 Task: Find connections with filter location Constitución with filter topic #Investingwith filter profile language Potuguese with filter current company HighRadius with filter school MYSORE Jobs with filter industry Newspaper Publishing with filter service category Visual Design with filter keywords title VP of Miscellaneous Stuff
Action: Mouse moved to (625, 90)
Screenshot: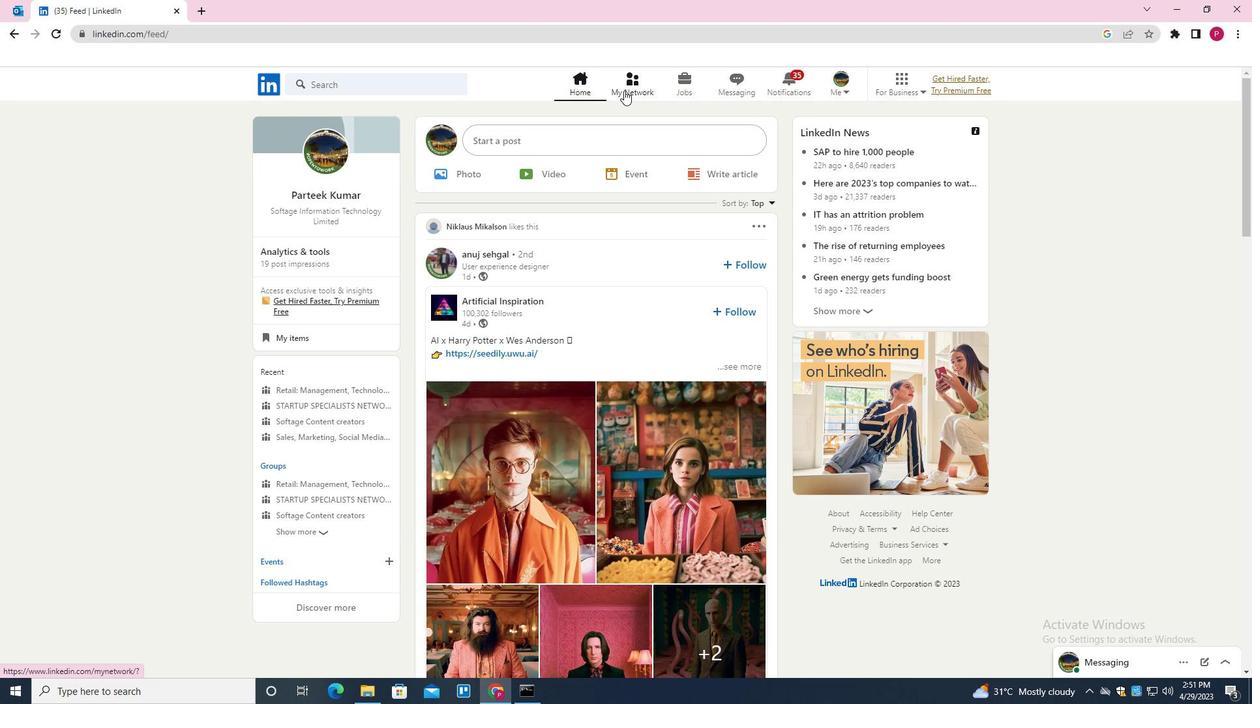 
Action: Mouse pressed left at (625, 90)
Screenshot: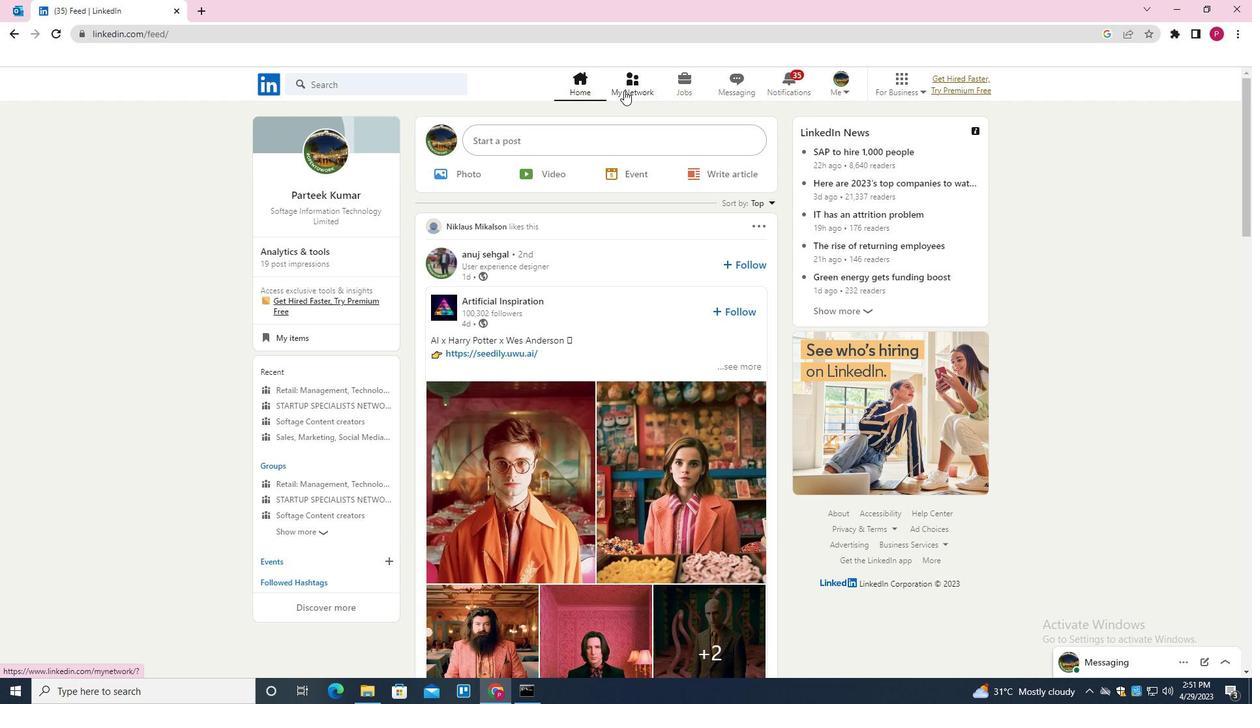 
Action: Mouse moved to (409, 153)
Screenshot: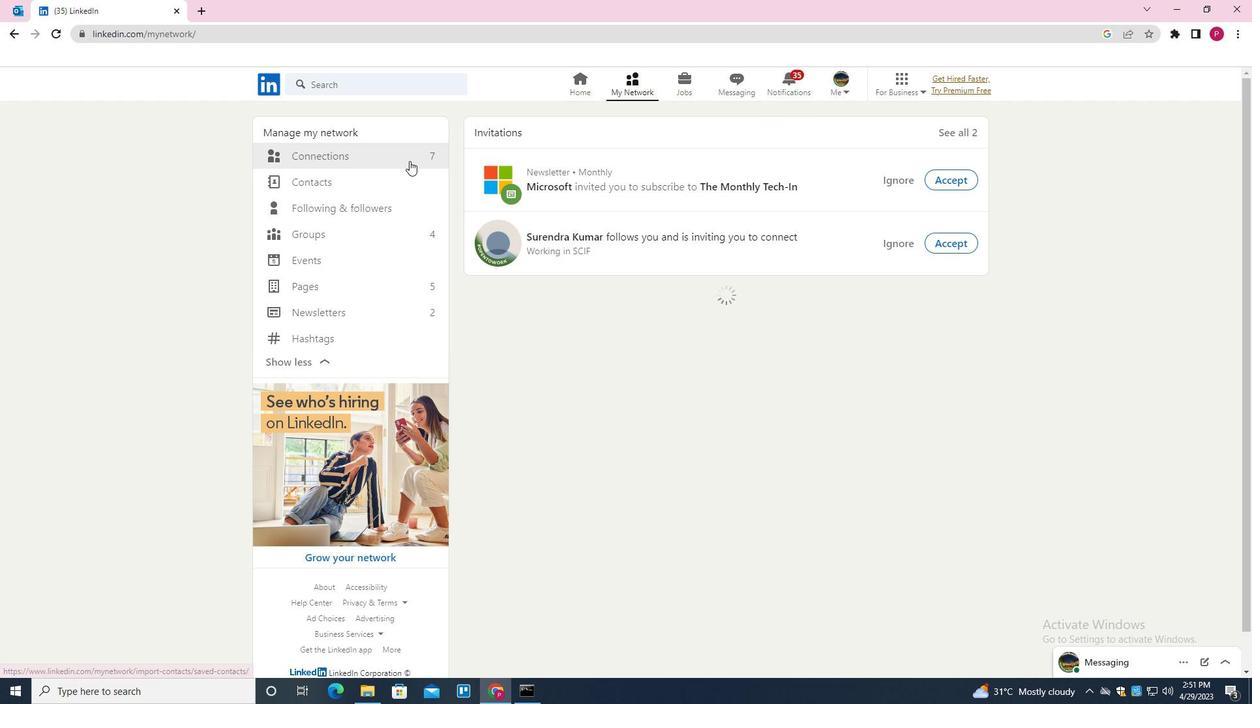 
Action: Mouse pressed left at (409, 153)
Screenshot: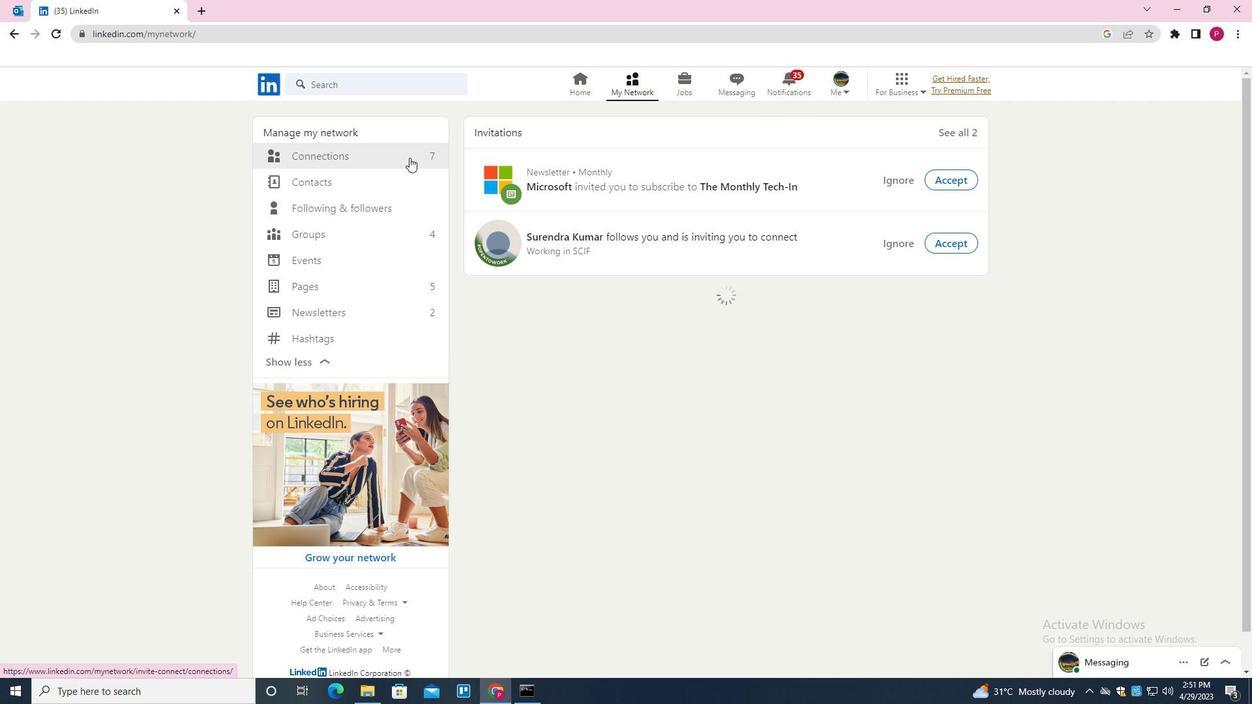 
Action: Mouse moved to (748, 153)
Screenshot: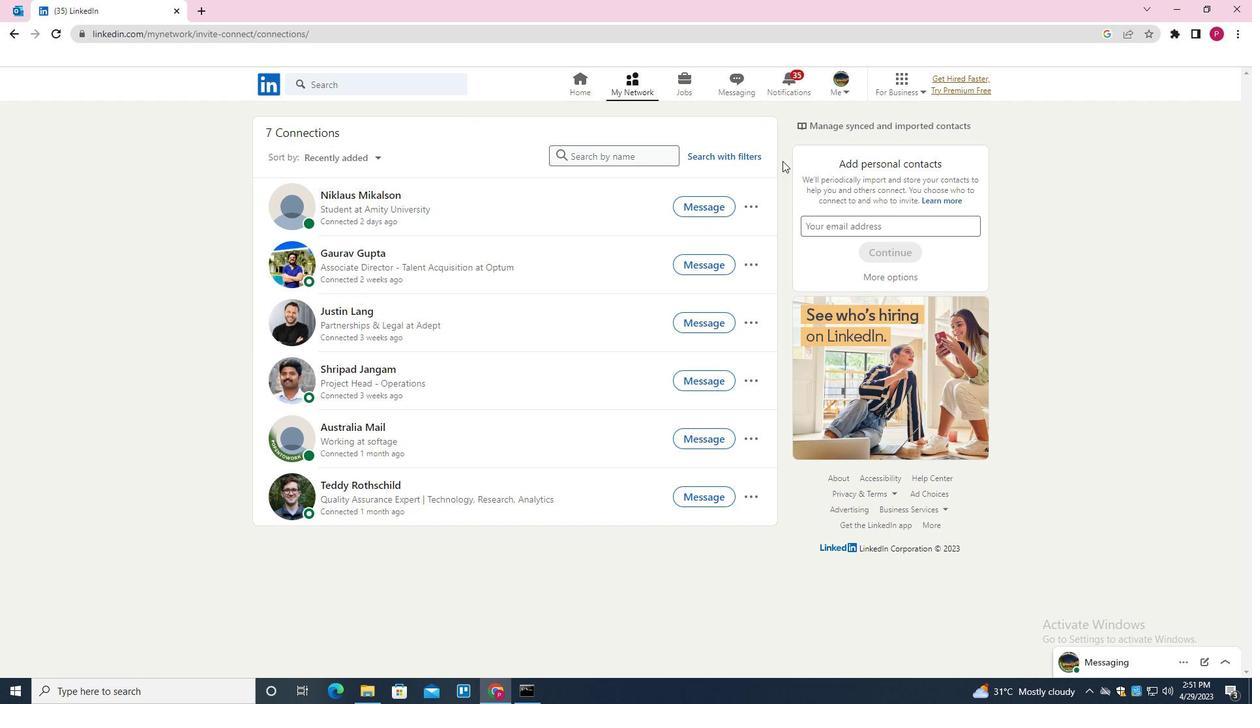 
Action: Mouse pressed left at (748, 153)
Screenshot: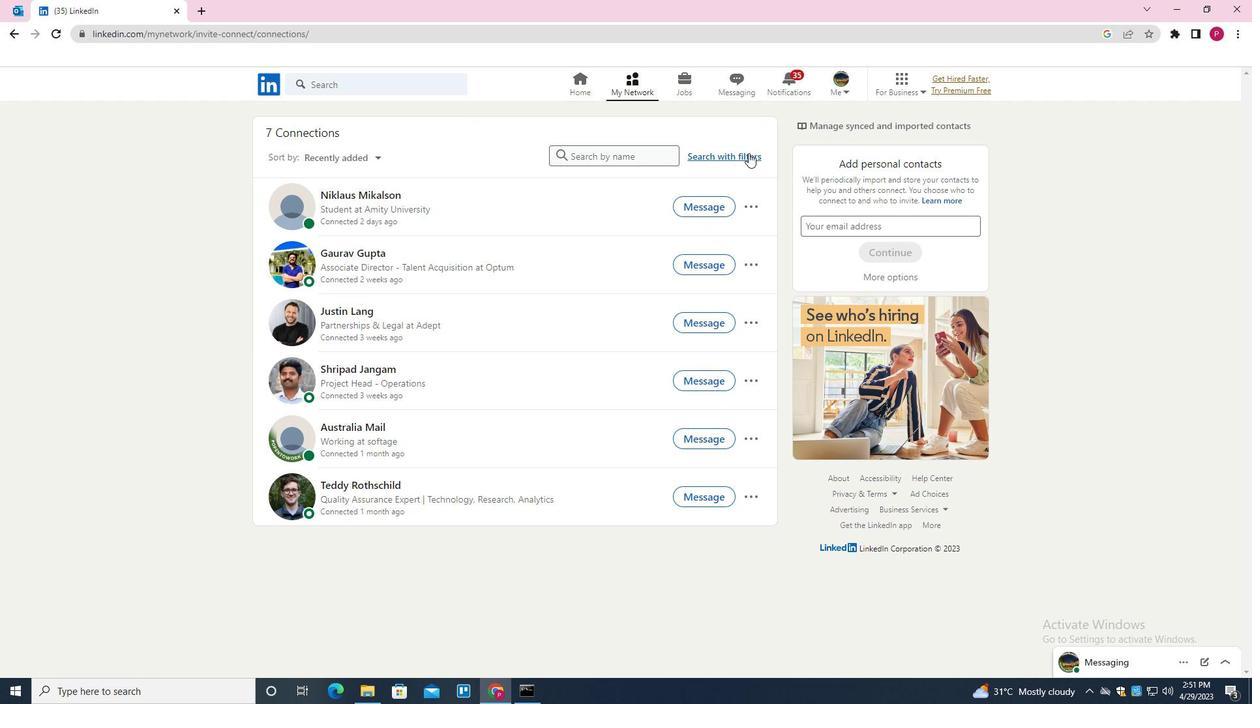 
Action: Mouse moved to (665, 116)
Screenshot: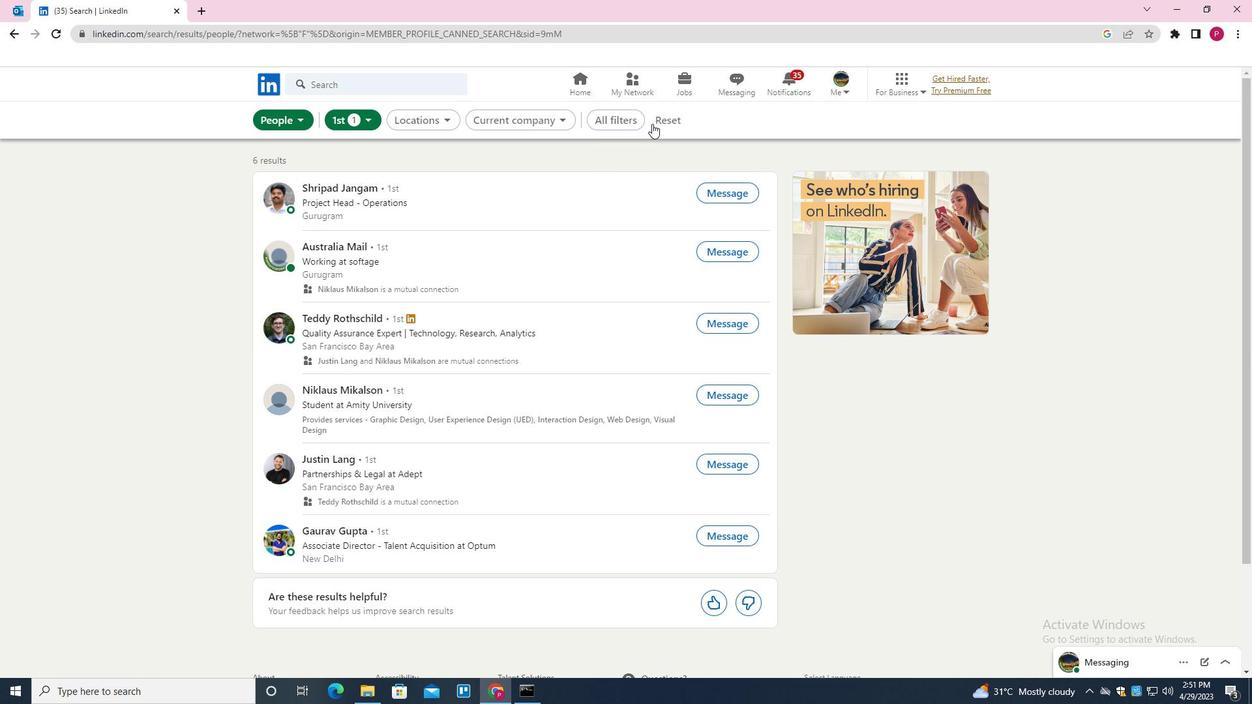
Action: Mouse pressed left at (665, 116)
Screenshot: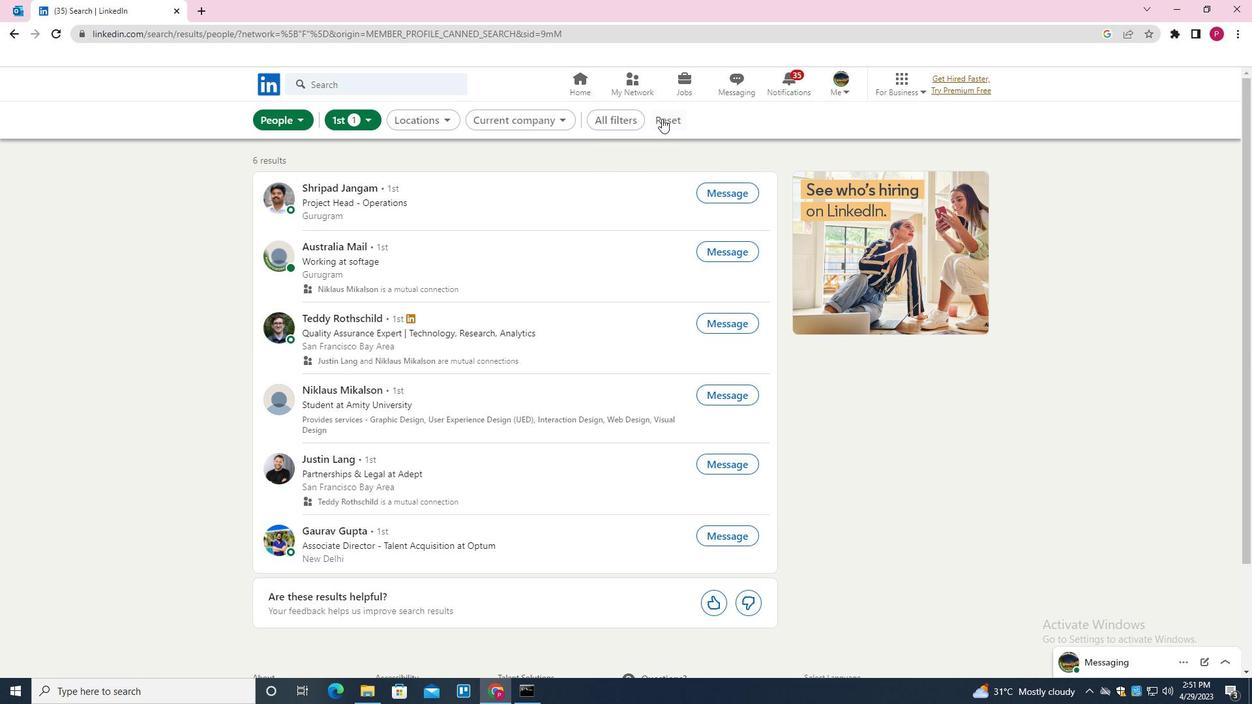 
Action: Mouse moved to (641, 121)
Screenshot: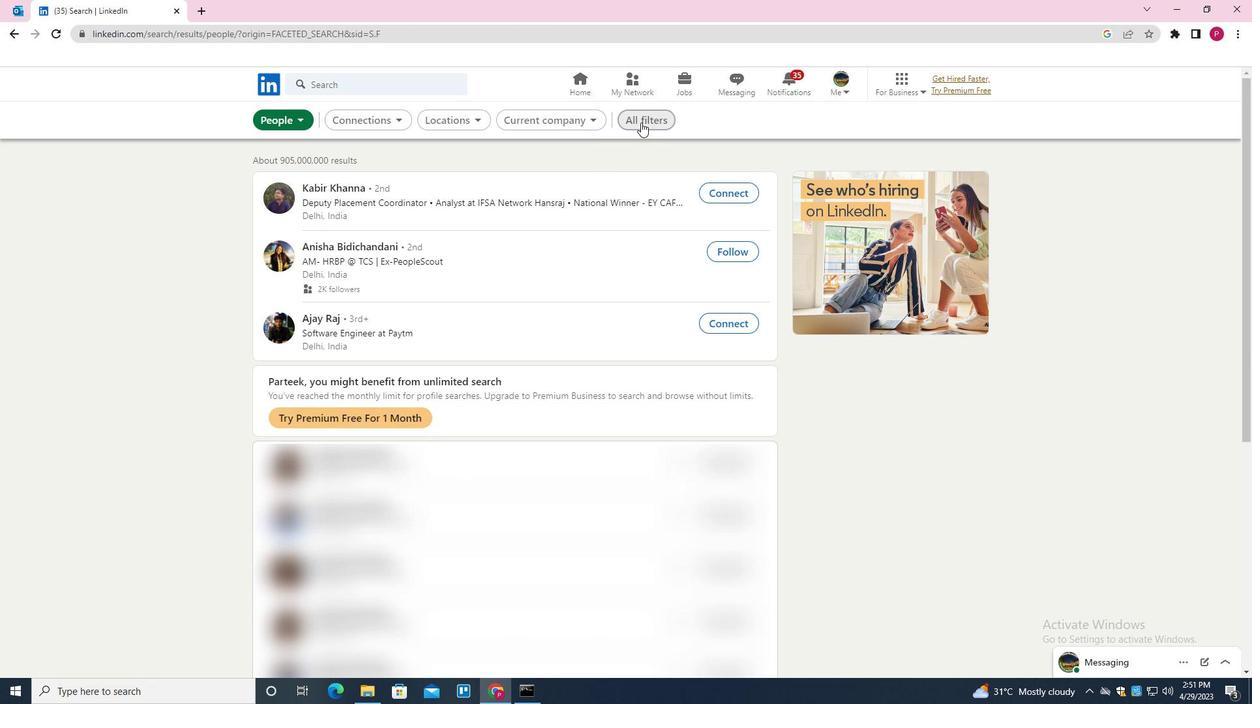 
Action: Mouse pressed left at (641, 121)
Screenshot: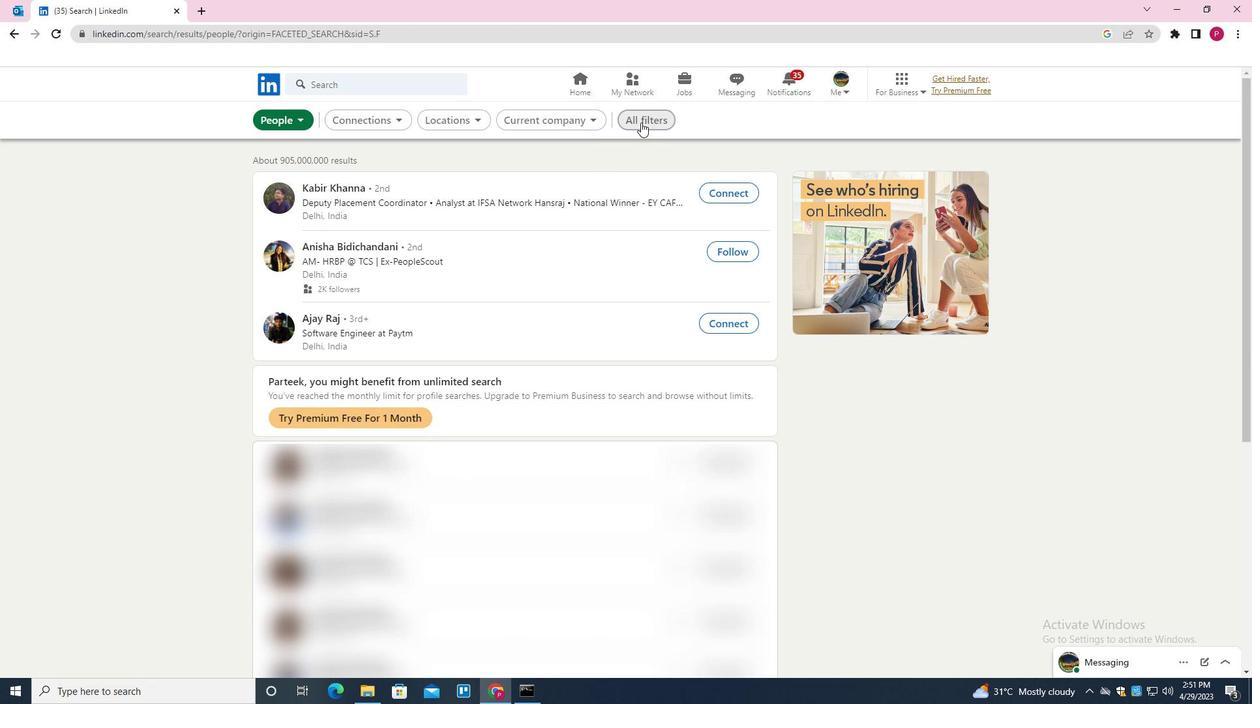 
Action: Mouse moved to (1144, 384)
Screenshot: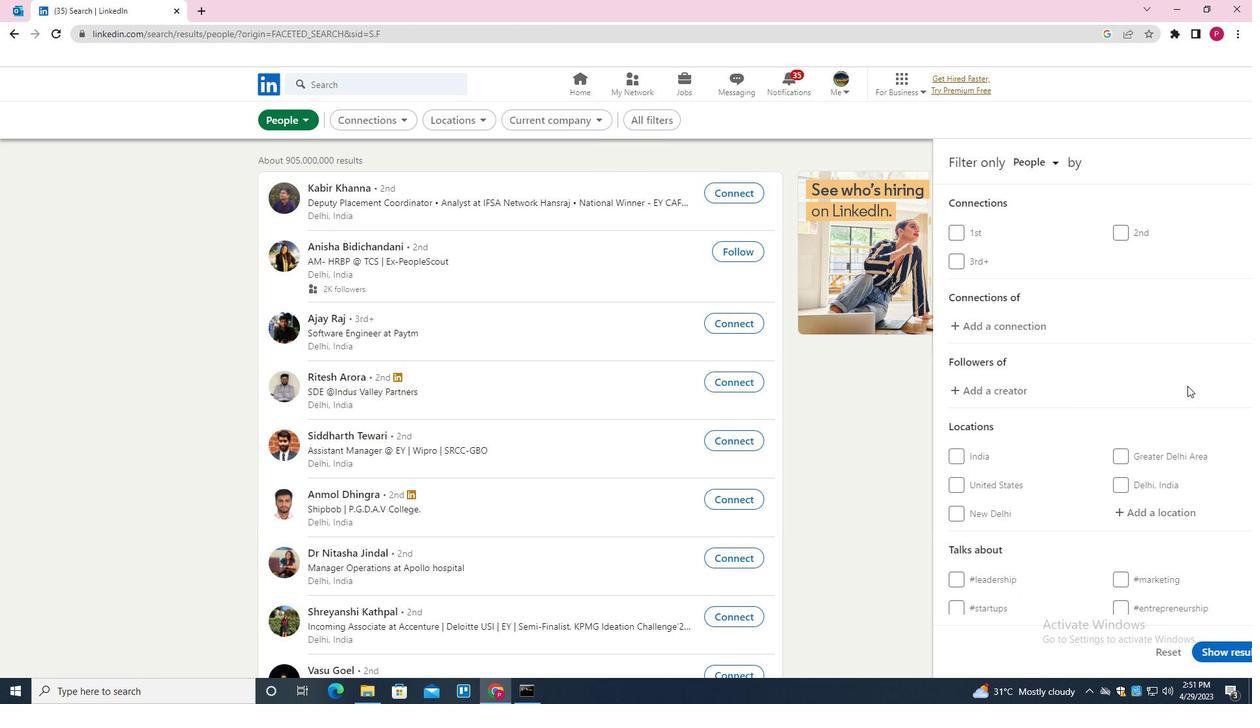 
Action: Mouse scrolled (1144, 383) with delta (0, 0)
Screenshot: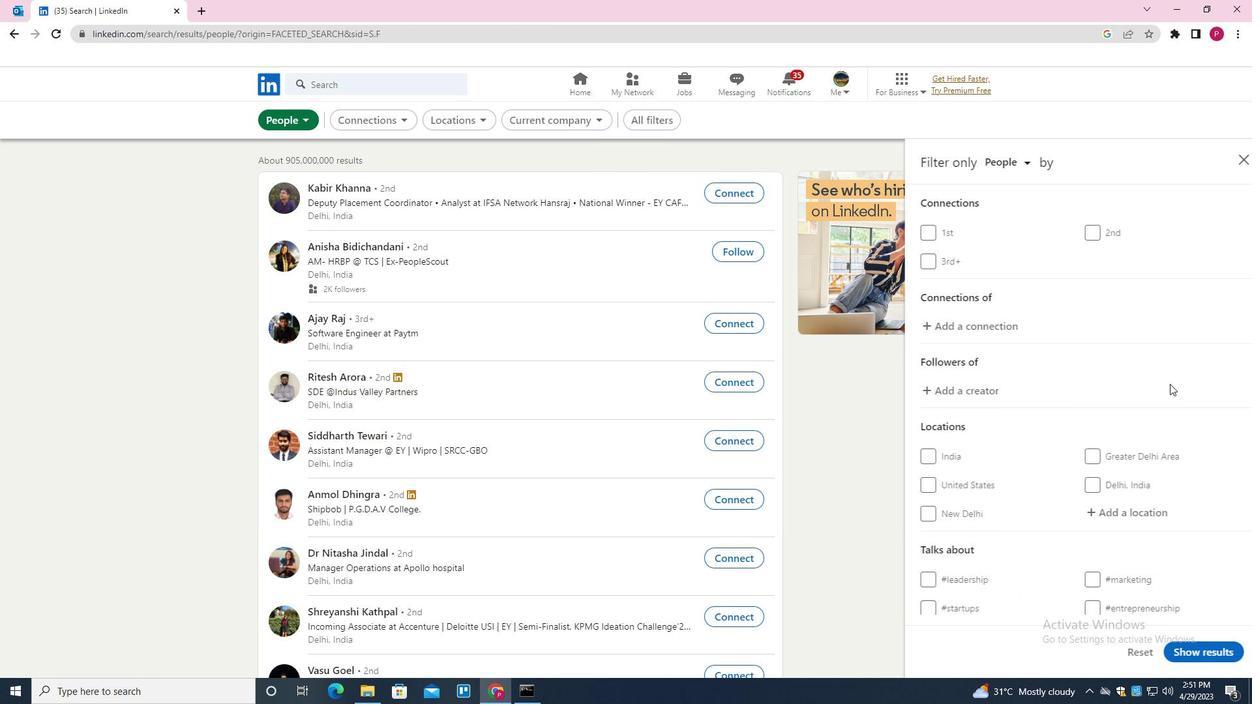 
Action: Mouse moved to (1139, 384)
Screenshot: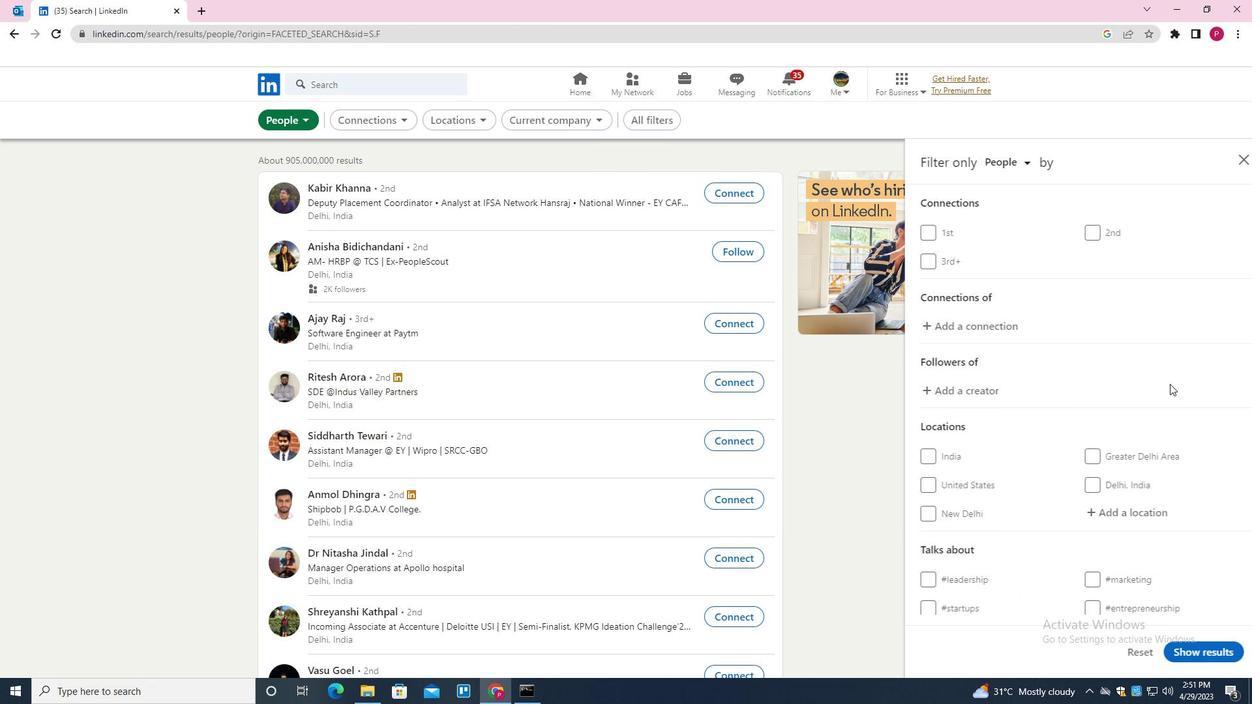 
Action: Mouse scrolled (1139, 383) with delta (0, 0)
Screenshot: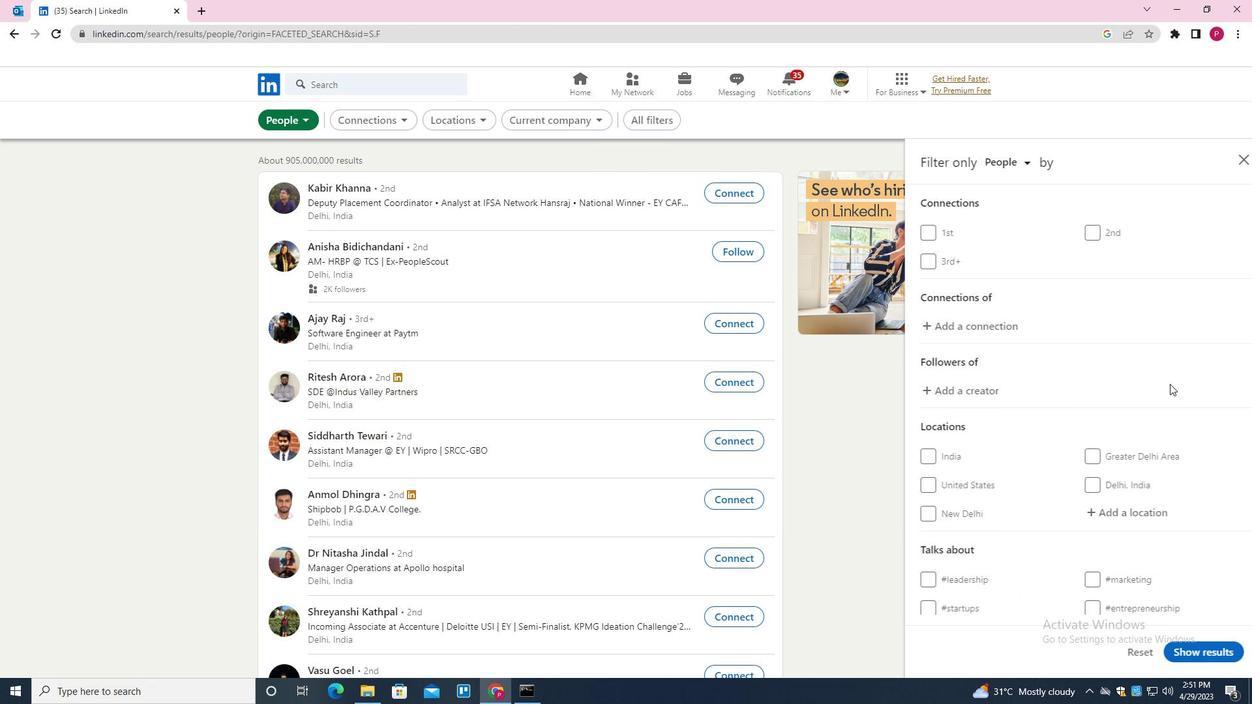 
Action: Mouse moved to (1137, 384)
Screenshot: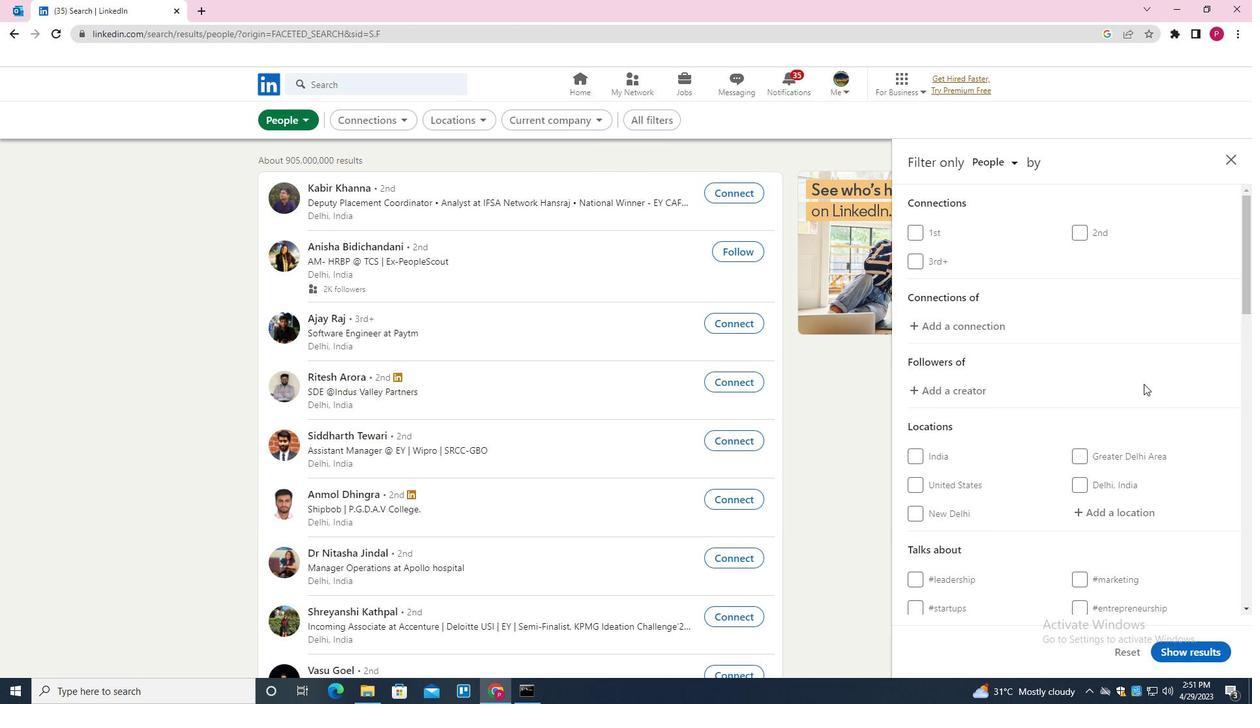 
Action: Mouse scrolled (1137, 384) with delta (0, 0)
Screenshot: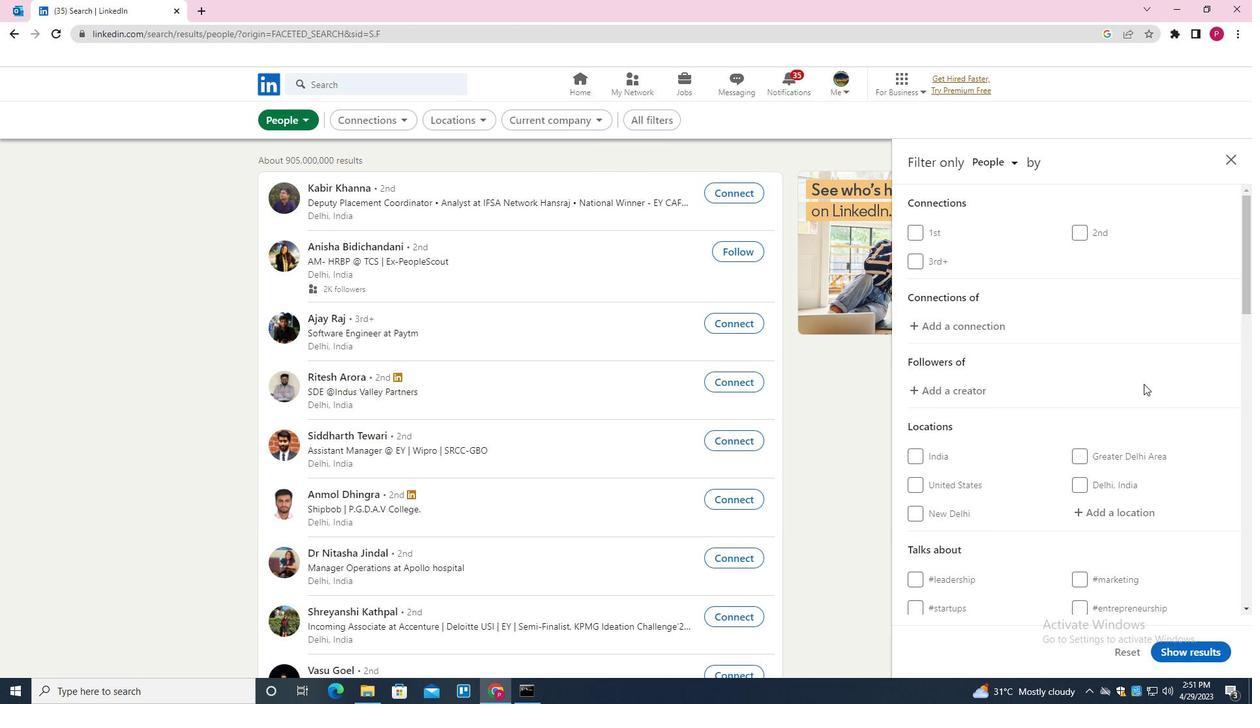 
Action: Mouse moved to (1146, 320)
Screenshot: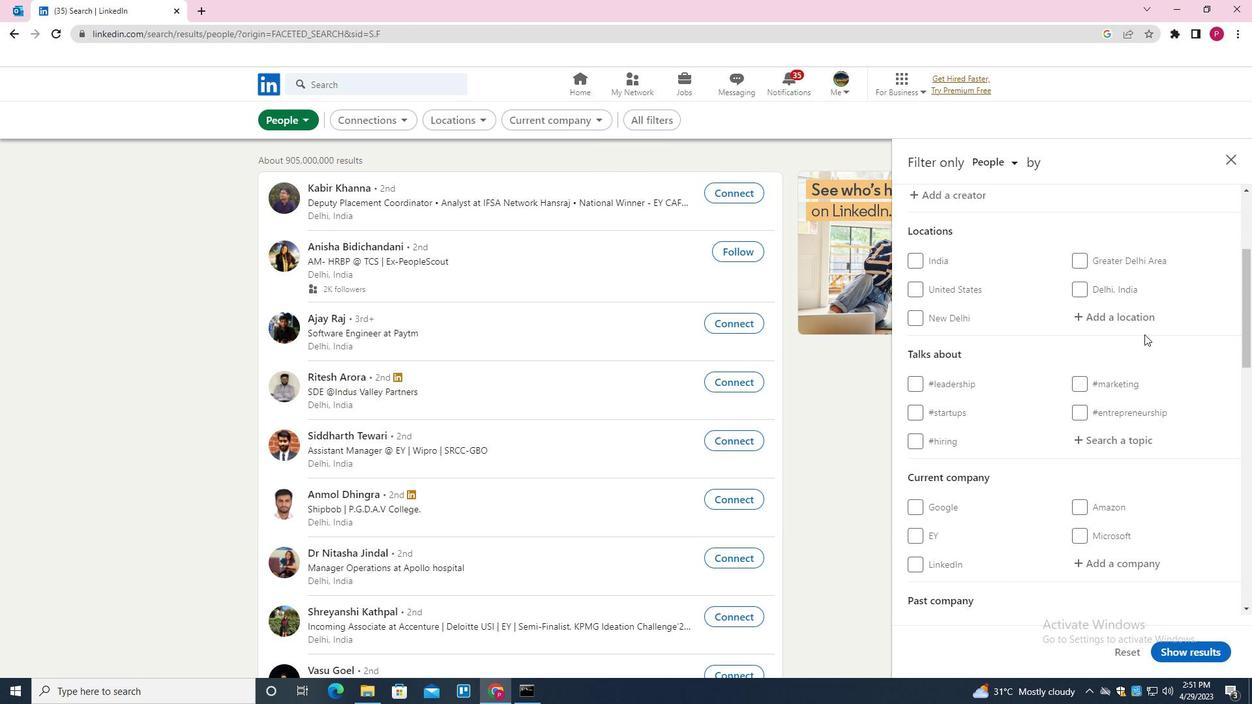 
Action: Mouse pressed left at (1146, 320)
Screenshot: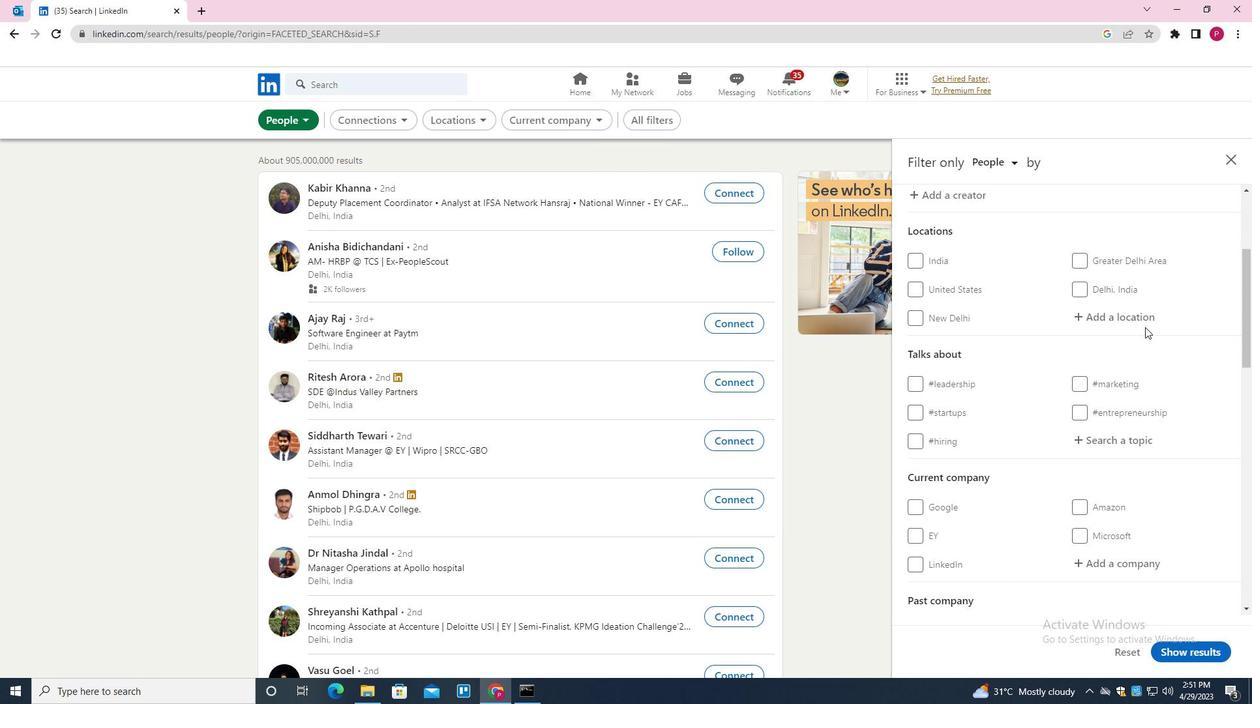 
Action: Mouse moved to (1140, 313)
Screenshot: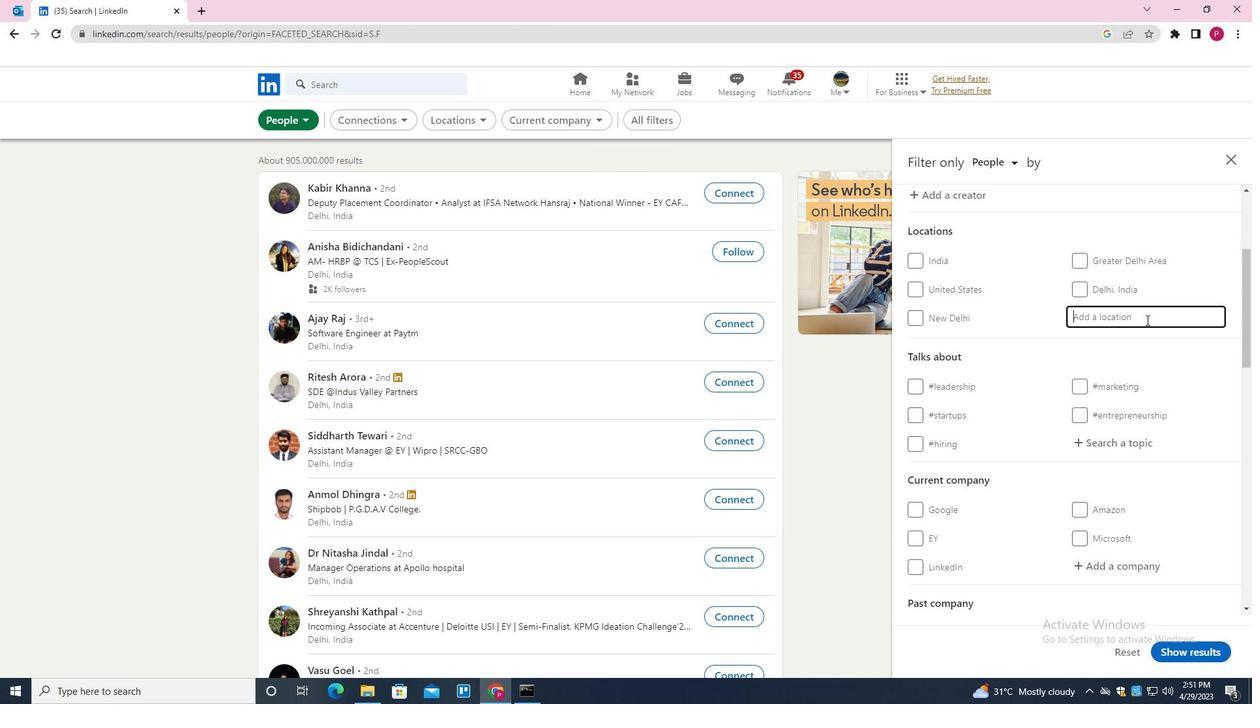 
Action: Key pressed <Key.shift>CONSTITU<Key.down><Key.down><Key.enter>
Screenshot: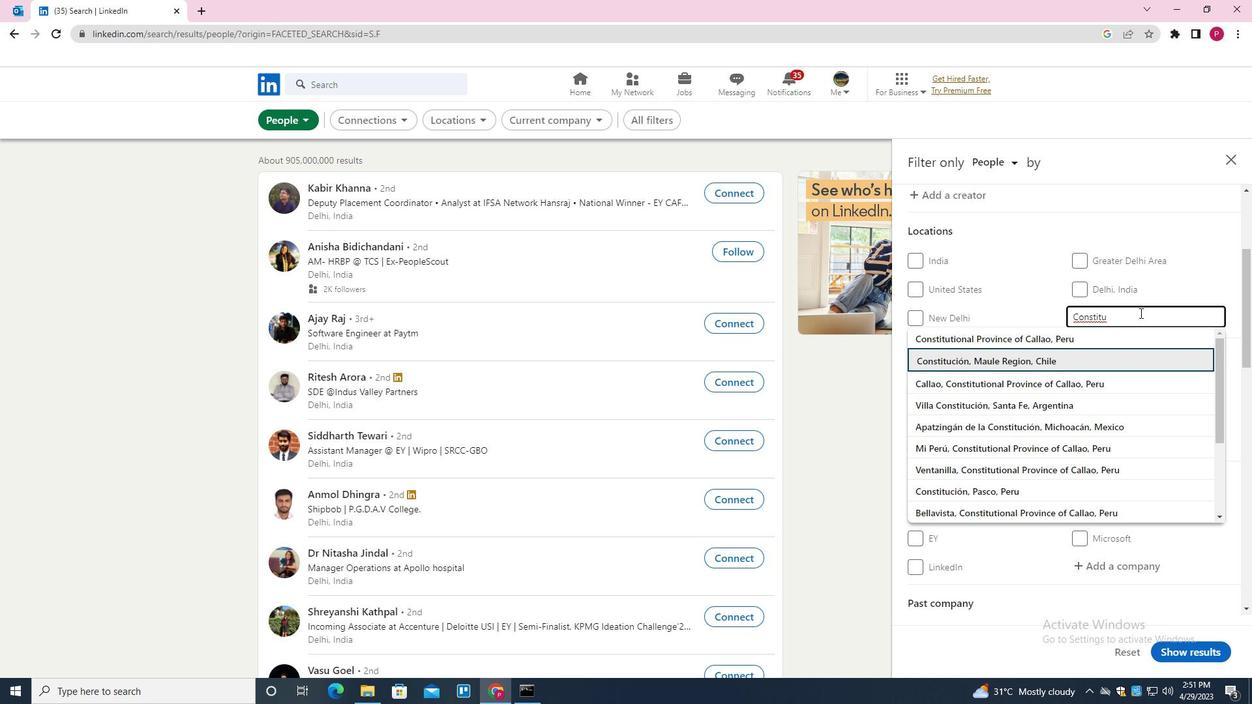 
Action: Mouse moved to (1037, 375)
Screenshot: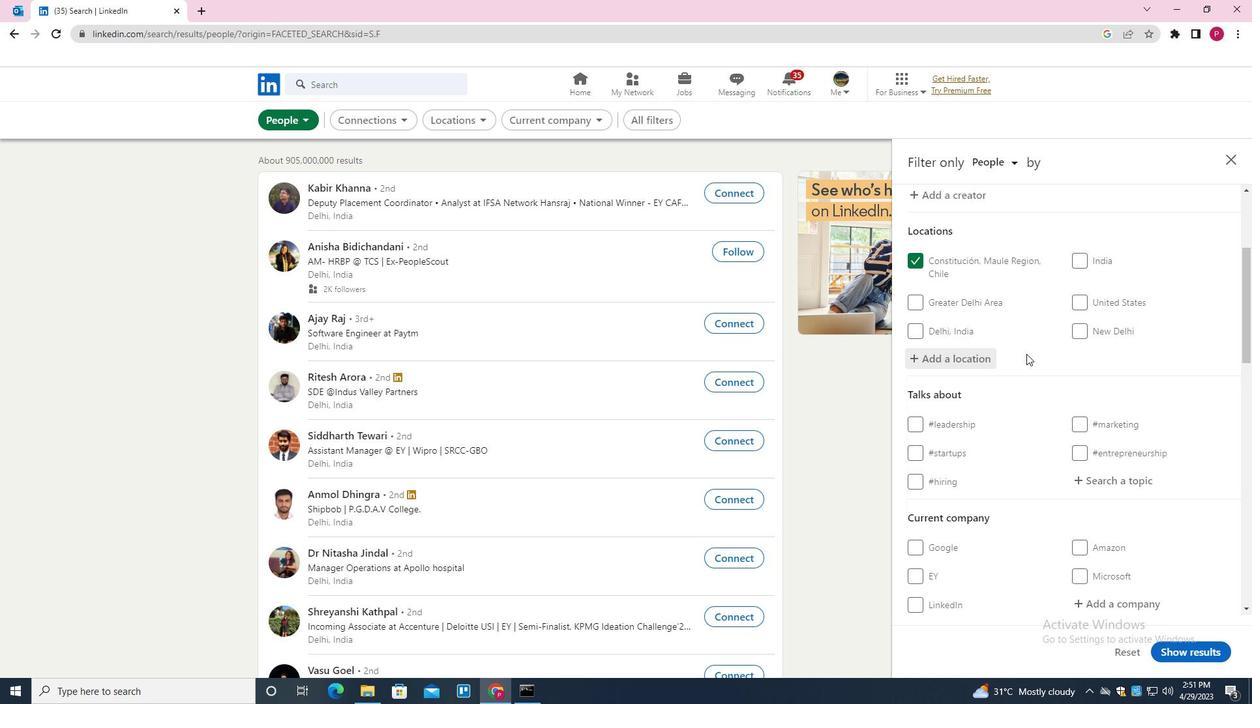 
Action: Mouse scrolled (1037, 374) with delta (0, 0)
Screenshot: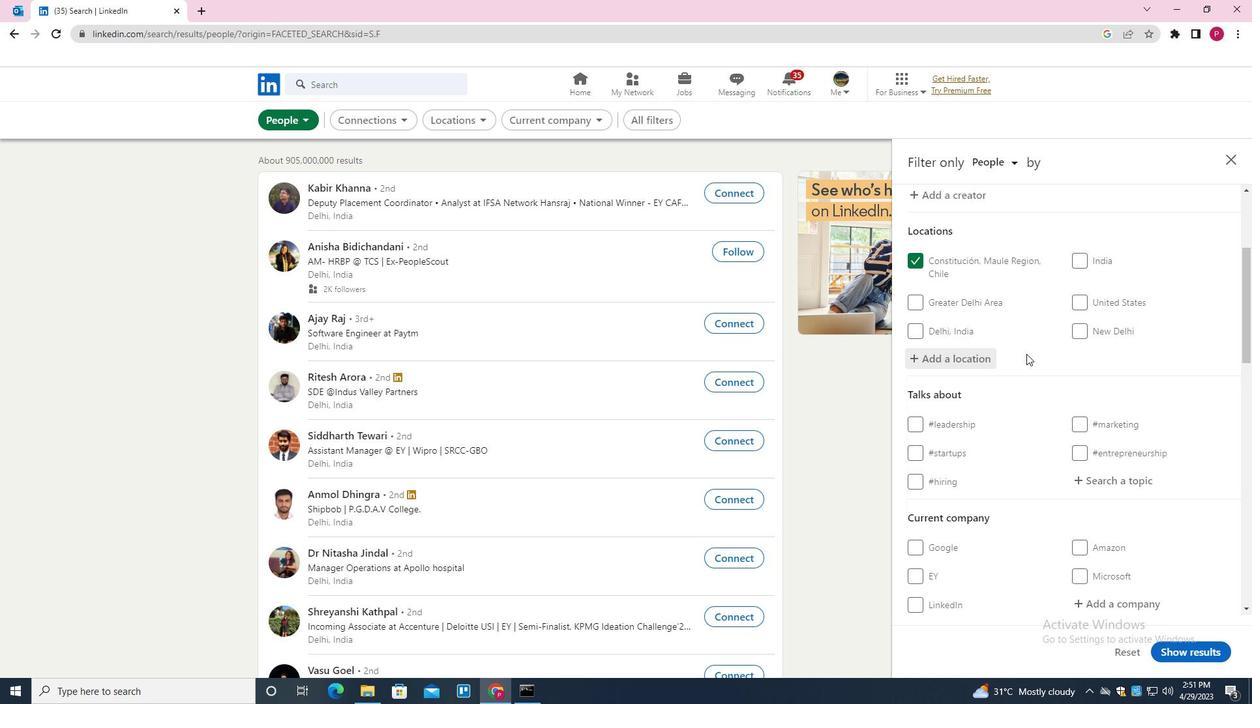 
Action: Mouse moved to (1040, 378)
Screenshot: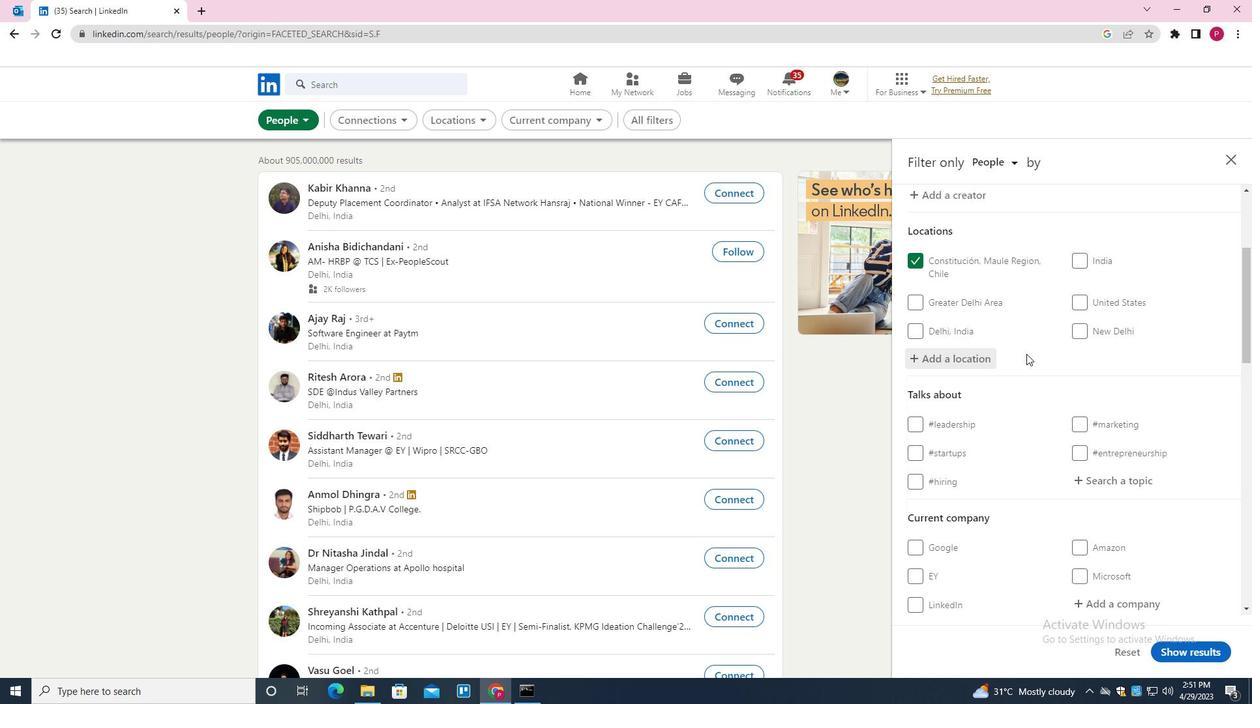 
Action: Mouse scrolled (1040, 377) with delta (0, 0)
Screenshot: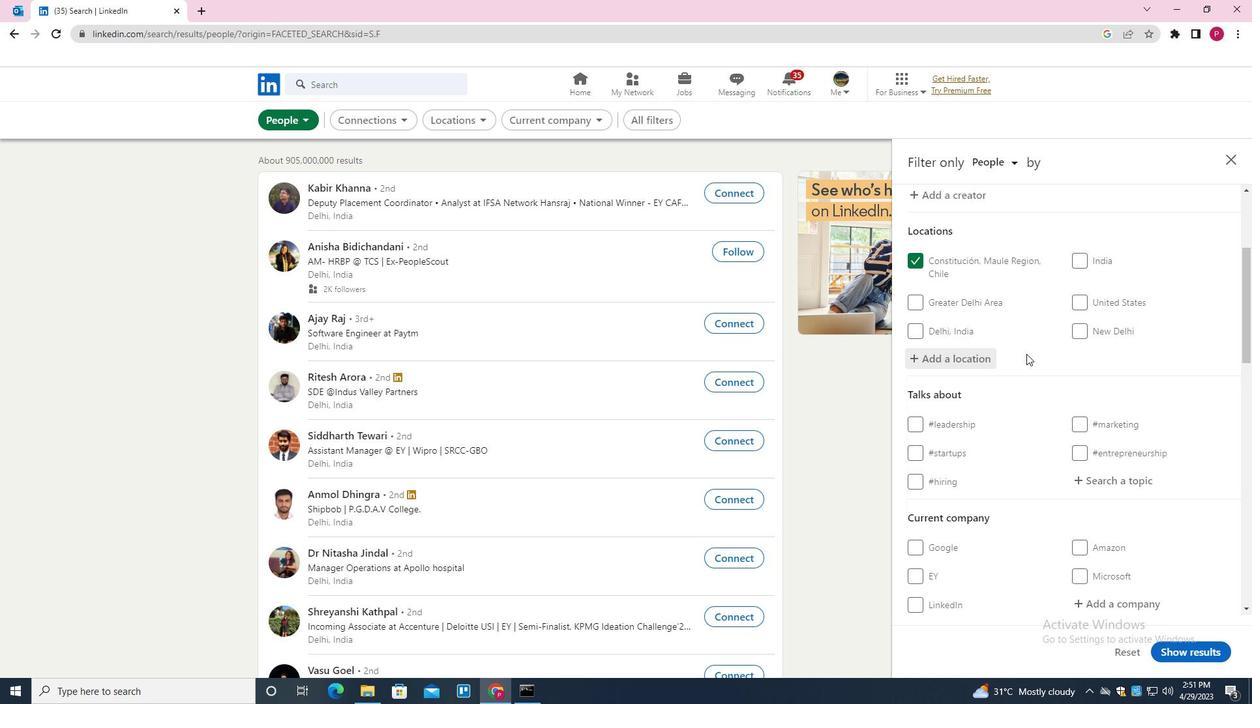 
Action: Mouse moved to (1049, 384)
Screenshot: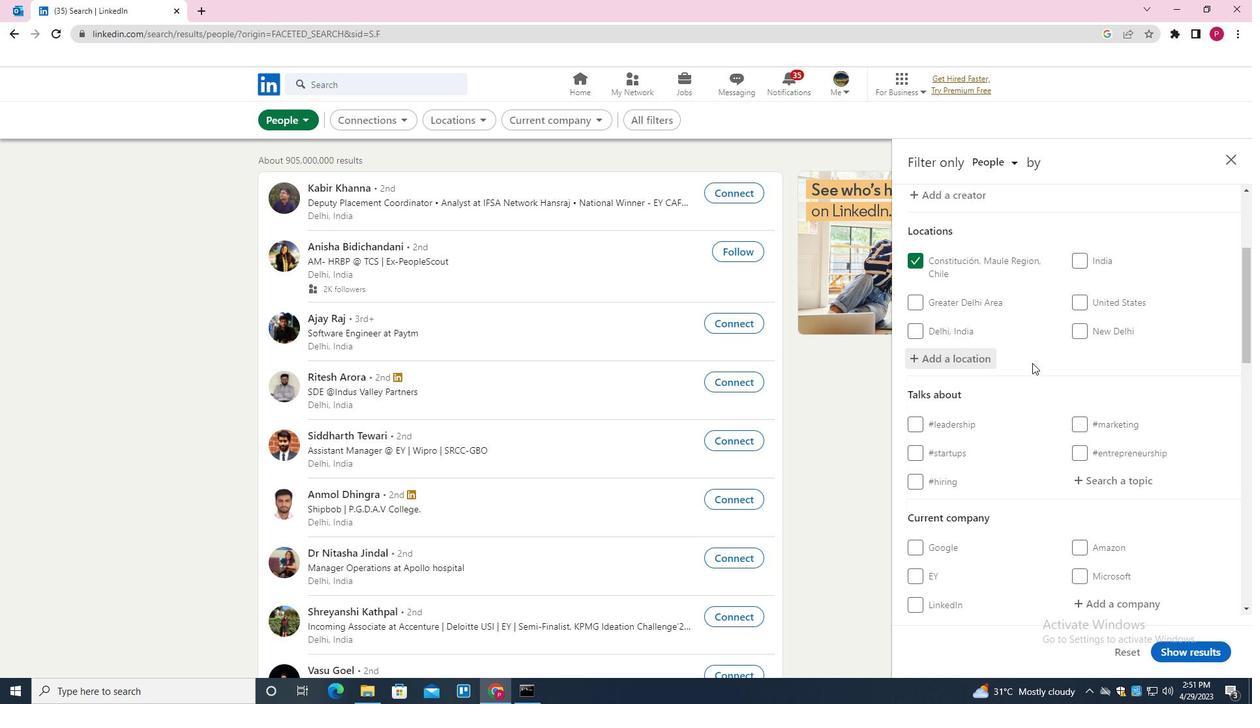 
Action: Mouse scrolled (1049, 384) with delta (0, 0)
Screenshot: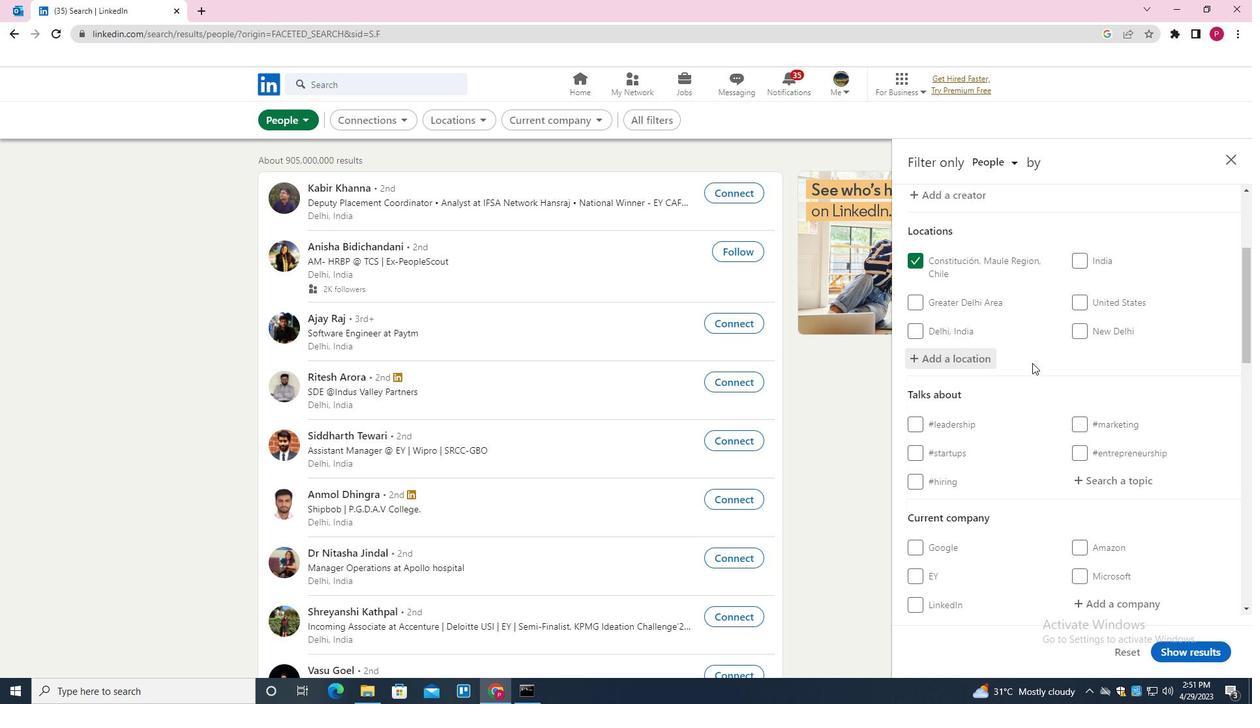 
Action: Mouse moved to (1118, 286)
Screenshot: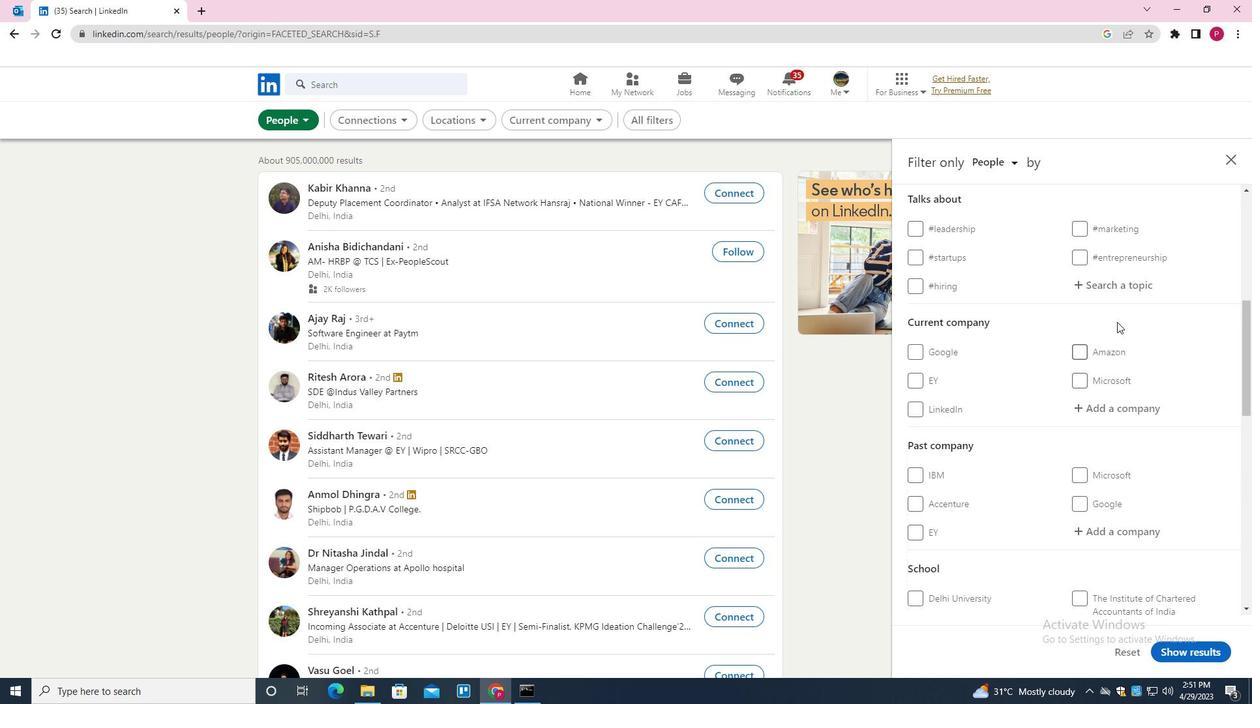 
Action: Mouse pressed left at (1118, 286)
Screenshot: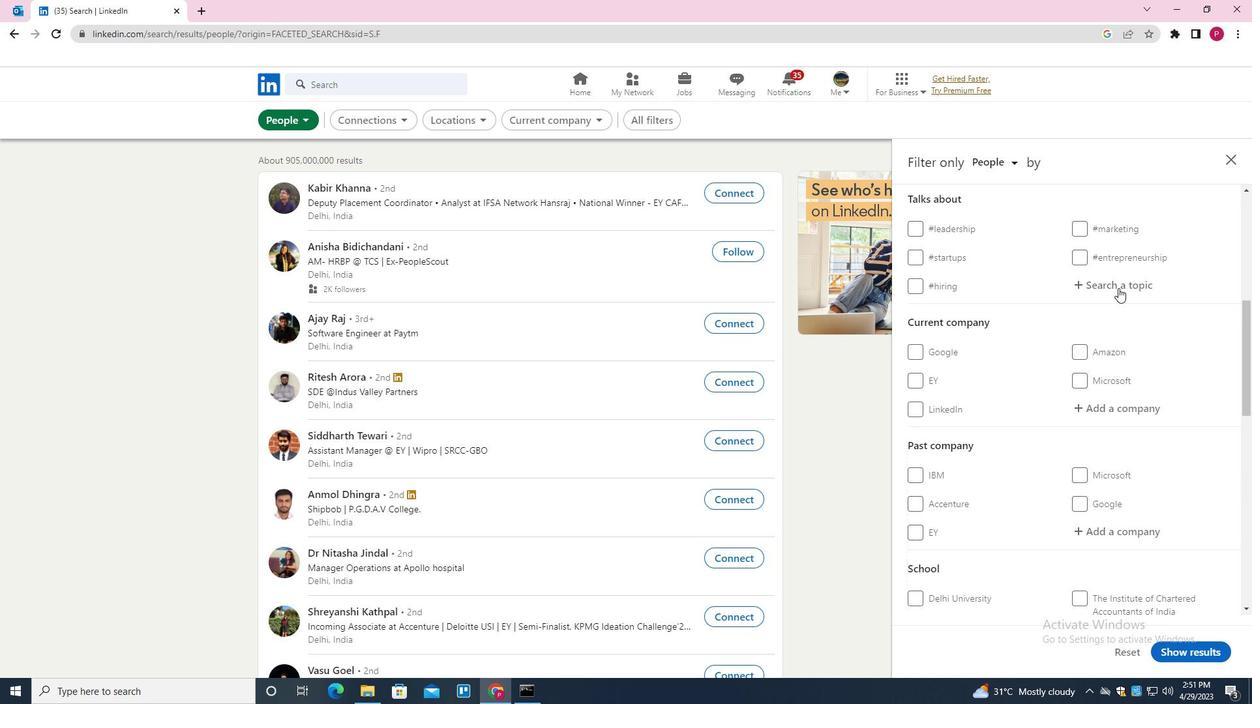 
Action: Key pressed INVESTING<Key.down><Key.enter>
Screenshot: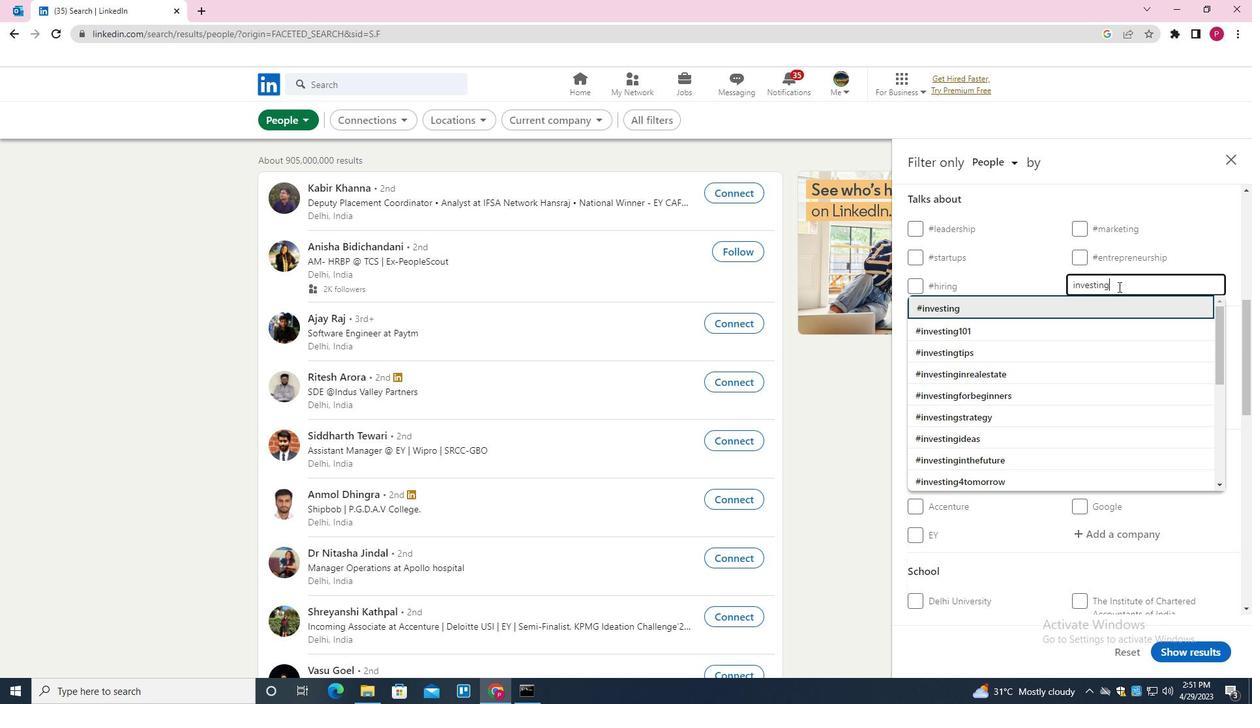 
Action: Mouse moved to (933, 271)
Screenshot: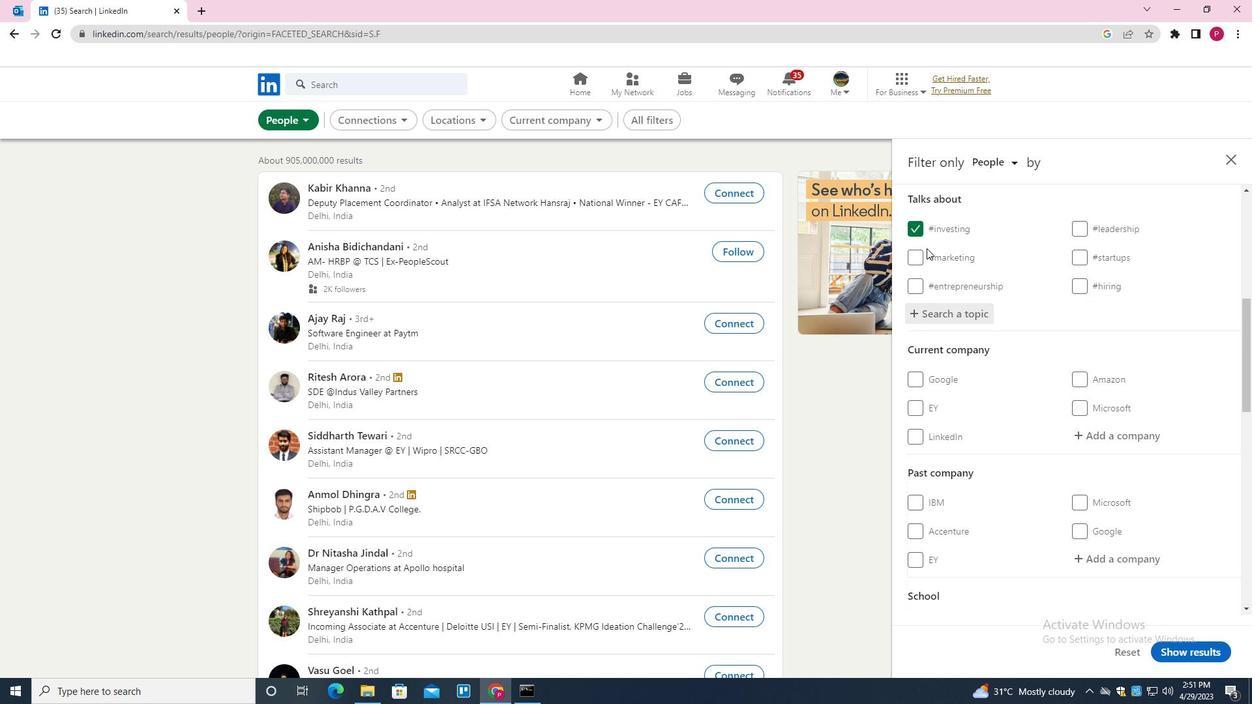 
Action: Mouse scrolled (933, 270) with delta (0, 0)
Screenshot: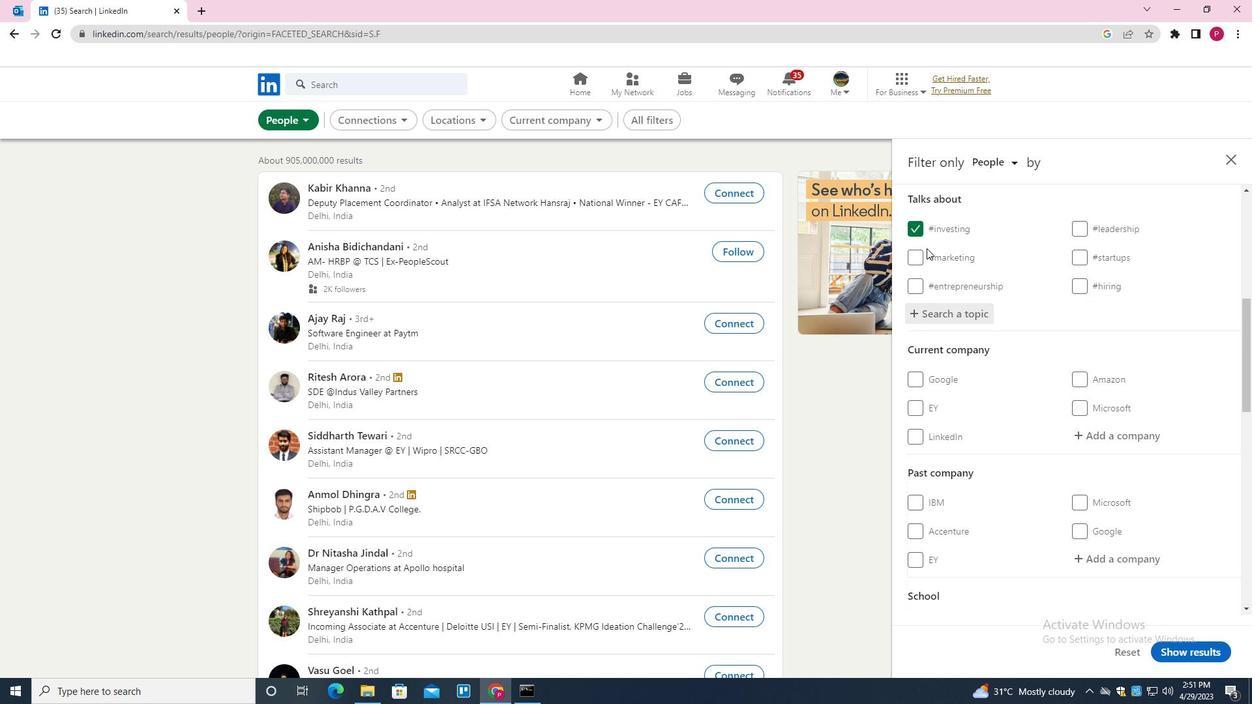 
Action: Mouse moved to (949, 294)
Screenshot: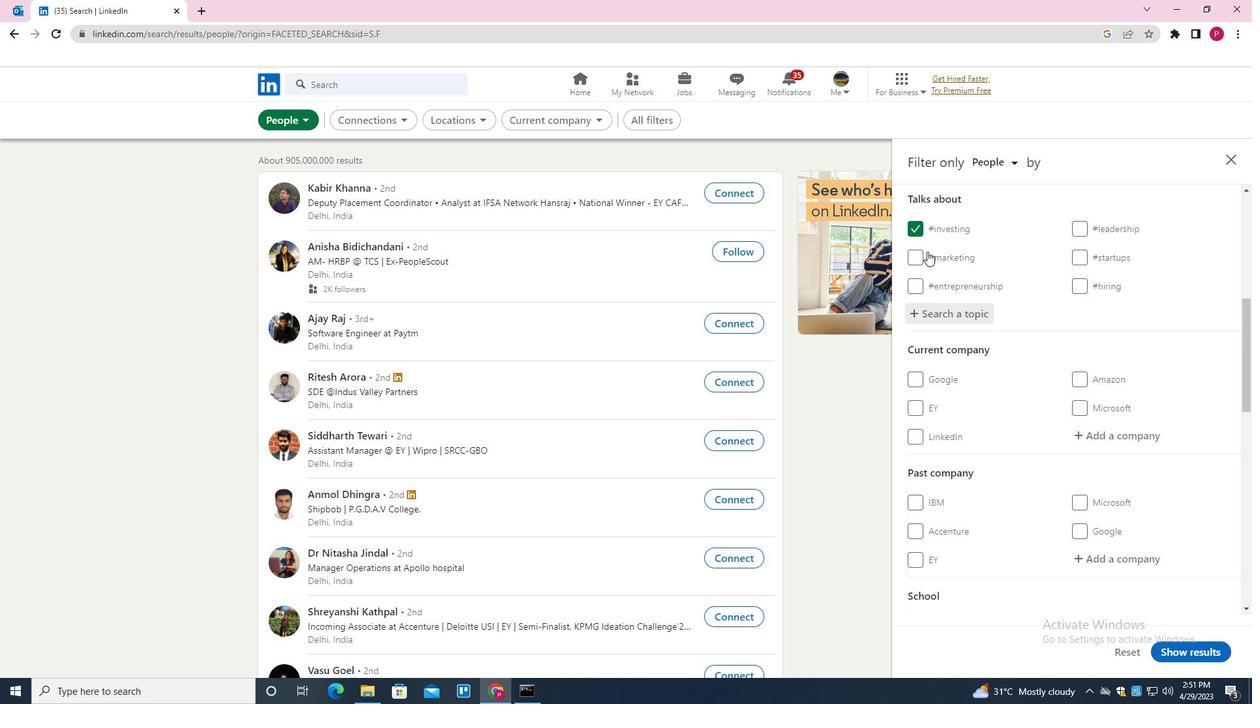 
Action: Mouse scrolled (949, 294) with delta (0, 0)
Screenshot: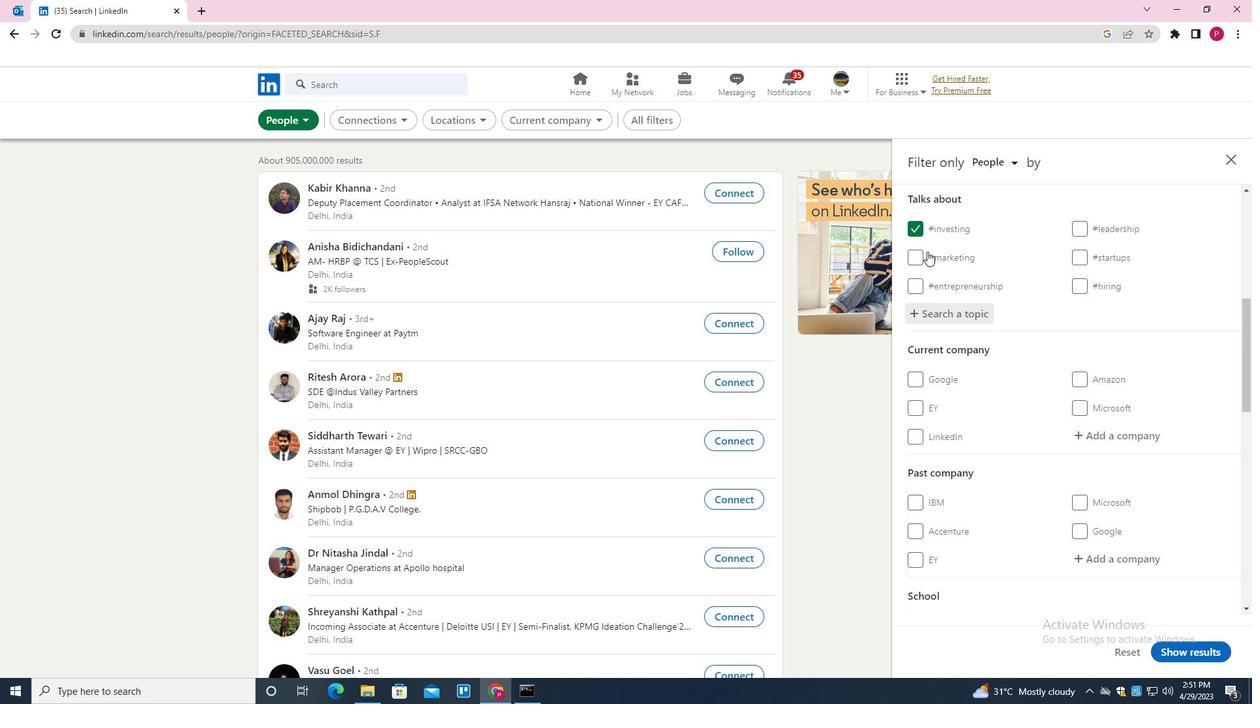 
Action: Mouse moved to (967, 315)
Screenshot: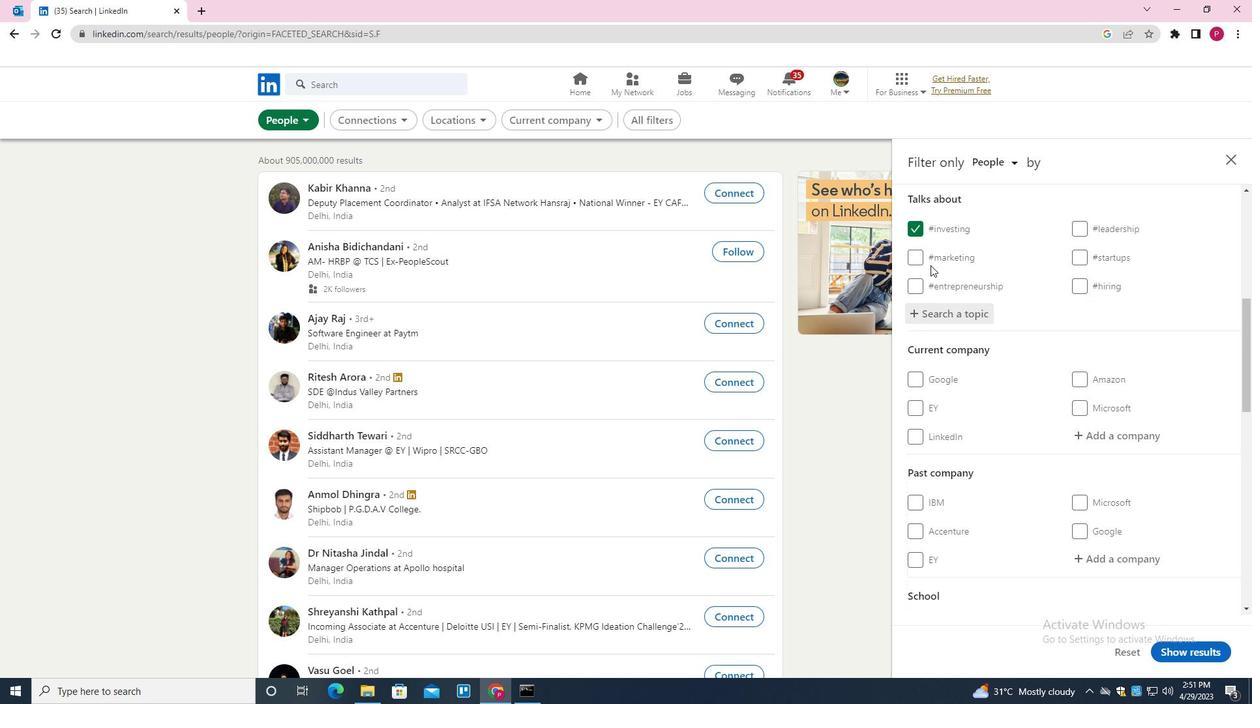 
Action: Mouse scrolled (967, 314) with delta (0, 0)
Screenshot: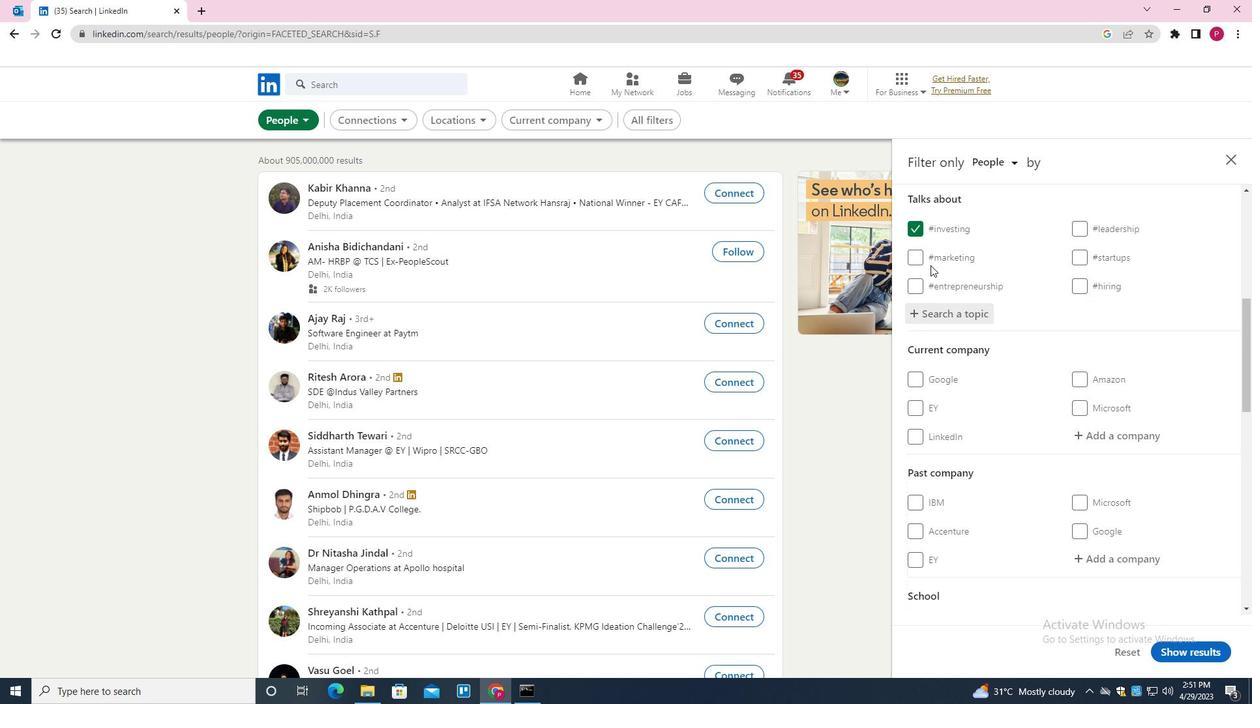 
Action: Mouse moved to (967, 316)
Screenshot: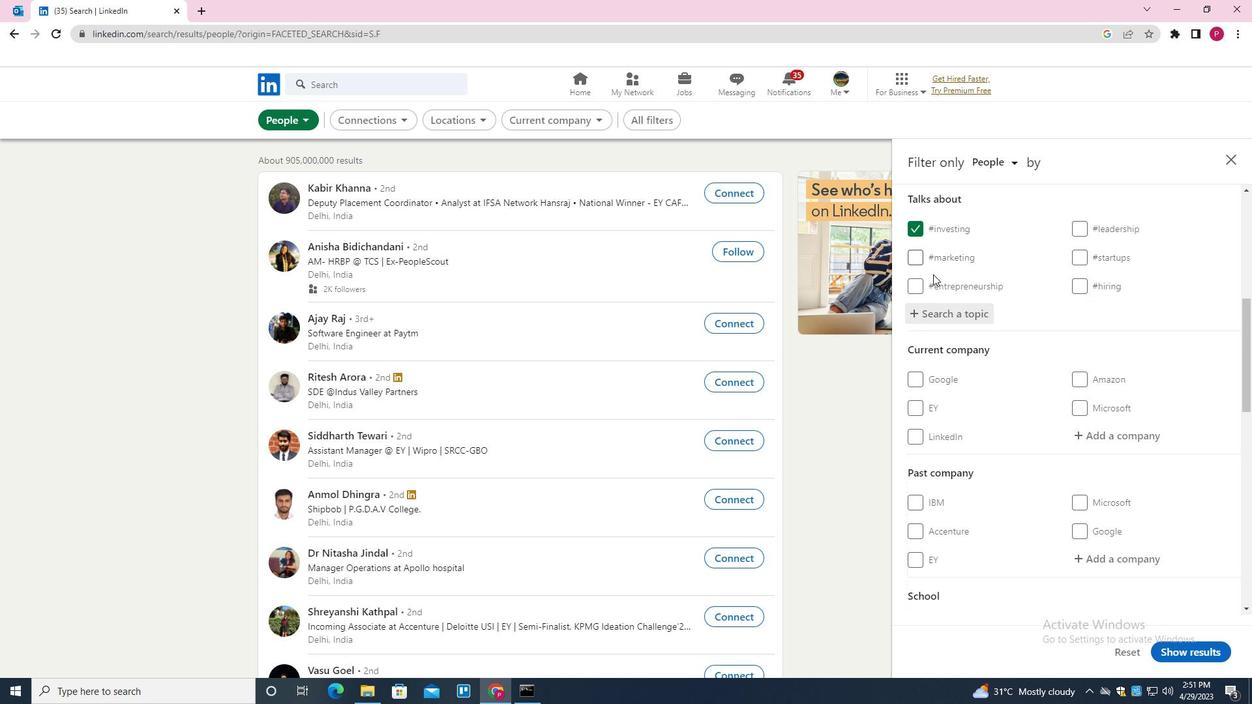
Action: Mouse scrolled (967, 315) with delta (0, 0)
Screenshot: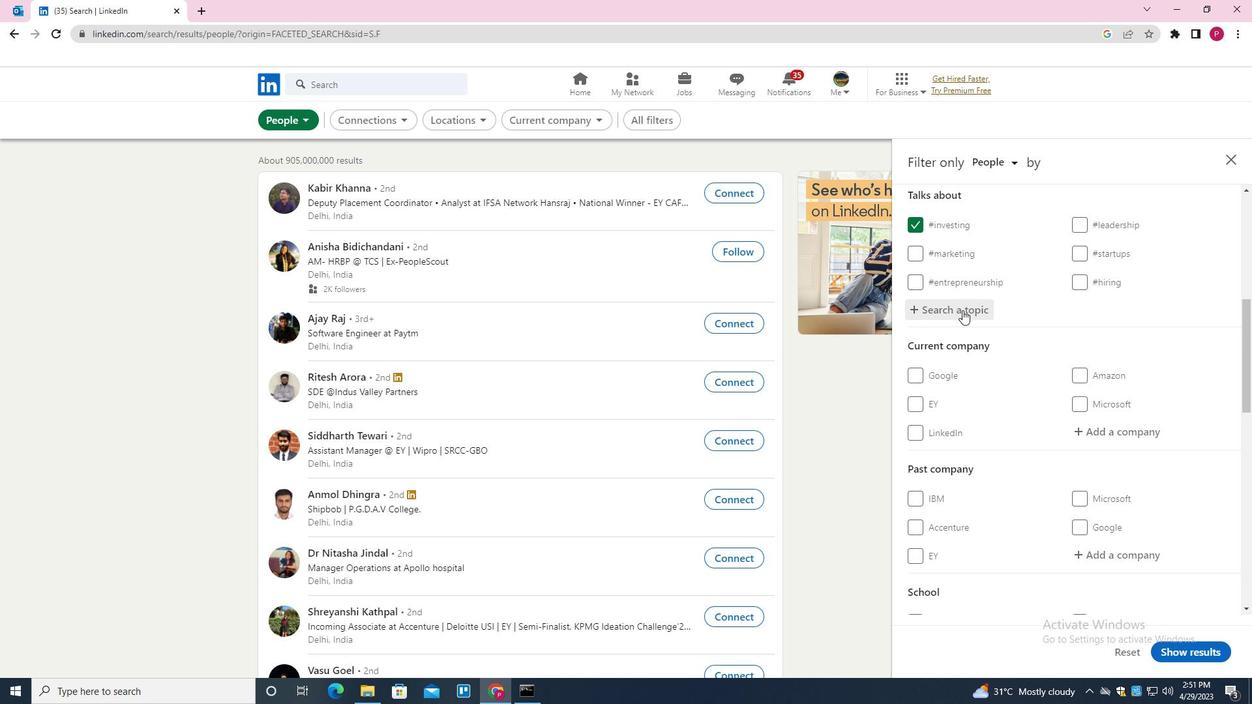 
Action: Mouse scrolled (967, 315) with delta (0, 0)
Screenshot: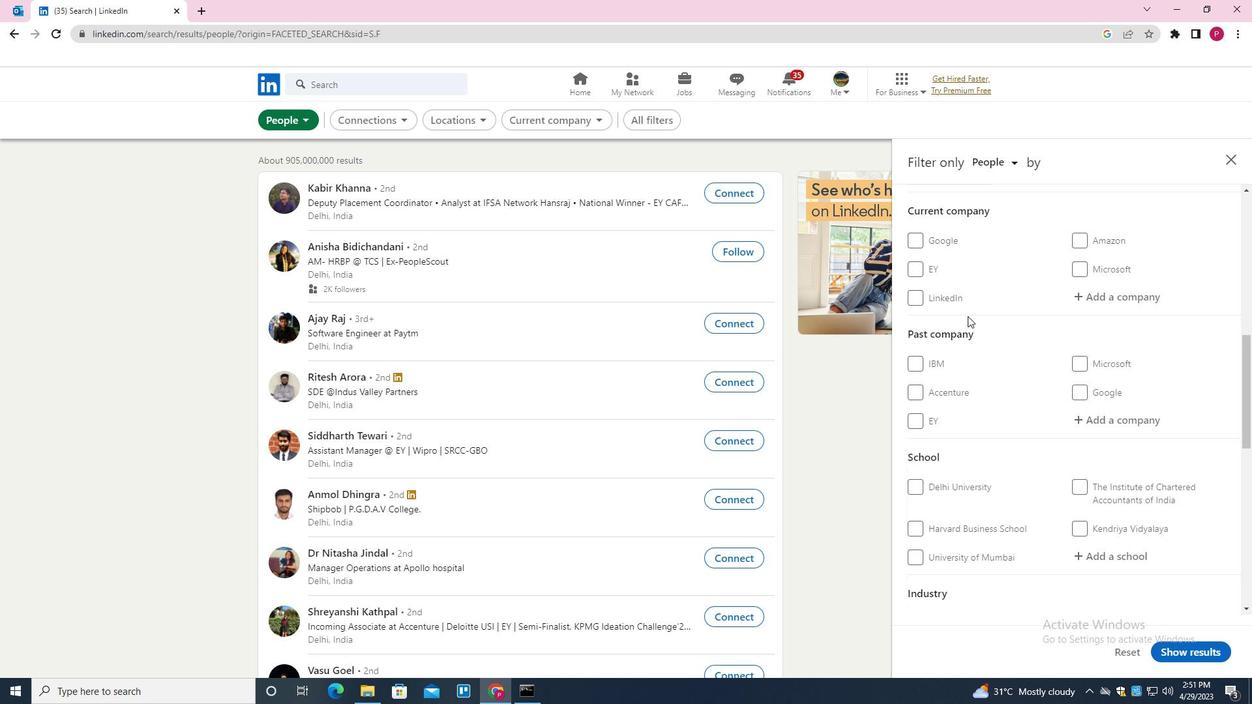 
Action: Mouse moved to (960, 355)
Screenshot: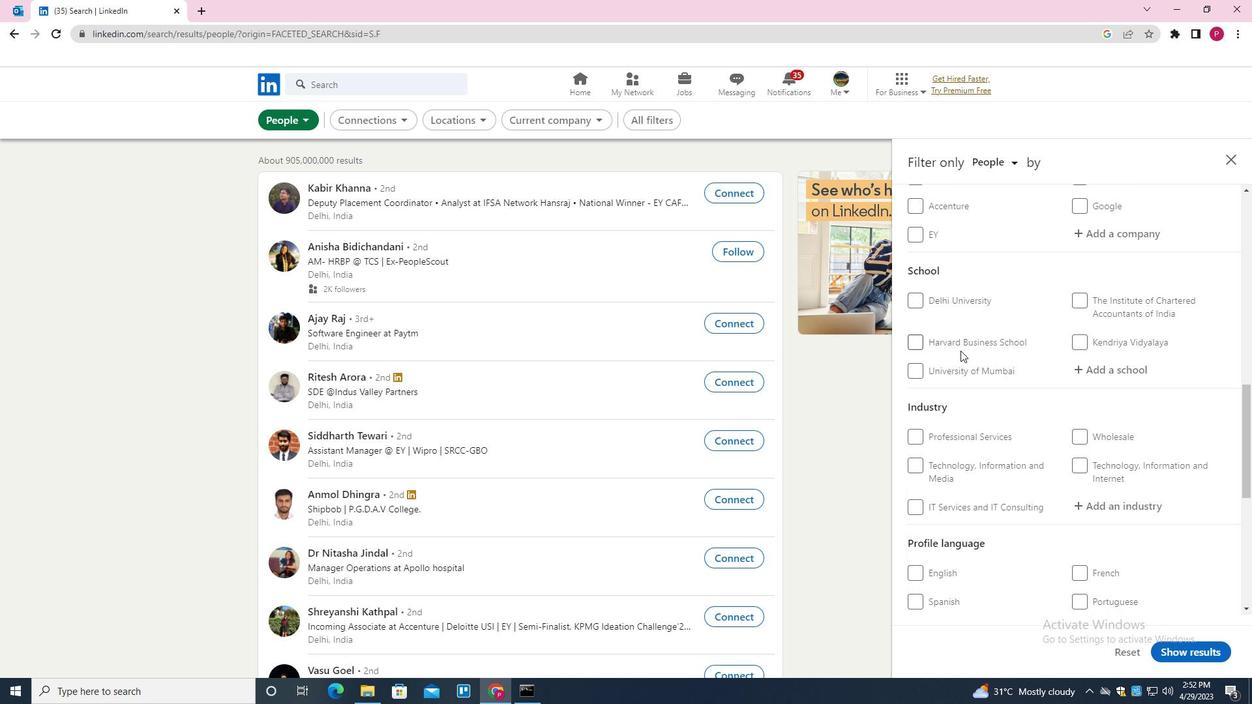 
Action: Mouse scrolled (960, 354) with delta (0, 0)
Screenshot: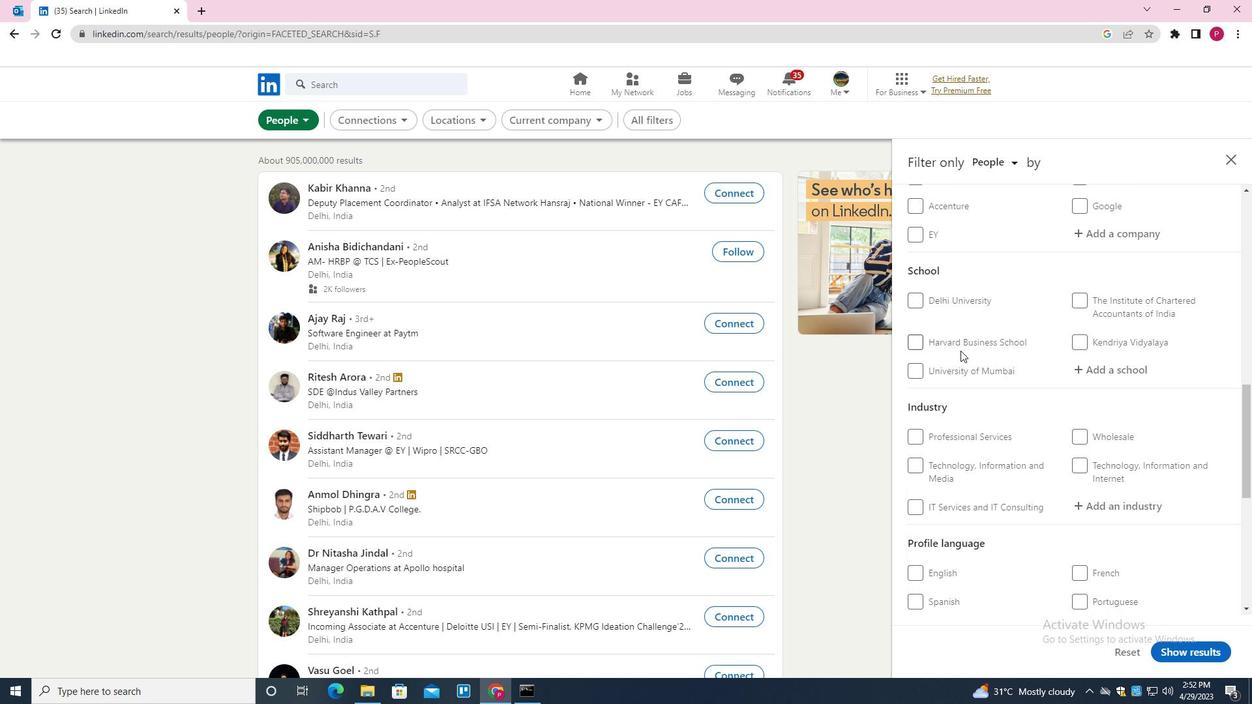 
Action: Mouse moved to (961, 355)
Screenshot: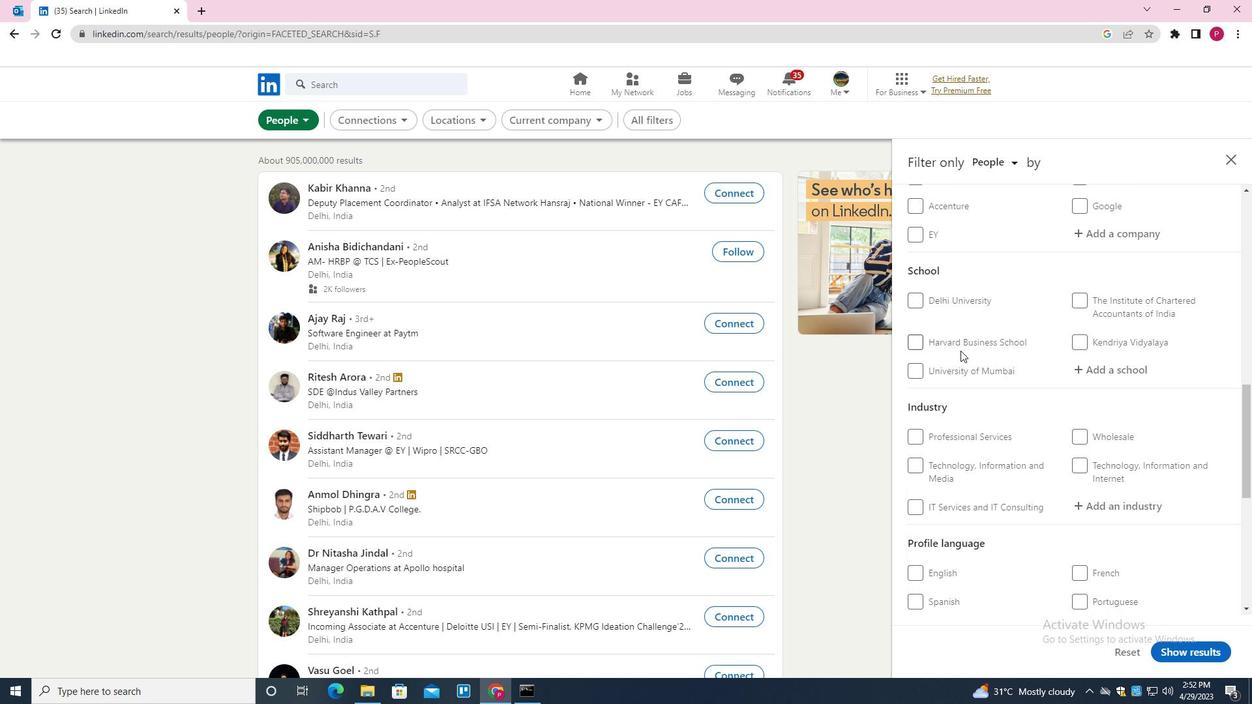 
Action: Mouse scrolled (961, 354) with delta (0, 0)
Screenshot: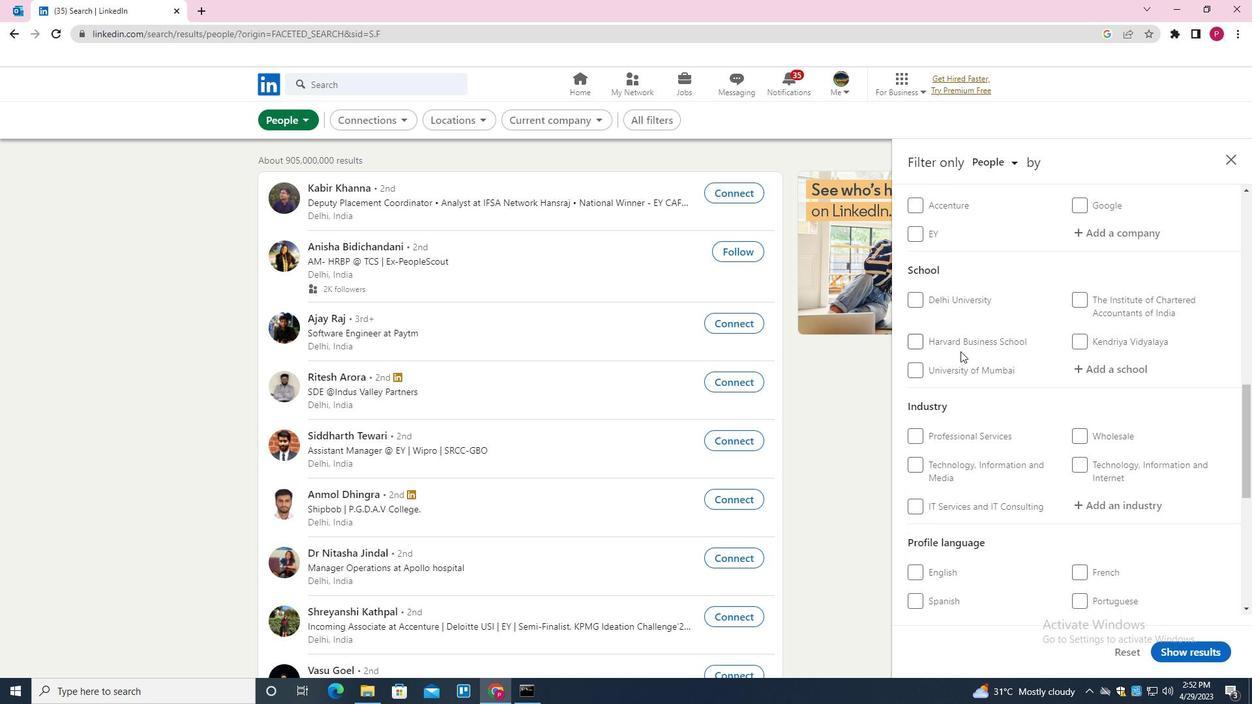
Action: Mouse moved to (961, 356)
Screenshot: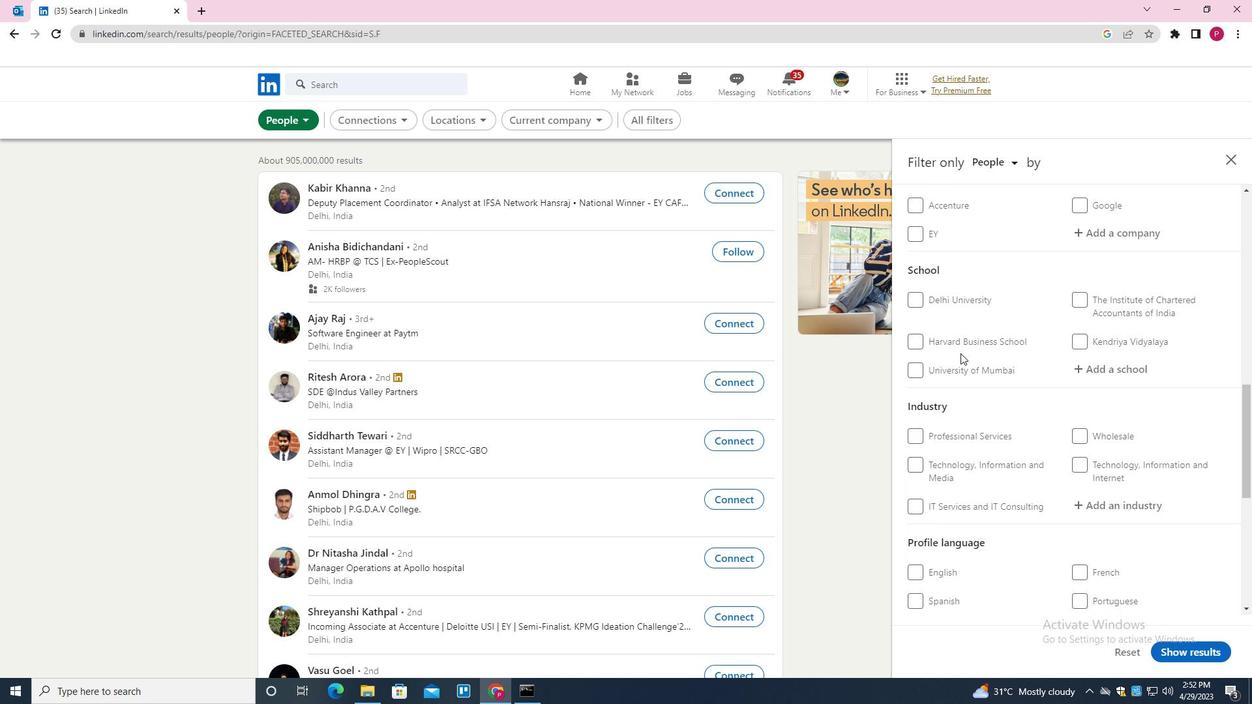 
Action: Mouse scrolled (961, 355) with delta (0, 0)
Screenshot: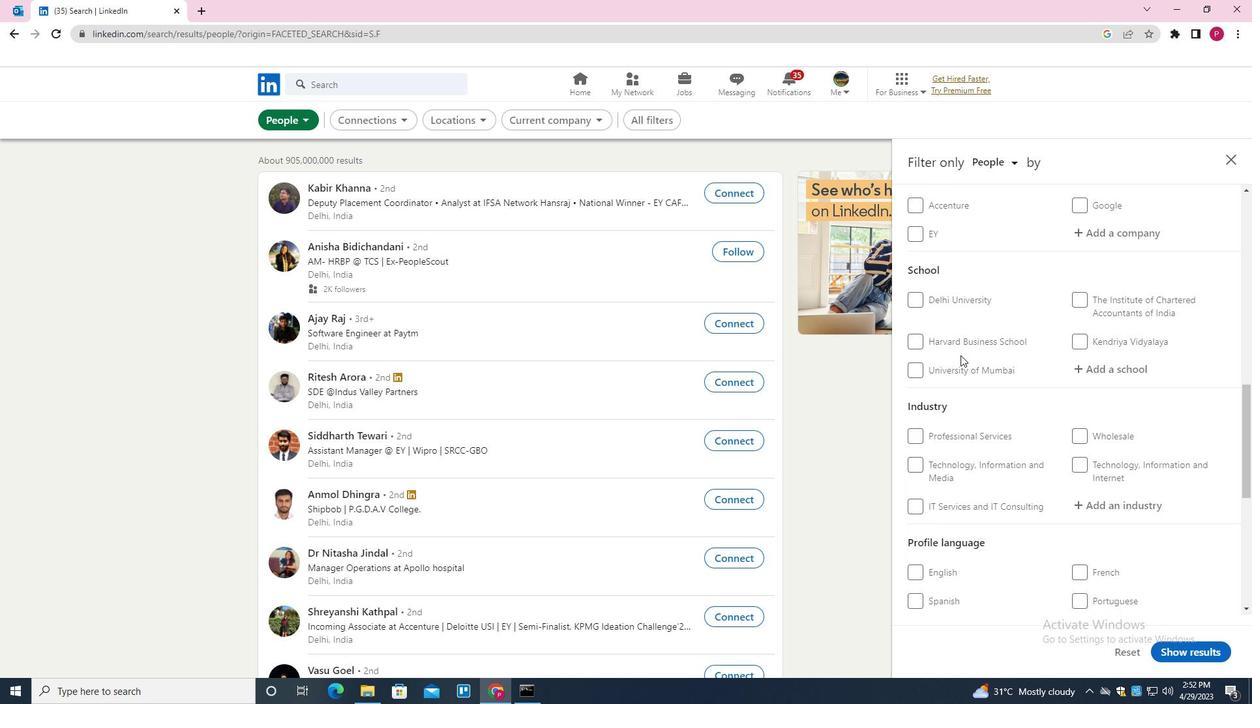 
Action: Mouse scrolled (961, 355) with delta (0, 0)
Screenshot: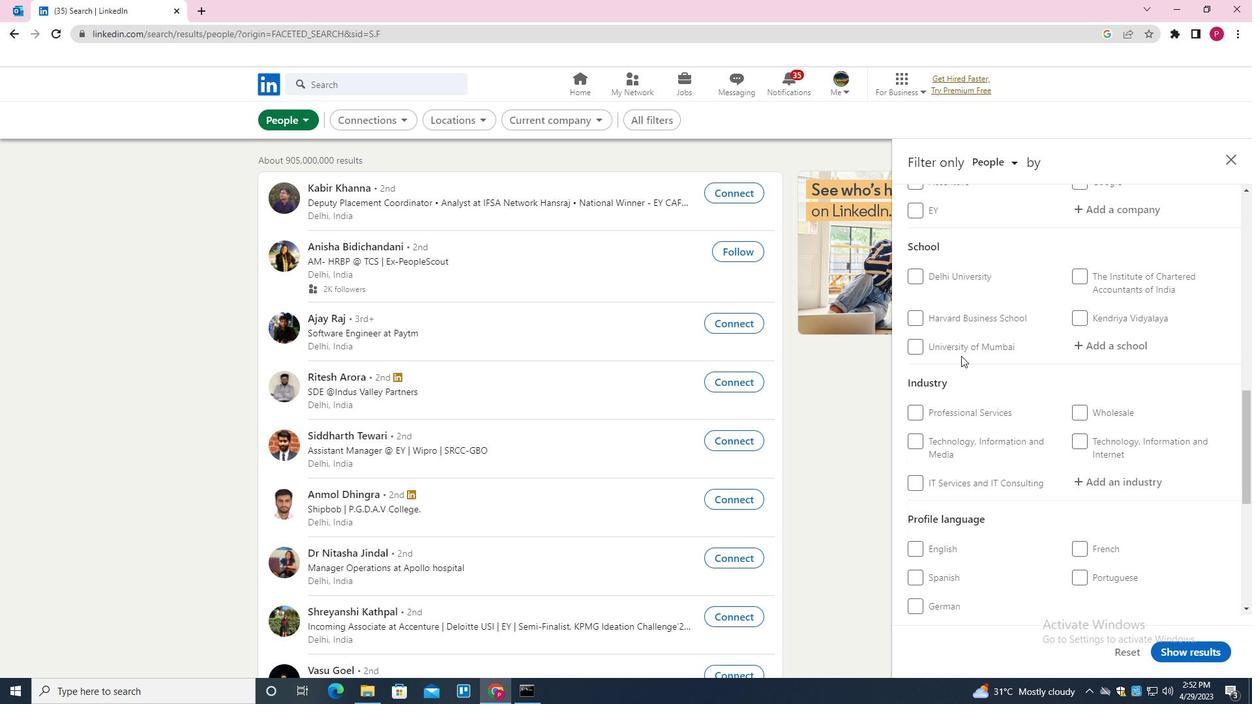 
Action: Mouse moved to (1080, 343)
Screenshot: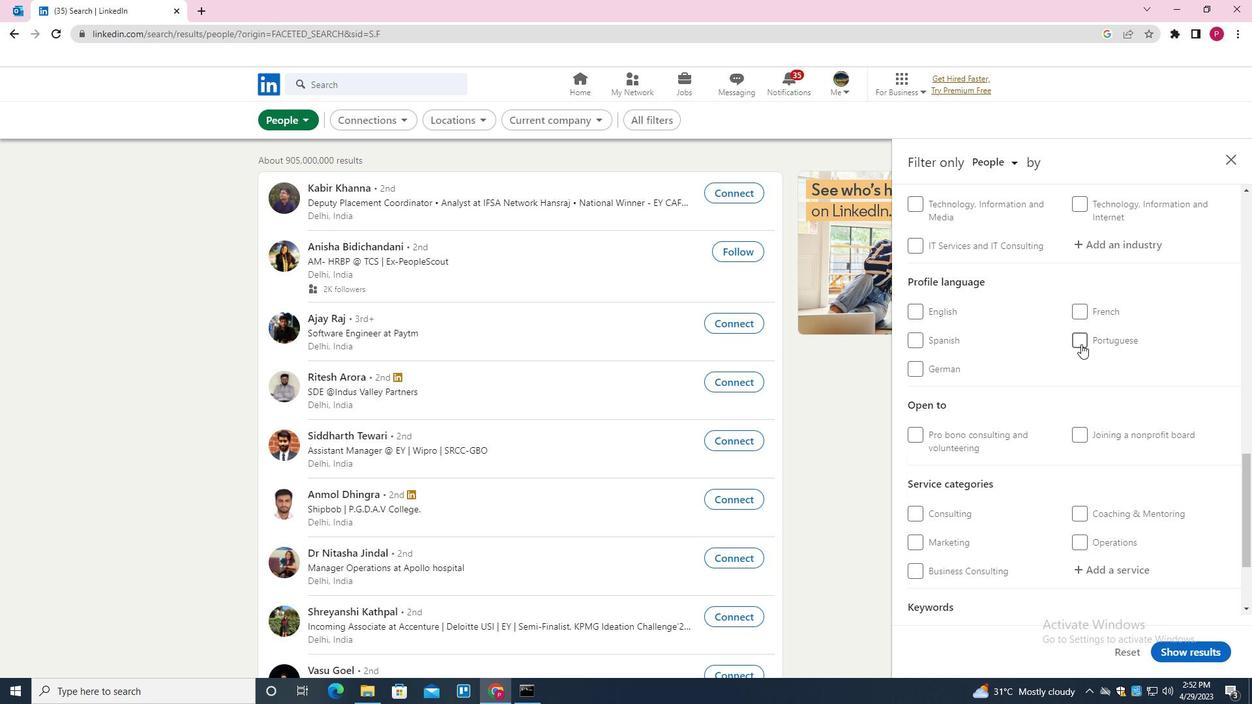 
Action: Mouse pressed left at (1080, 343)
Screenshot: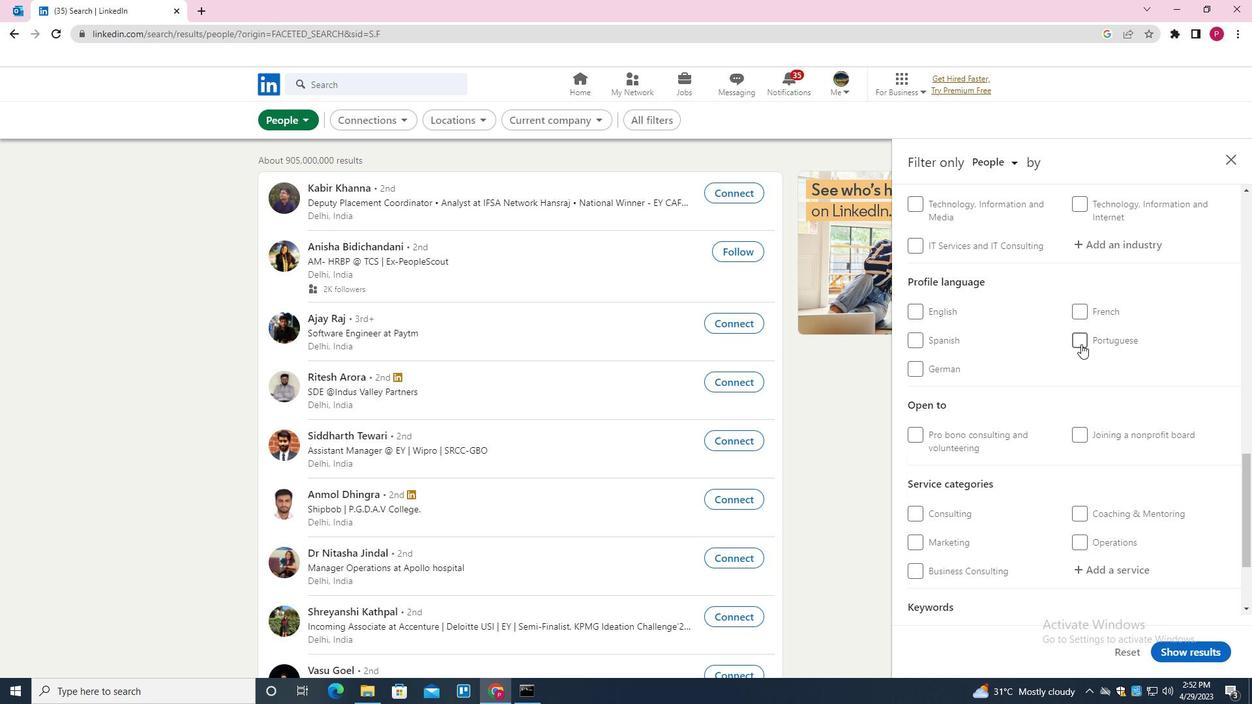 
Action: Mouse moved to (1035, 358)
Screenshot: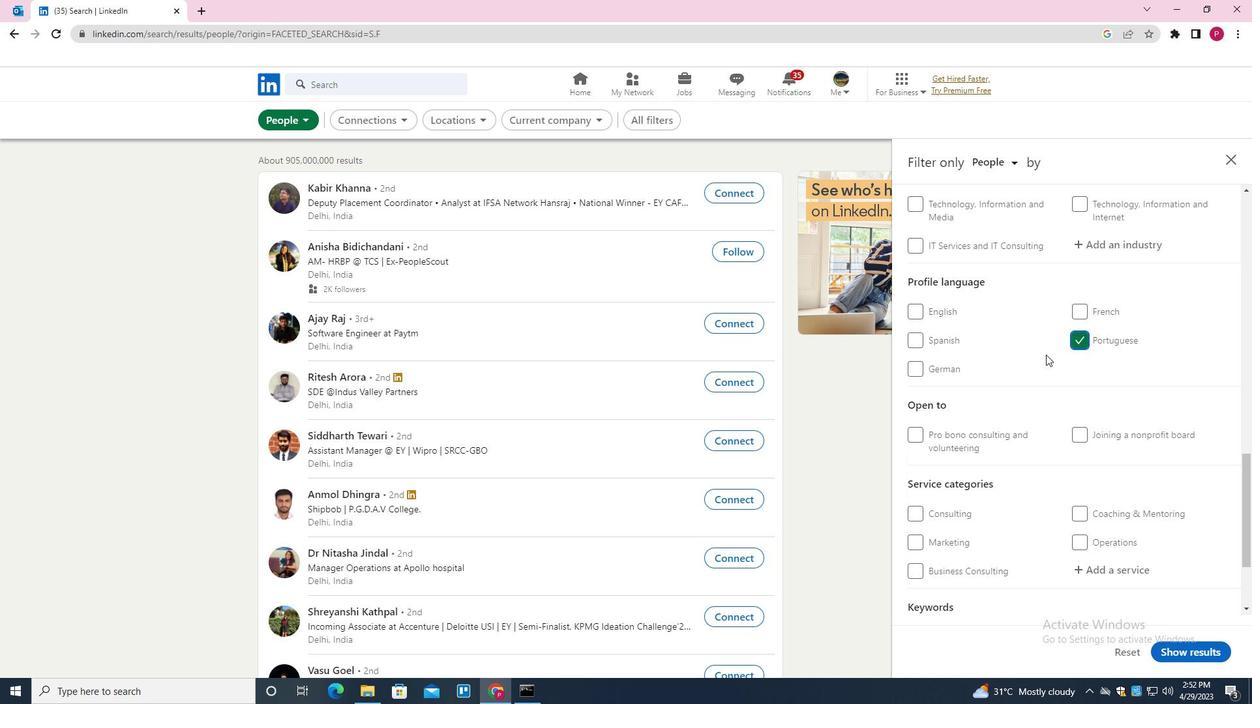 
Action: Mouse scrolled (1035, 358) with delta (0, 0)
Screenshot: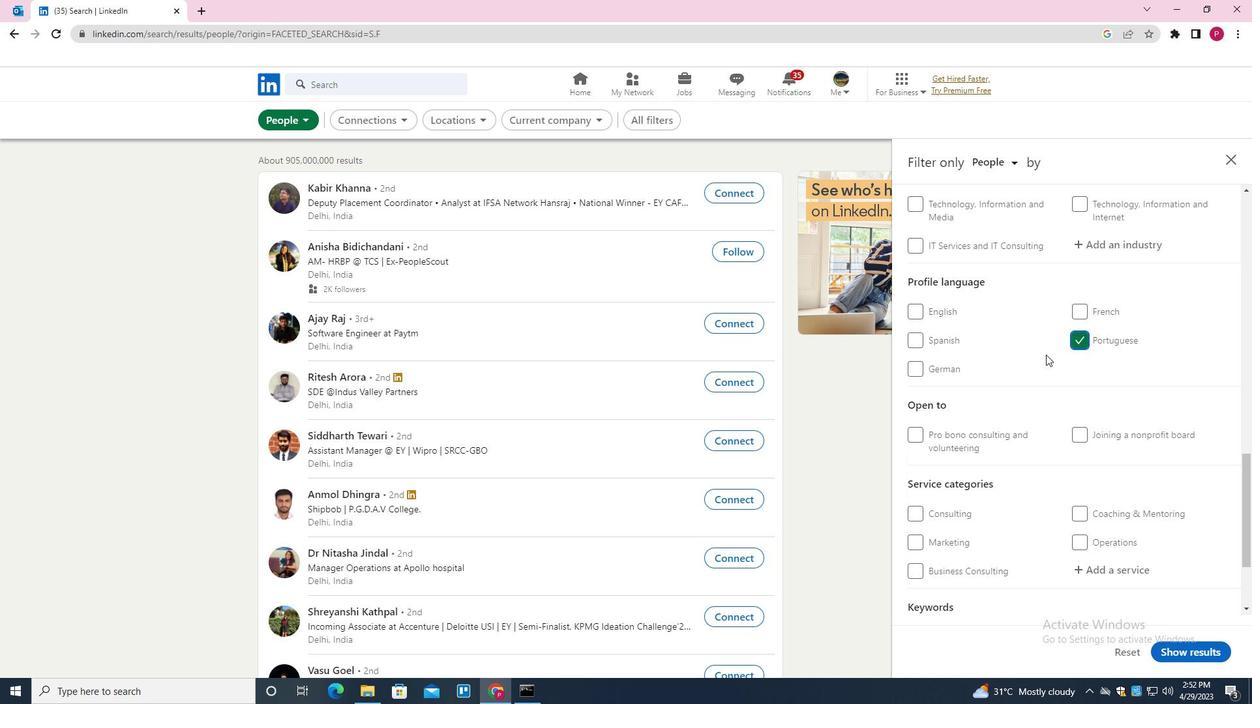 
Action: Mouse scrolled (1035, 358) with delta (0, 0)
Screenshot: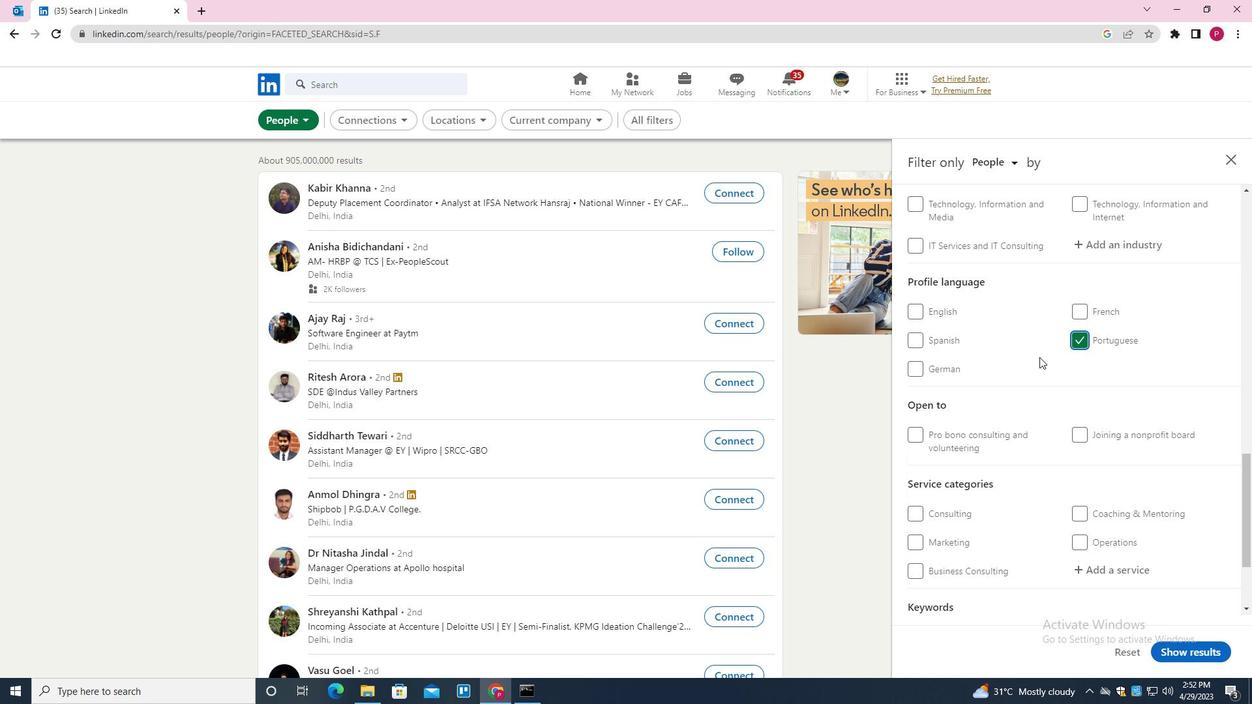 
Action: Mouse scrolled (1035, 358) with delta (0, 0)
Screenshot: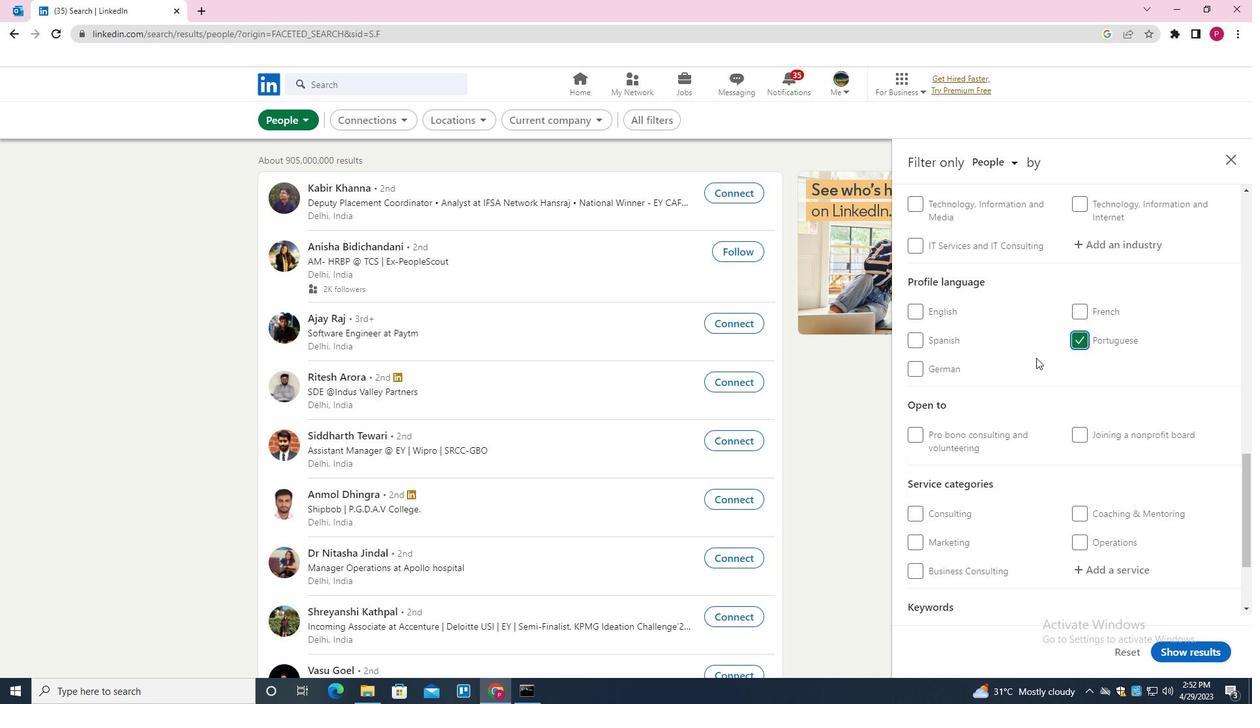 
Action: Mouse scrolled (1035, 358) with delta (0, 0)
Screenshot: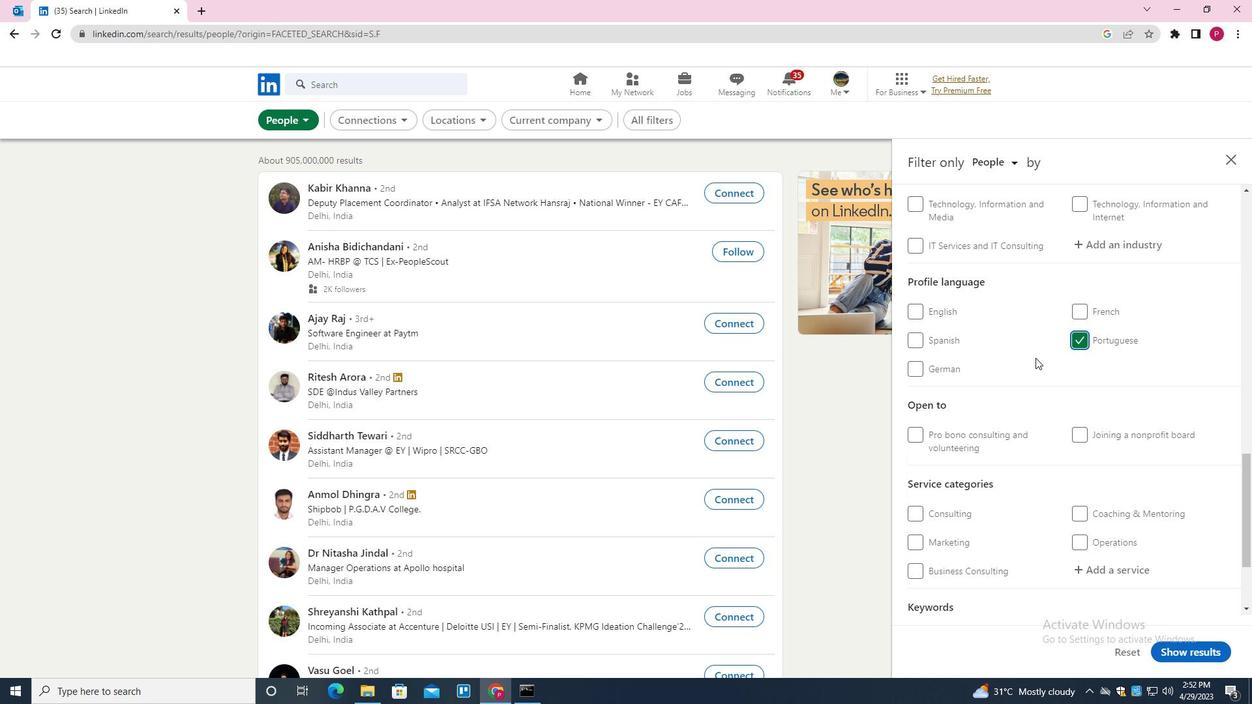 
Action: Mouse scrolled (1035, 358) with delta (0, 0)
Screenshot: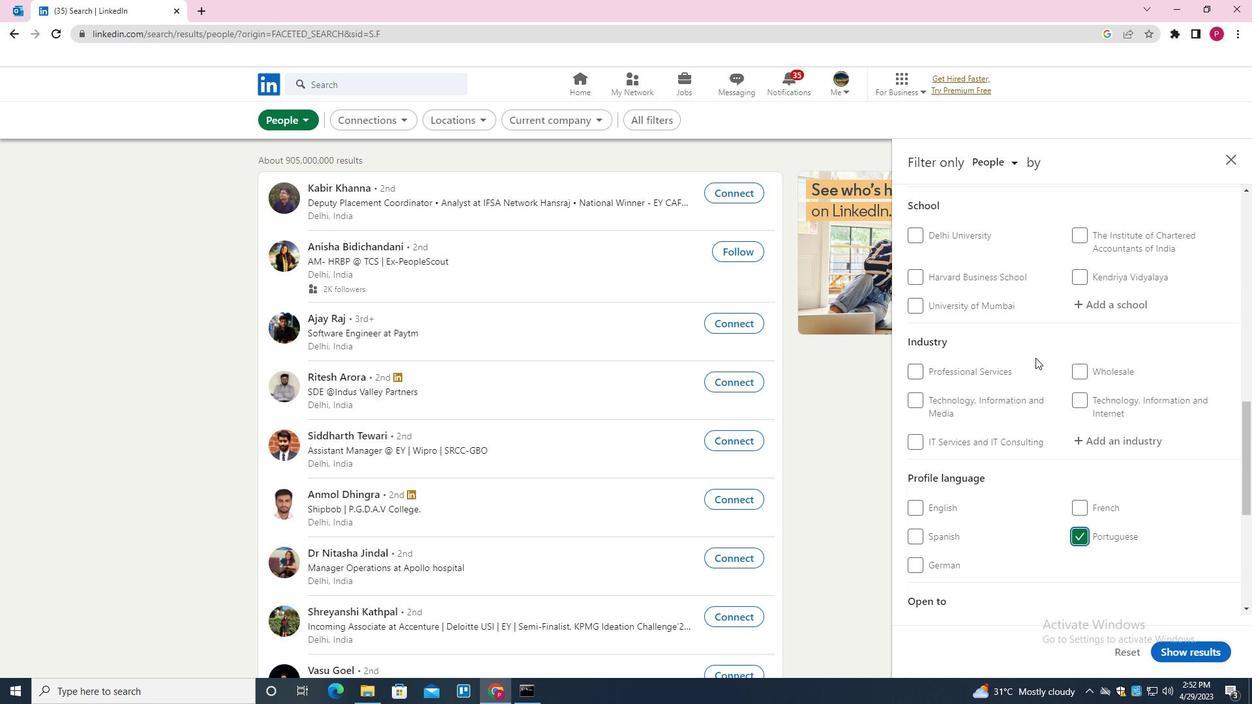 
Action: Mouse scrolled (1035, 358) with delta (0, 0)
Screenshot: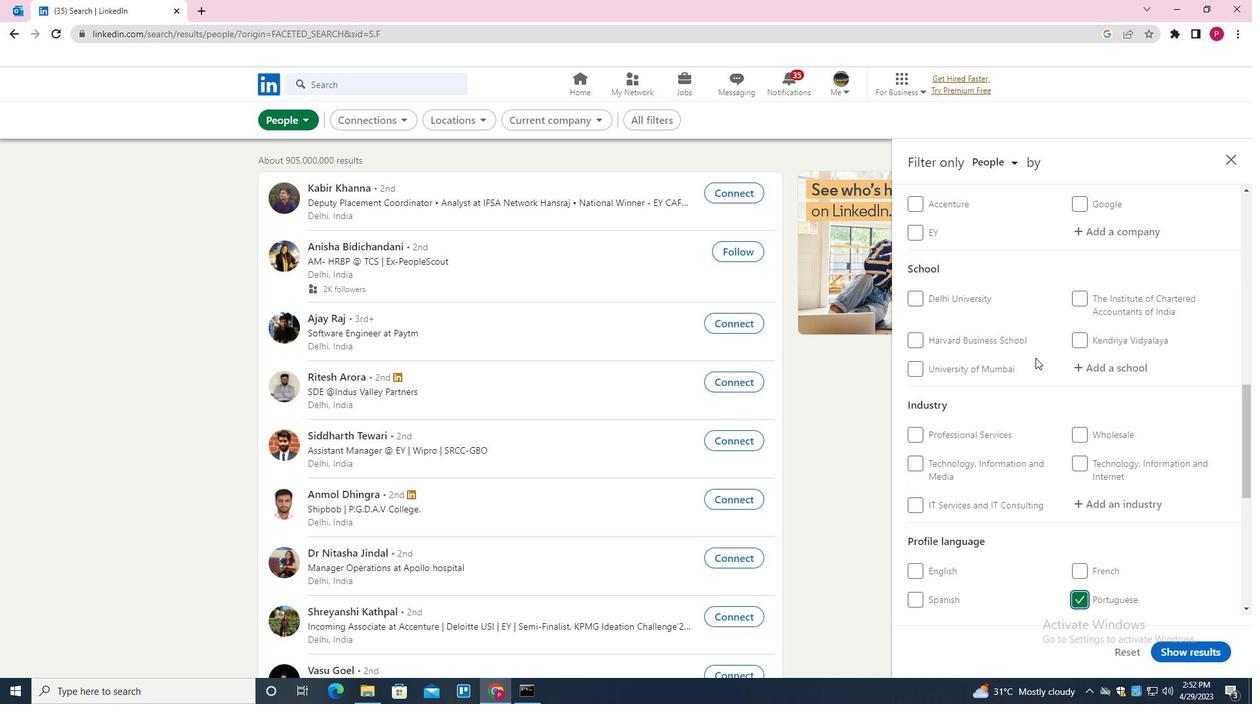 
Action: Mouse moved to (1051, 340)
Screenshot: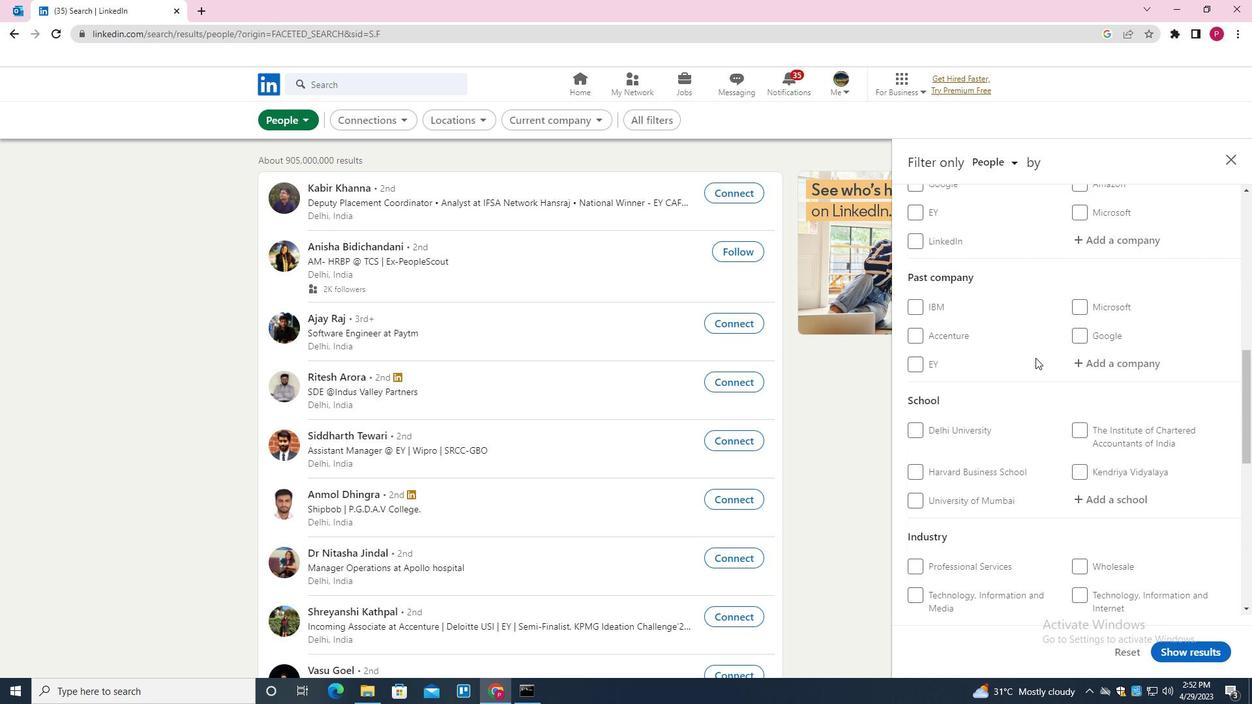 
Action: Mouse scrolled (1051, 341) with delta (0, 0)
Screenshot: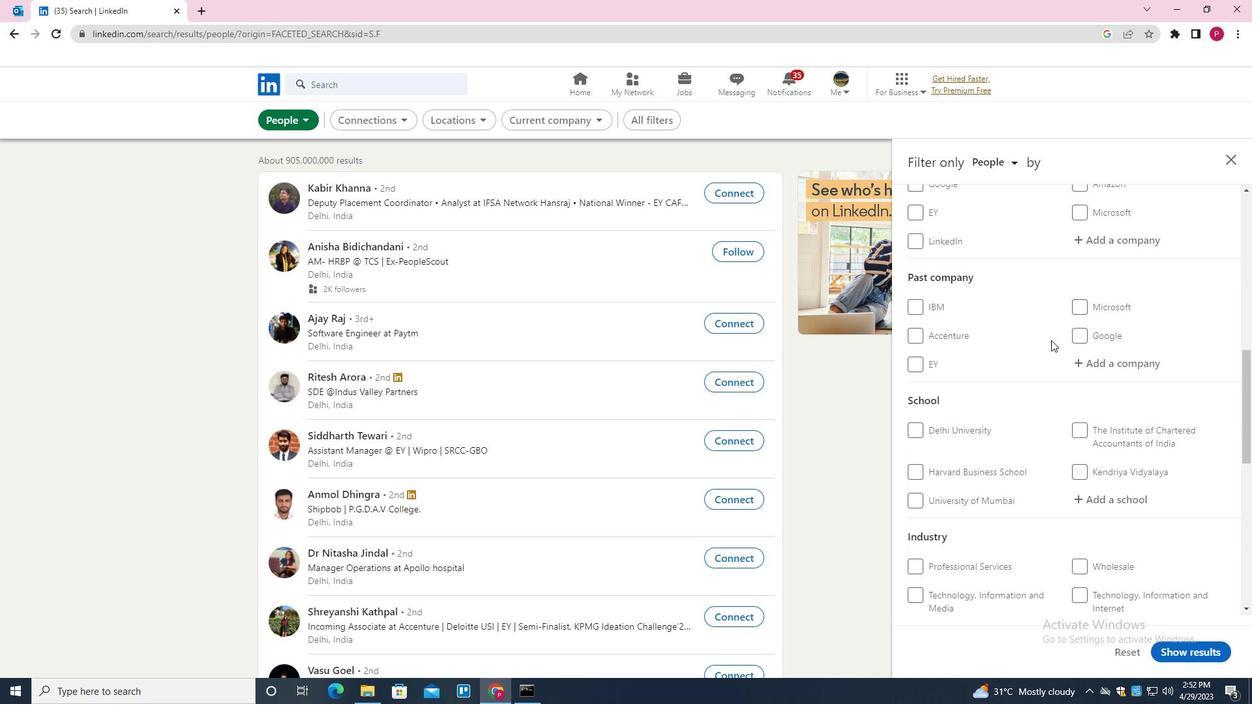
Action: Mouse moved to (1115, 309)
Screenshot: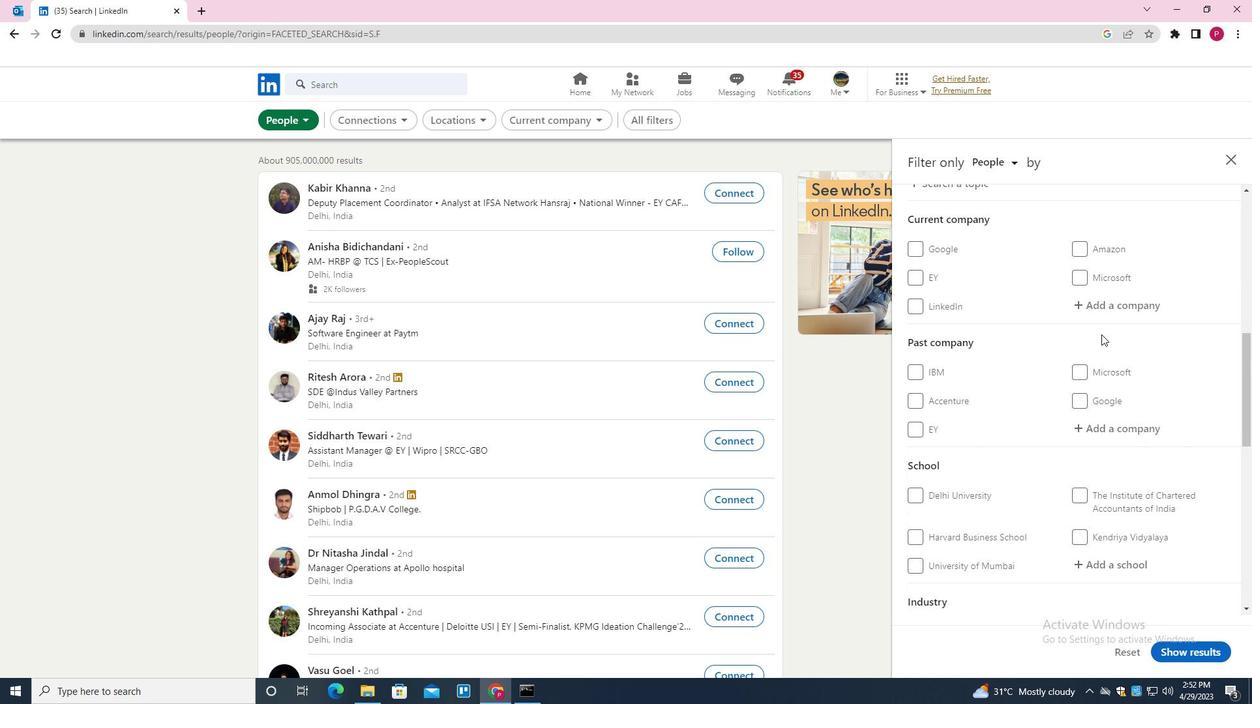 
Action: Mouse pressed left at (1115, 309)
Screenshot: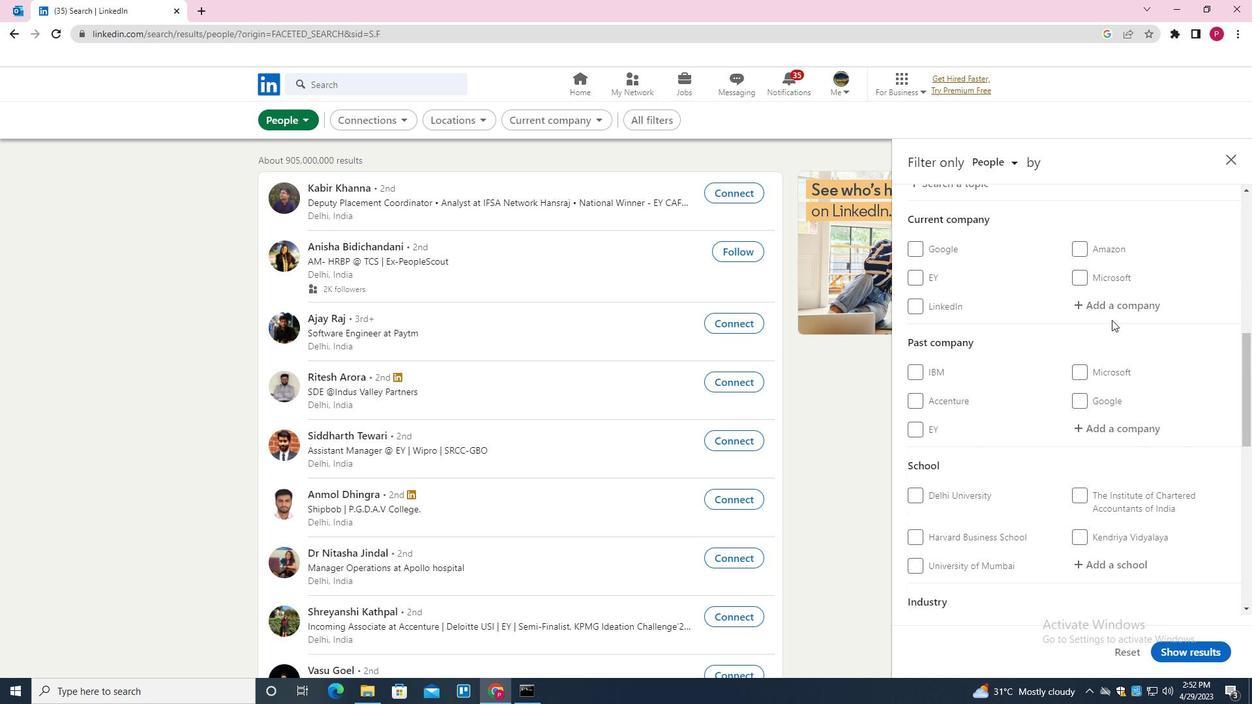 
Action: Key pressed <Key.shift><Key.shift><Key.shift><Key.shift><Key.shift><Key.shift>HIGHRADI<Key.down><Key.enter>
Screenshot: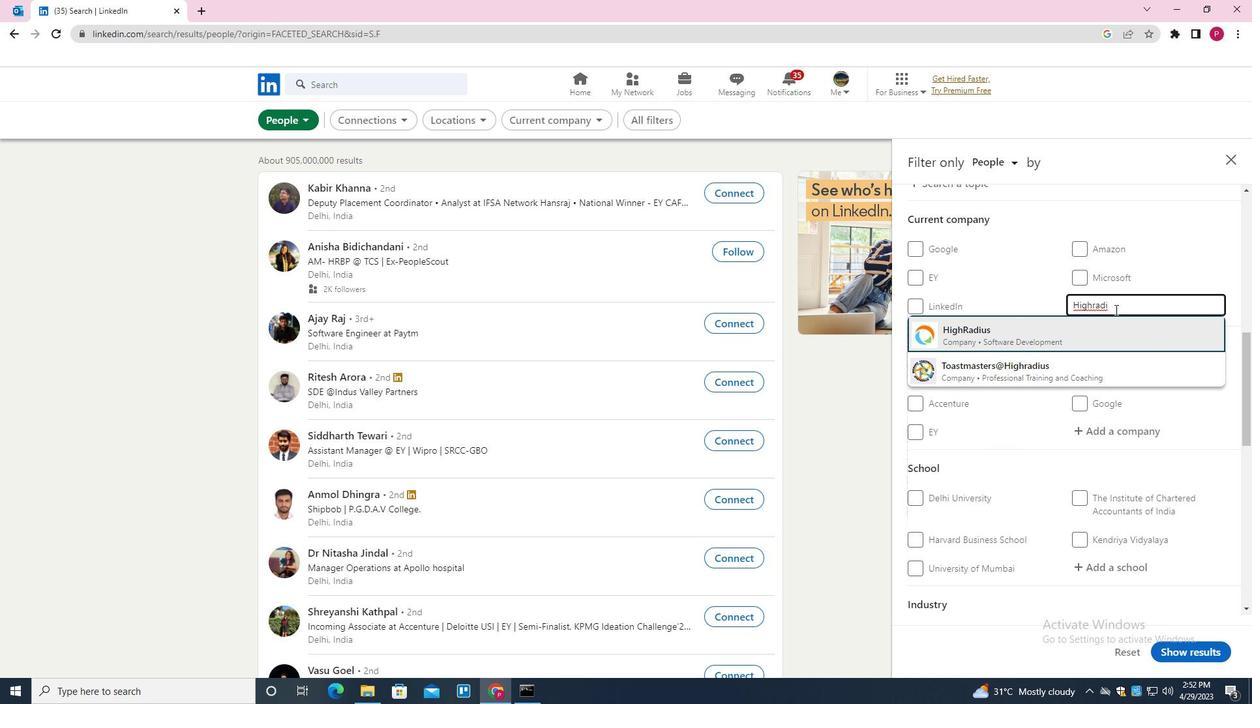 
Action: Mouse moved to (1091, 365)
Screenshot: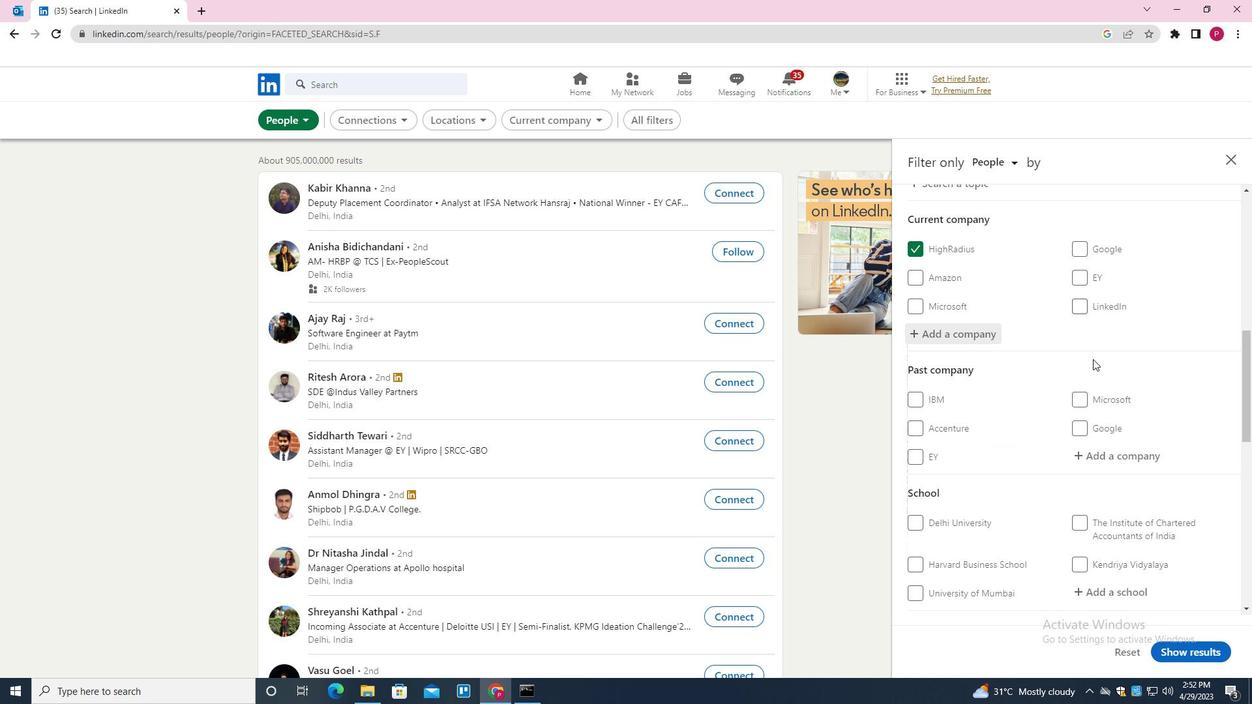 
Action: Mouse scrolled (1091, 365) with delta (0, 0)
Screenshot: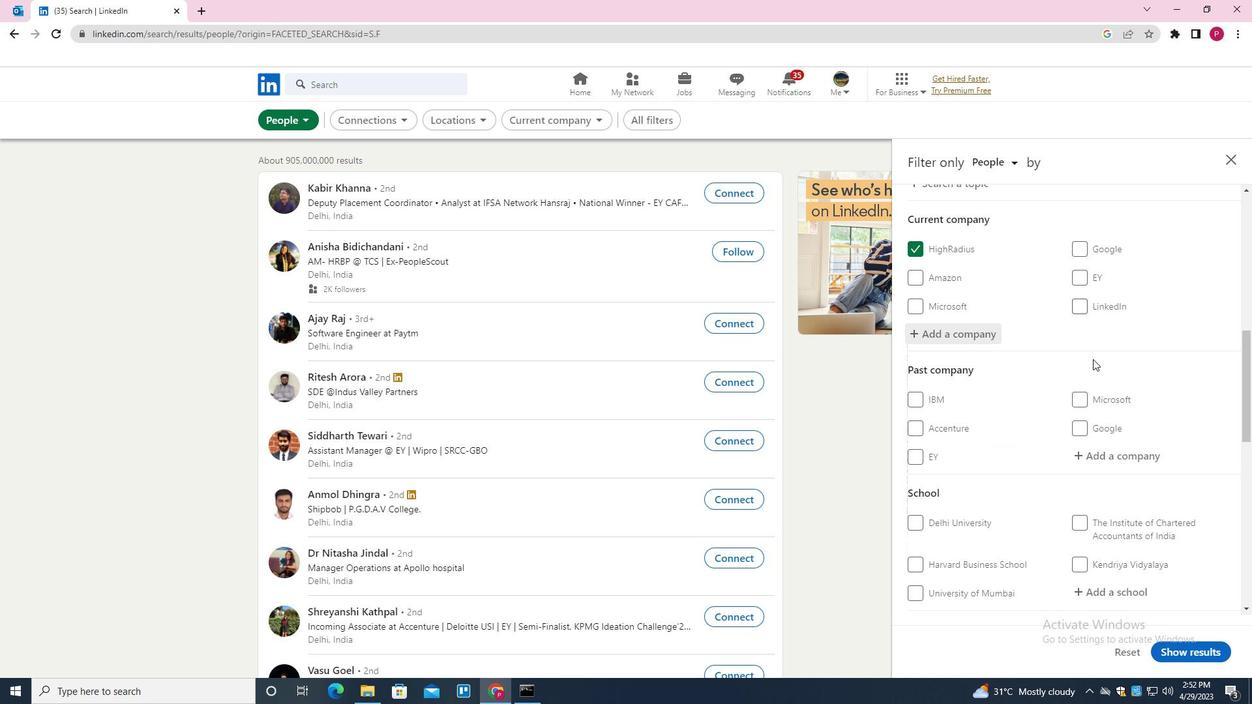 
Action: Mouse moved to (1090, 368)
Screenshot: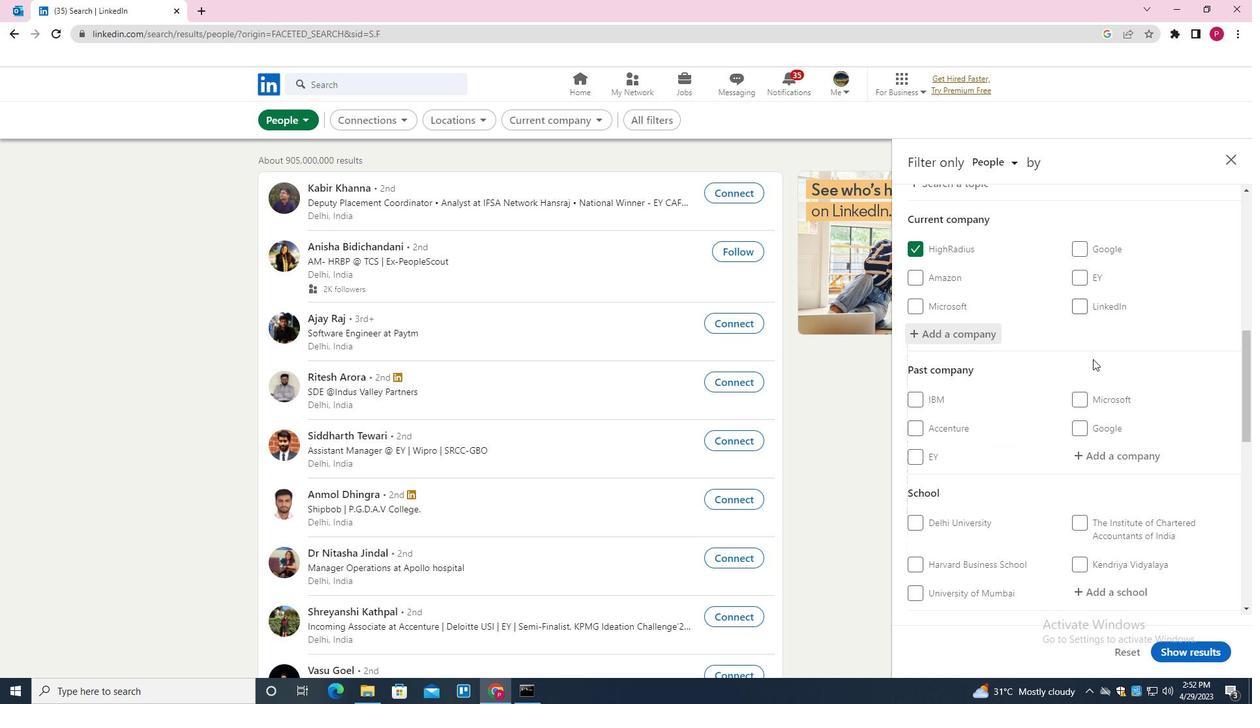 
Action: Mouse scrolled (1090, 367) with delta (0, 0)
Screenshot: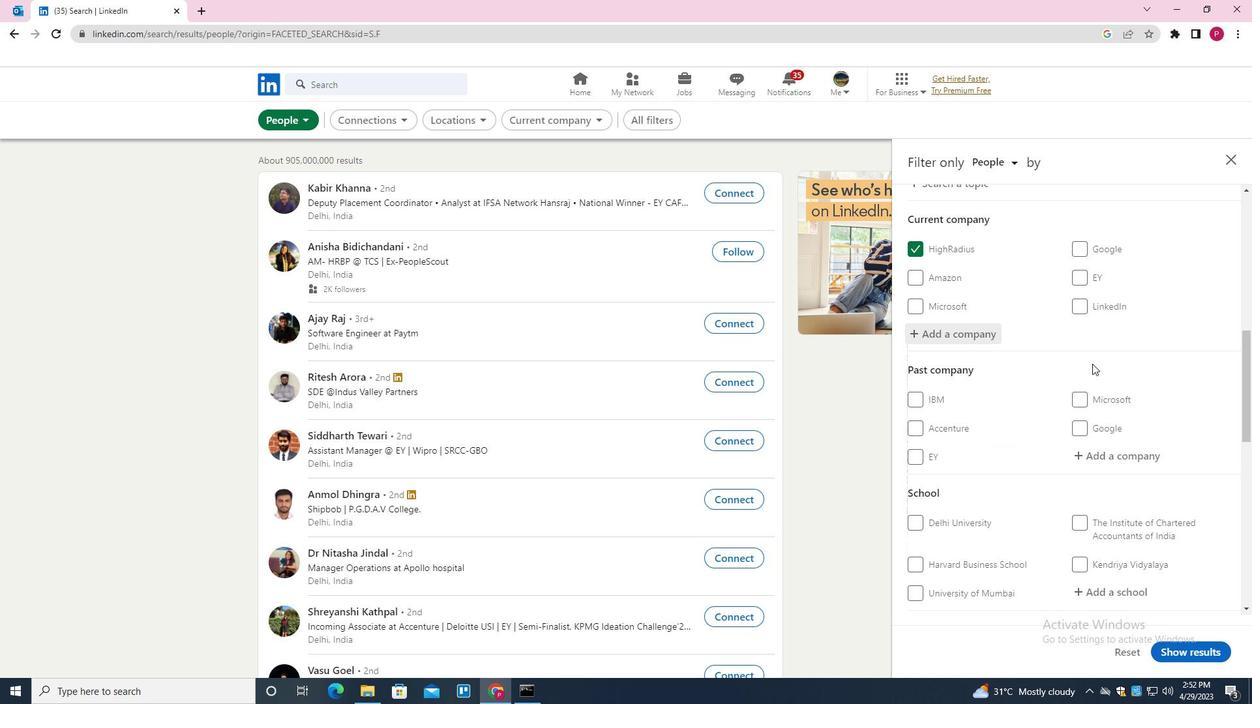 
Action: Mouse moved to (1090, 370)
Screenshot: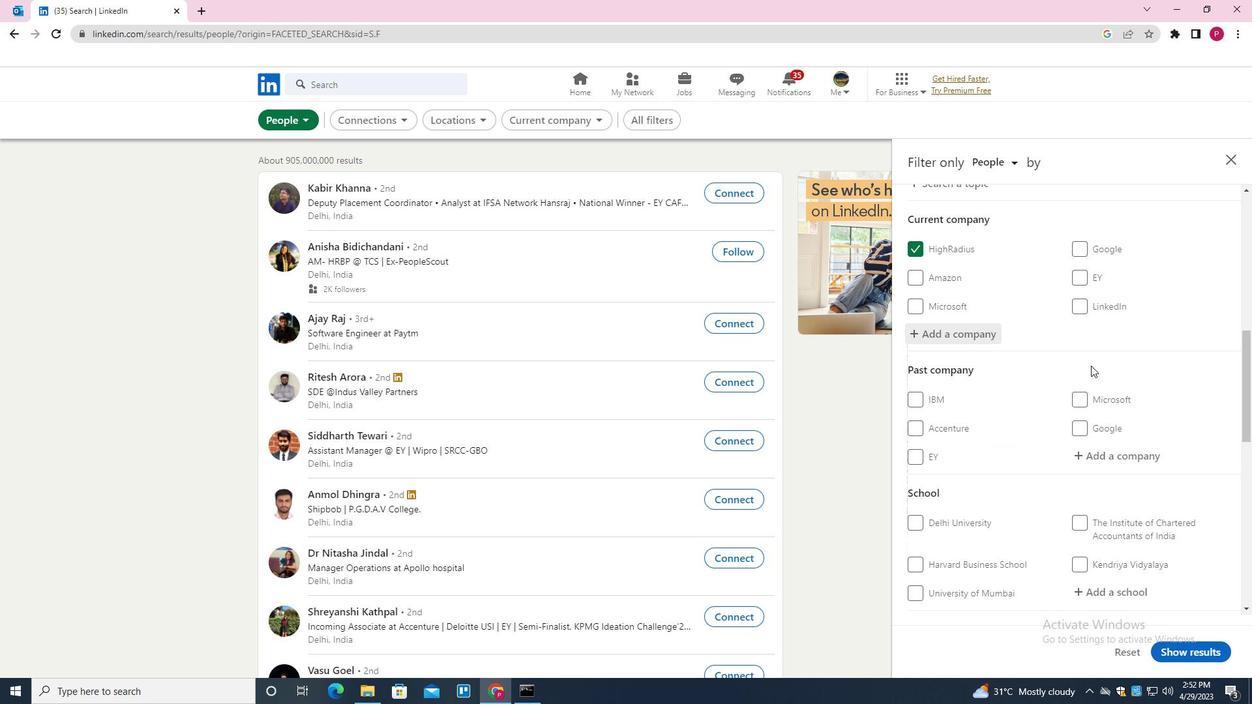 
Action: Mouse scrolled (1090, 369) with delta (0, 0)
Screenshot: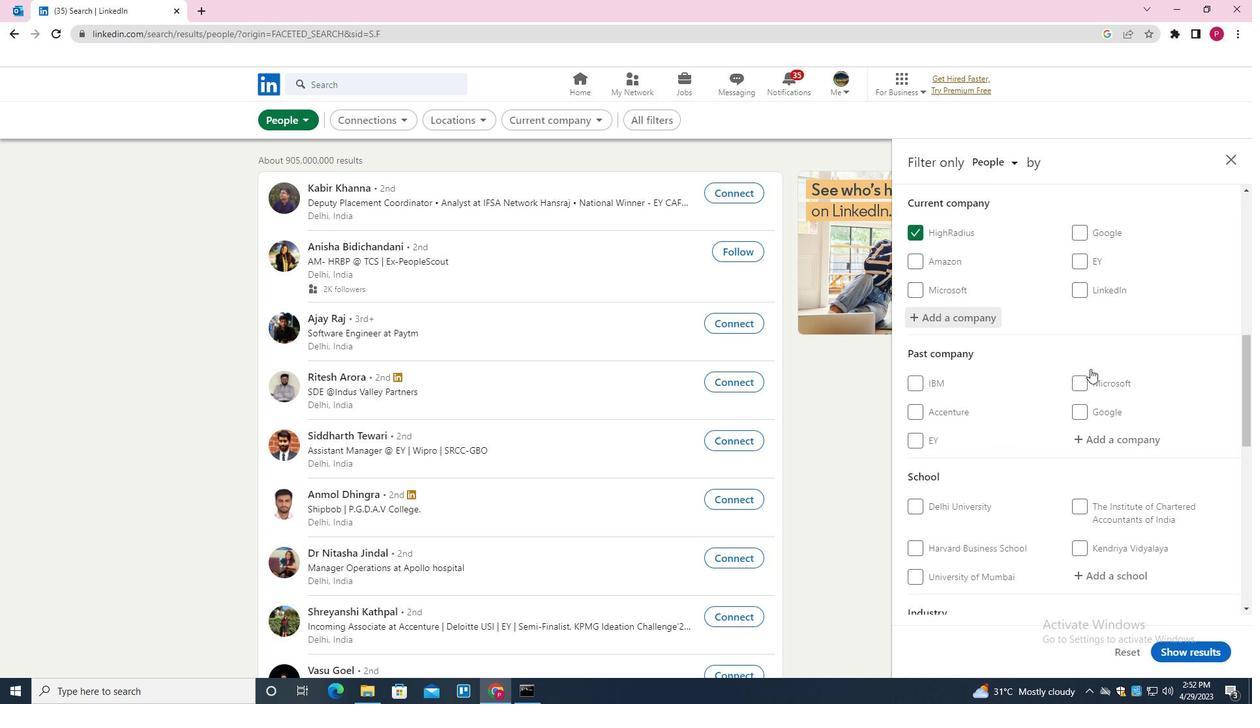 
Action: Mouse scrolled (1090, 369) with delta (0, 0)
Screenshot: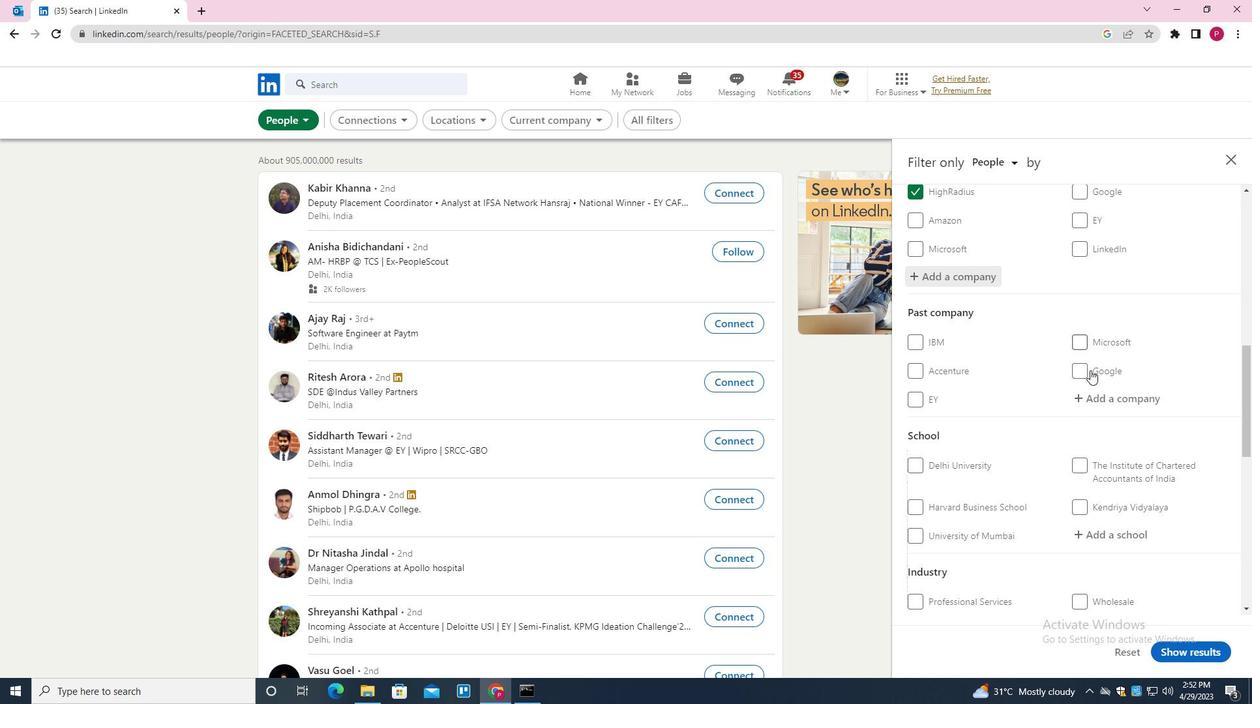 
Action: Mouse scrolled (1090, 369) with delta (0, 0)
Screenshot: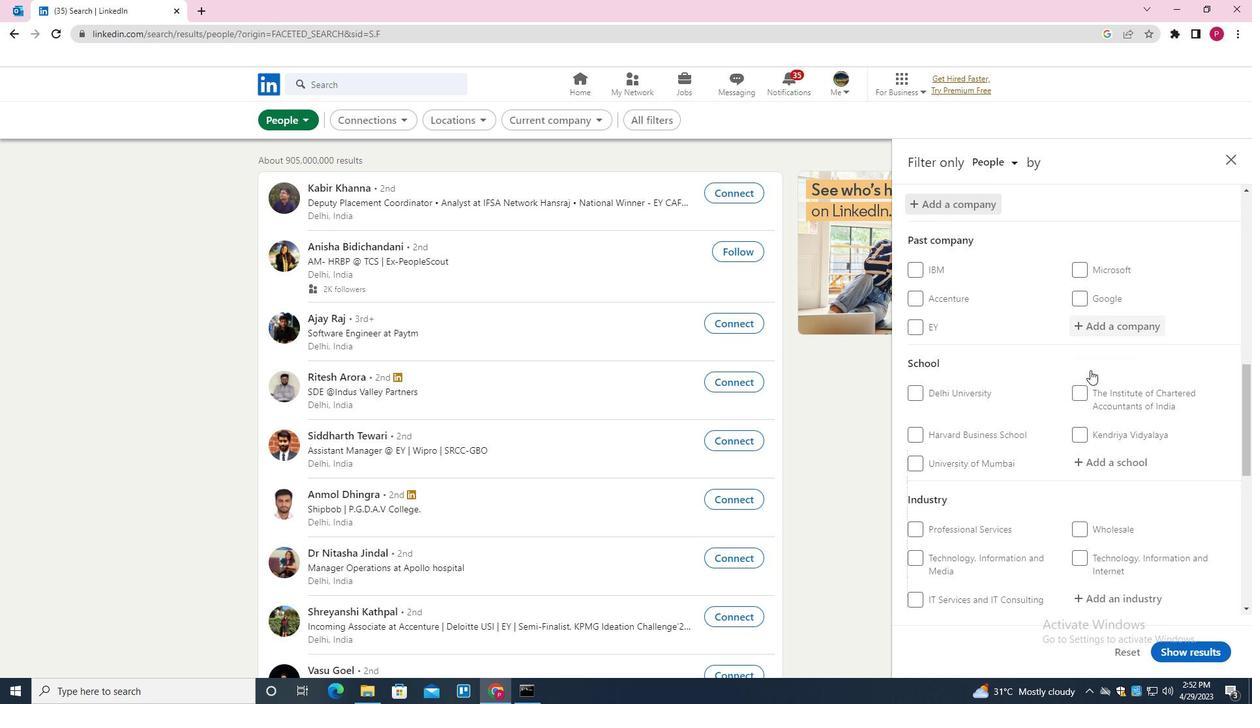 
Action: Mouse moved to (1125, 267)
Screenshot: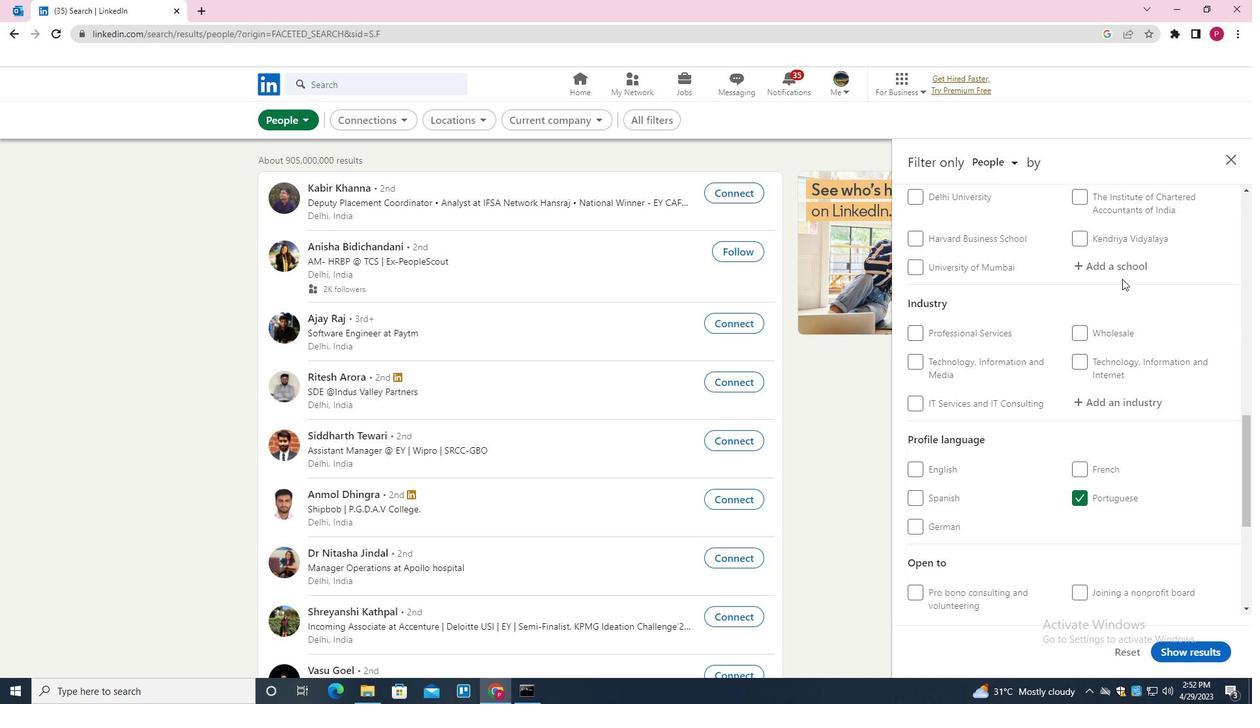 
Action: Mouse pressed left at (1125, 267)
Screenshot: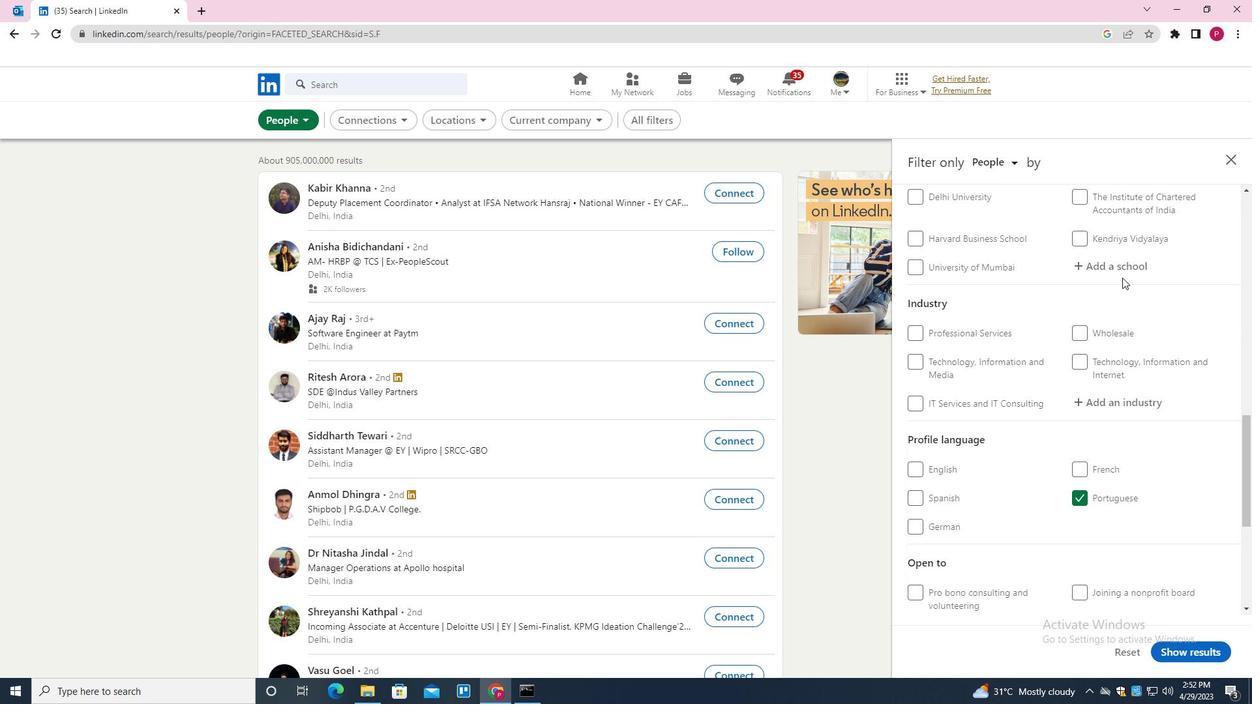 
Action: Key pressed <Key.shift><Key.shift><Key.shift><Key.shift><Key.shift><Key.shift><Key.shift><Key.shift><Key.shift>MYSORE<Key.down><Key.enter>
Screenshot: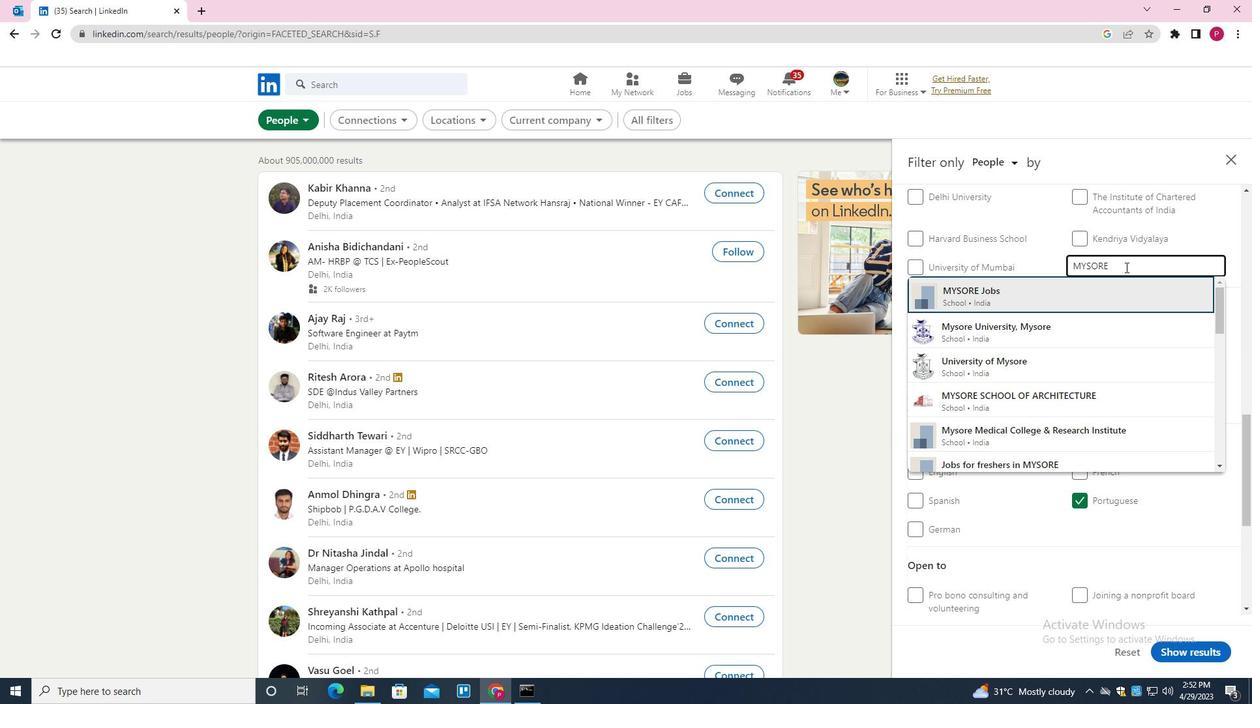 
Action: Mouse moved to (1052, 271)
Screenshot: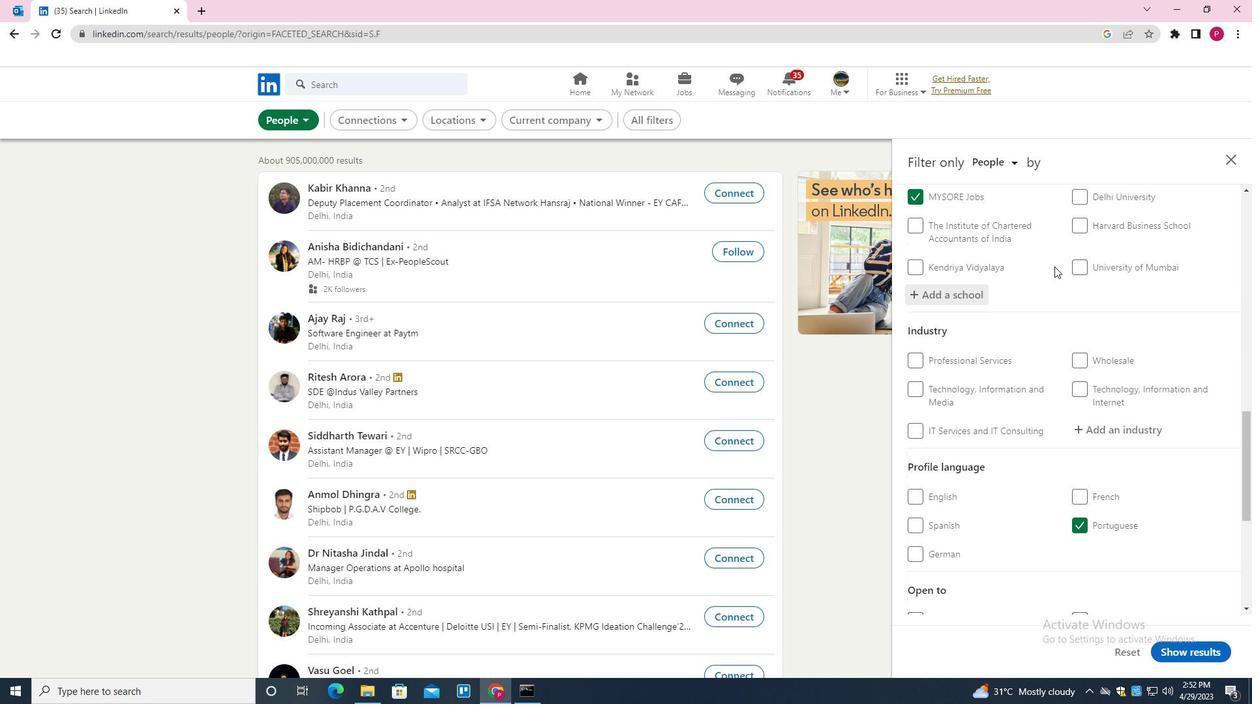 
Action: Mouse scrolled (1052, 271) with delta (0, 0)
Screenshot: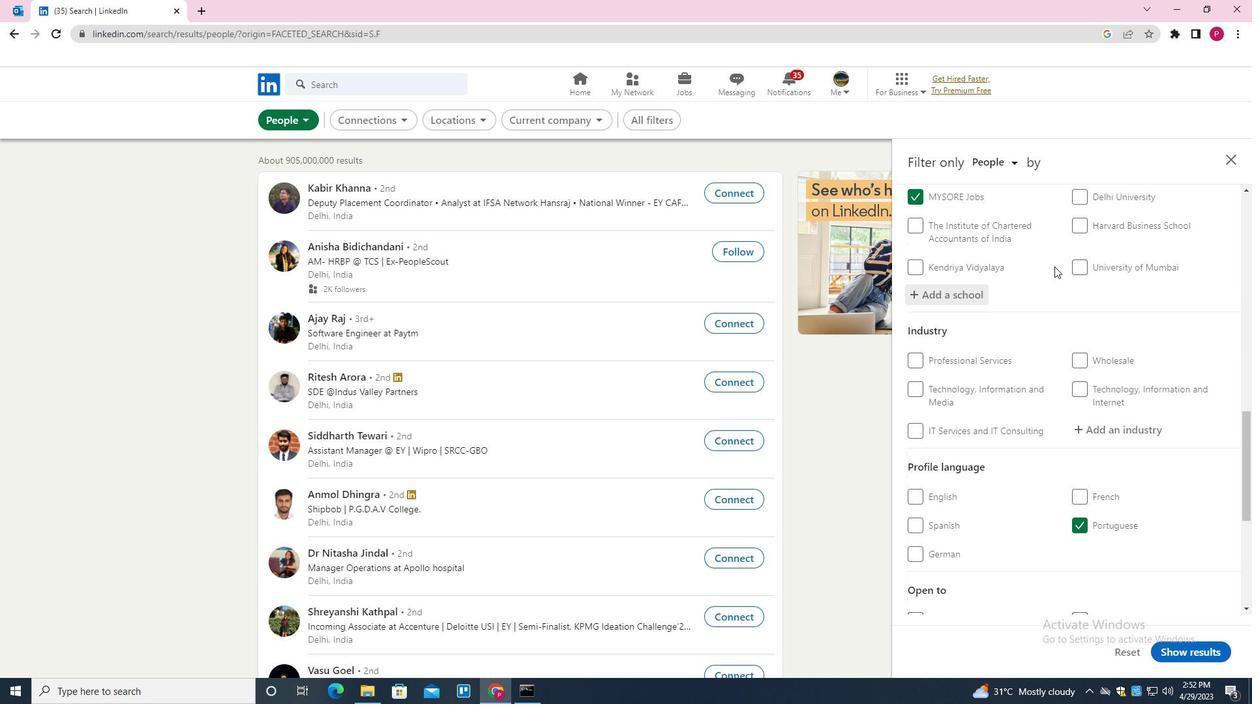 
Action: Mouse scrolled (1052, 271) with delta (0, 0)
Screenshot: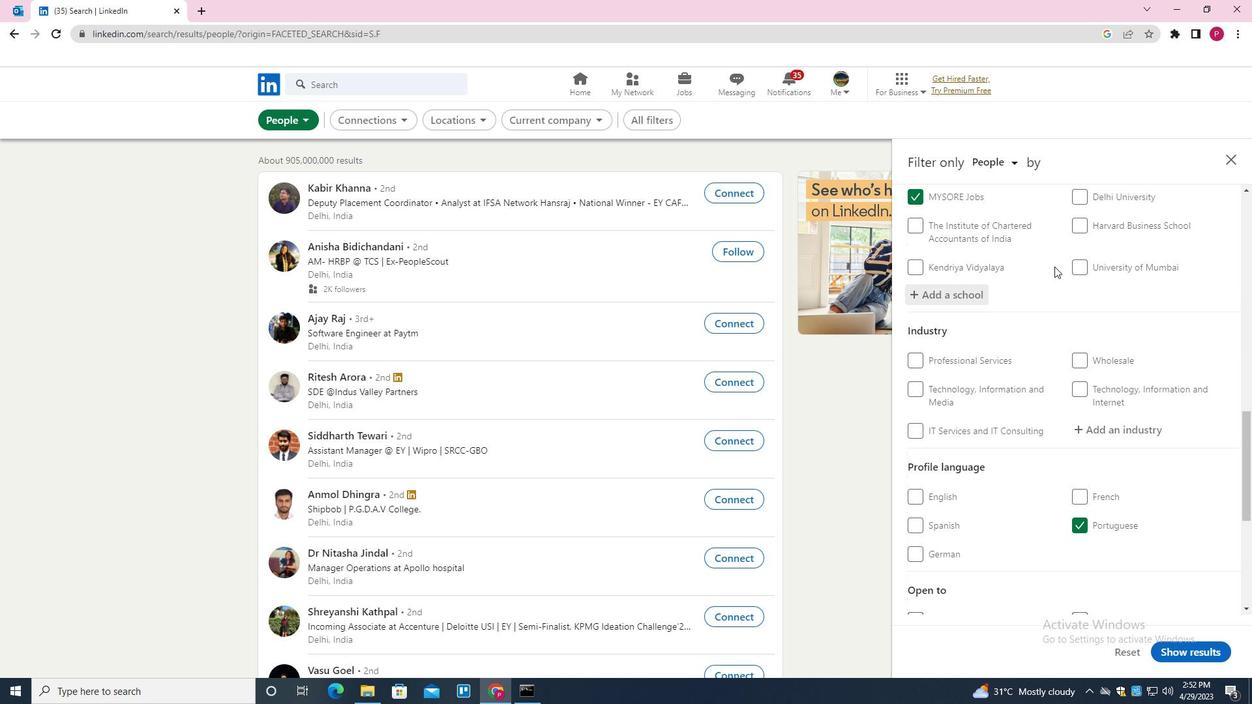 
Action: Mouse scrolled (1052, 271) with delta (0, 0)
Screenshot: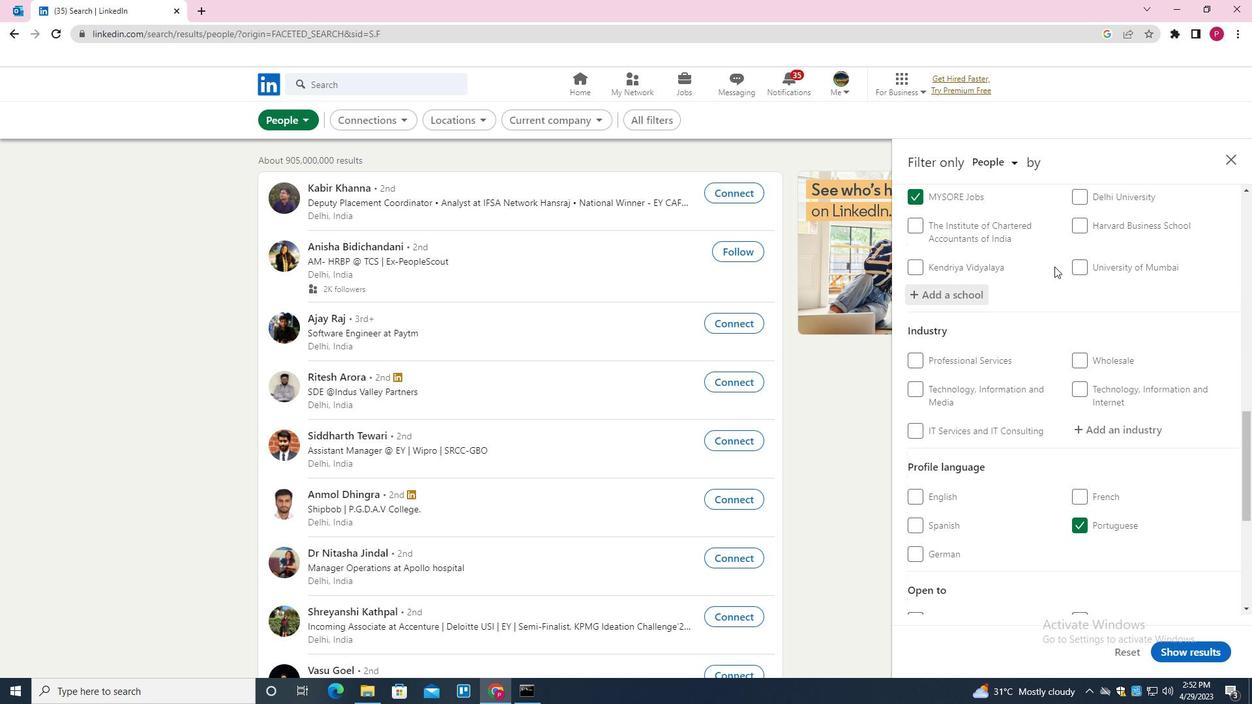 
Action: Mouse scrolled (1052, 271) with delta (0, 0)
Screenshot: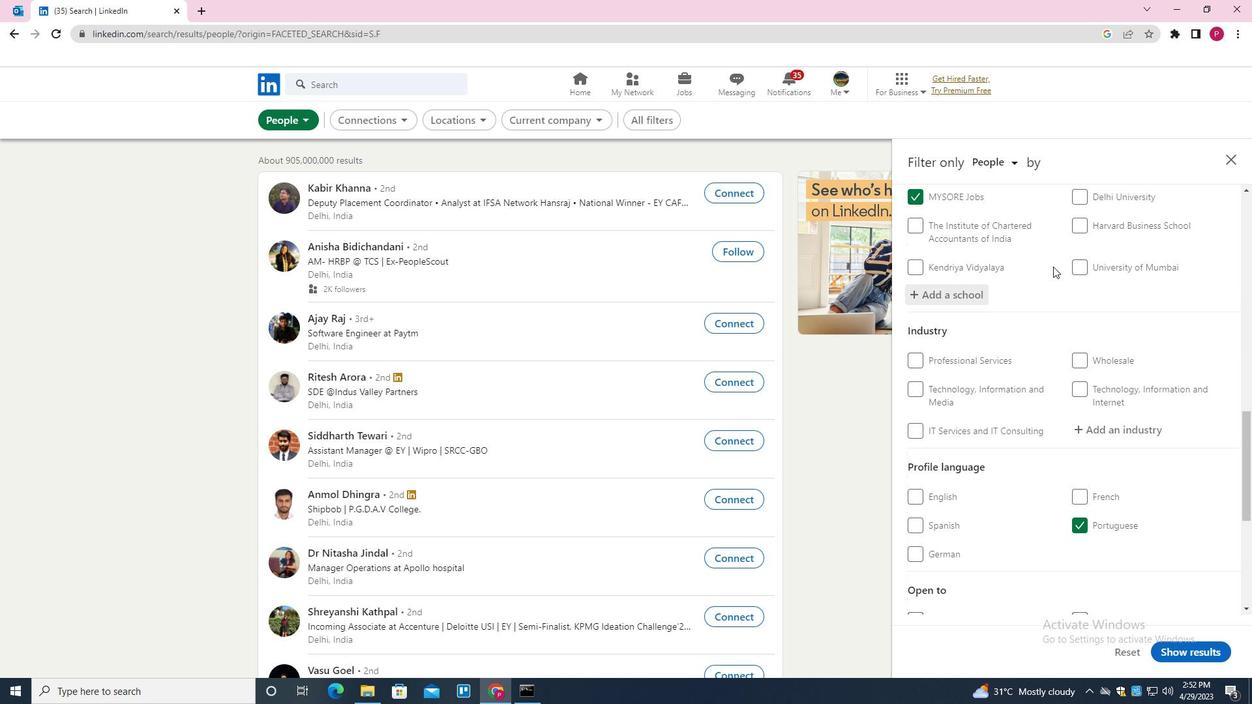 
Action: Mouse moved to (1097, 210)
Screenshot: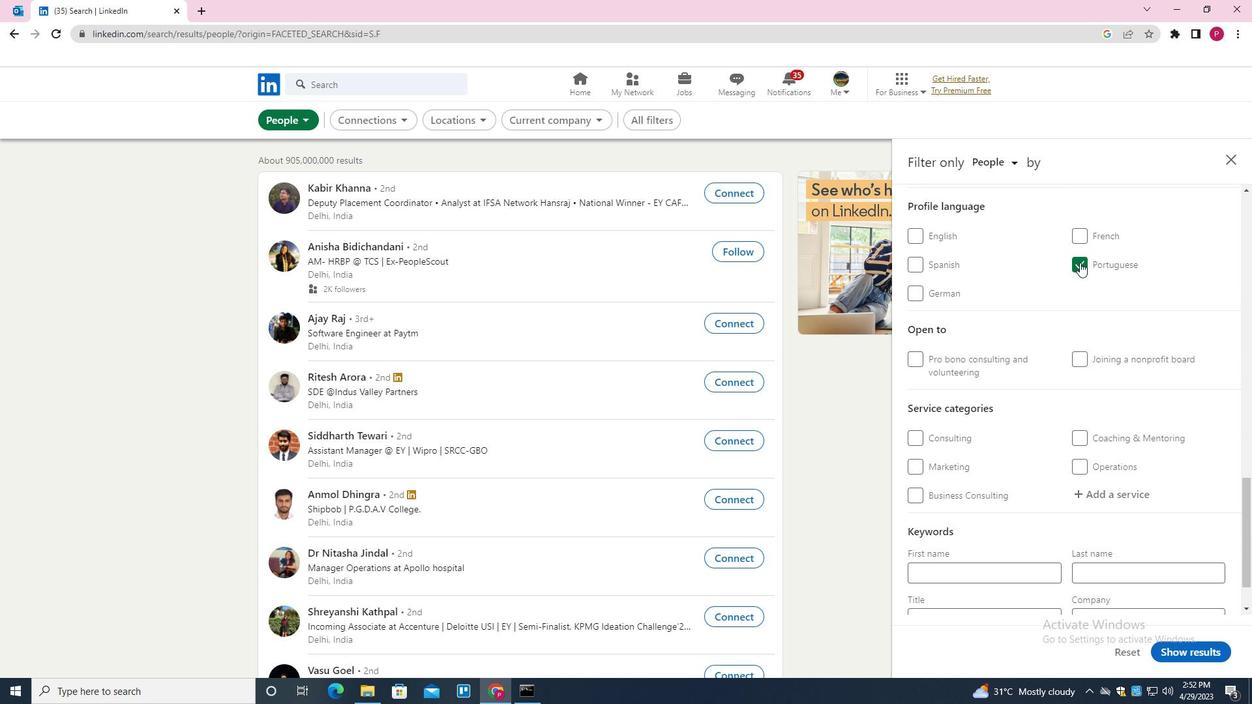 
Action: Mouse scrolled (1097, 211) with delta (0, 0)
Screenshot: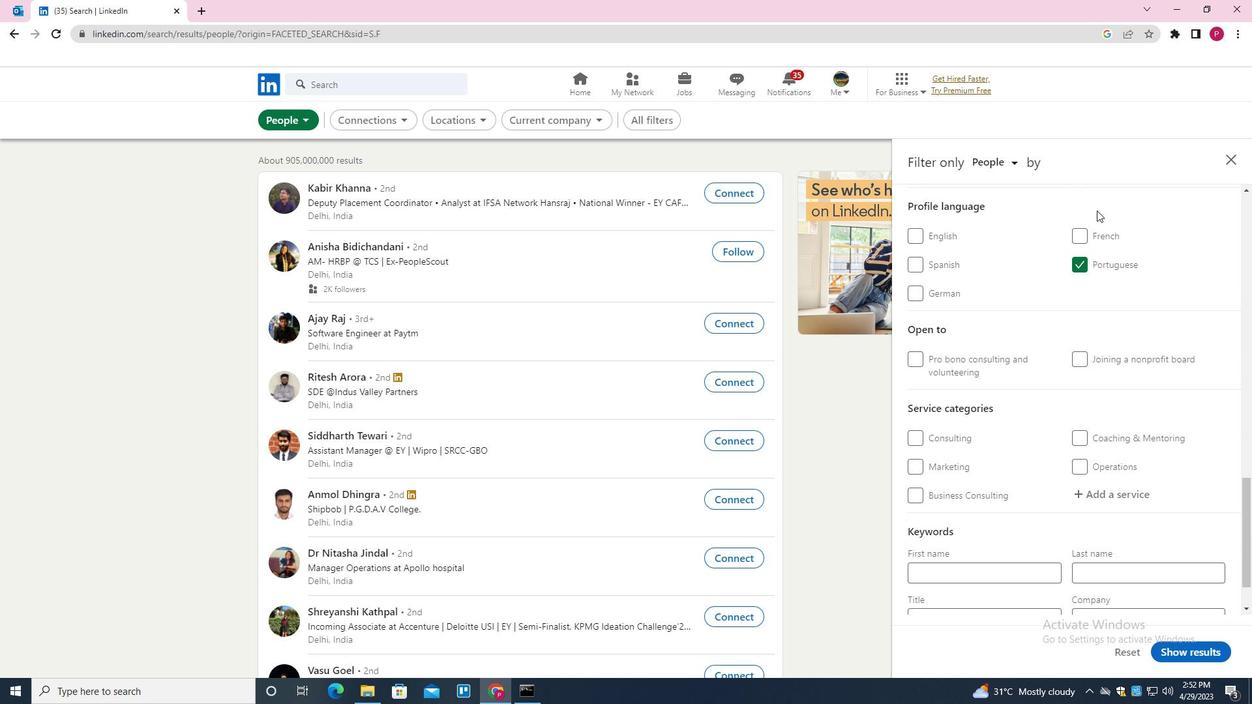 
Action: Mouse scrolled (1097, 211) with delta (0, 0)
Screenshot: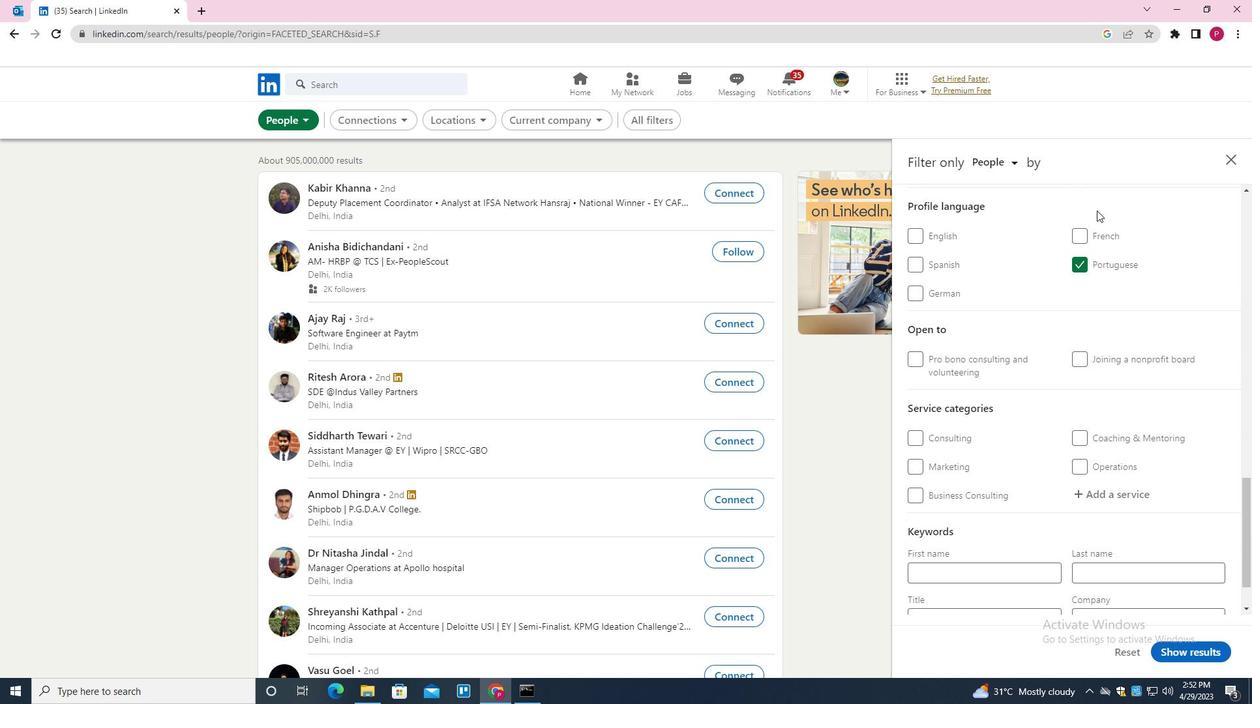 
Action: Mouse moved to (1106, 298)
Screenshot: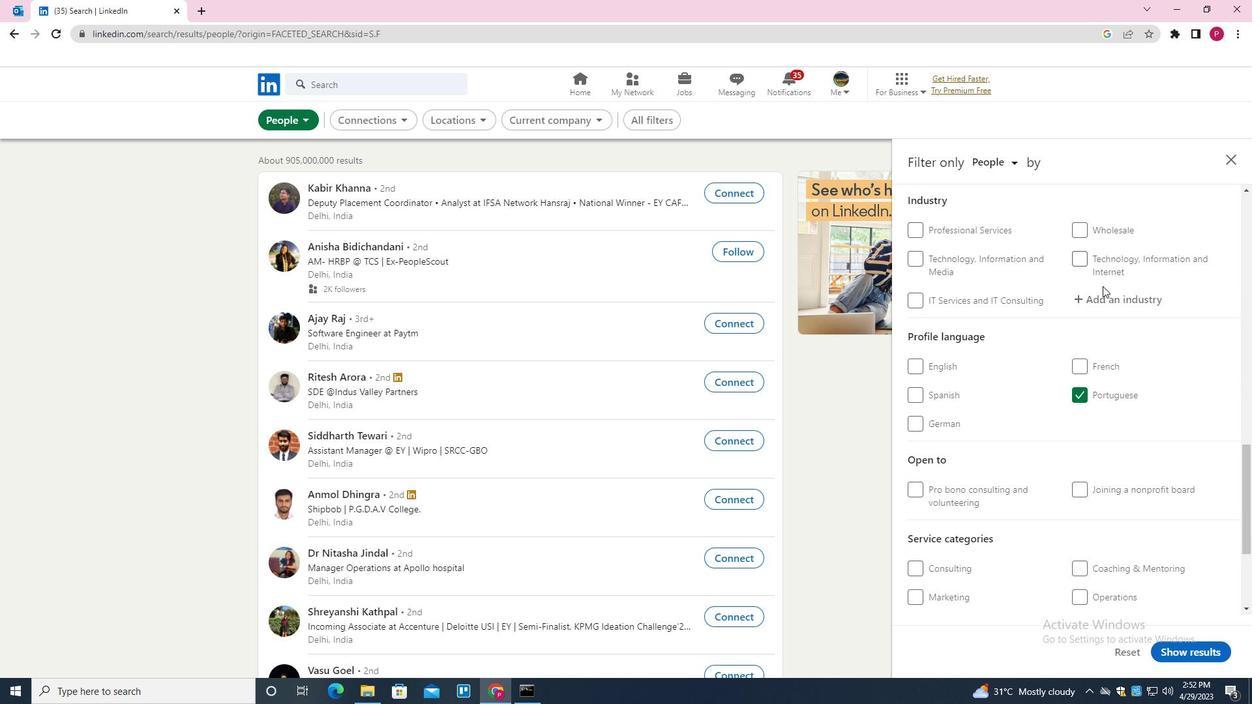 
Action: Mouse pressed left at (1106, 298)
Screenshot: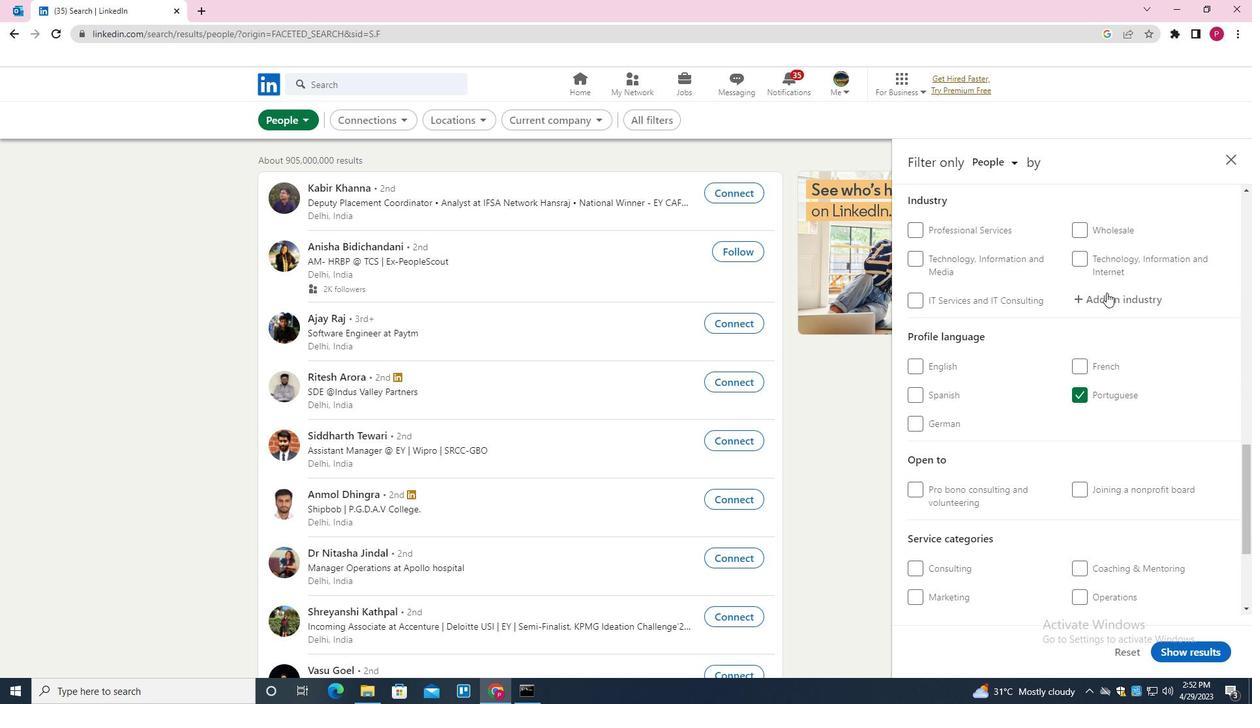 
Action: Mouse moved to (1106, 298)
Screenshot: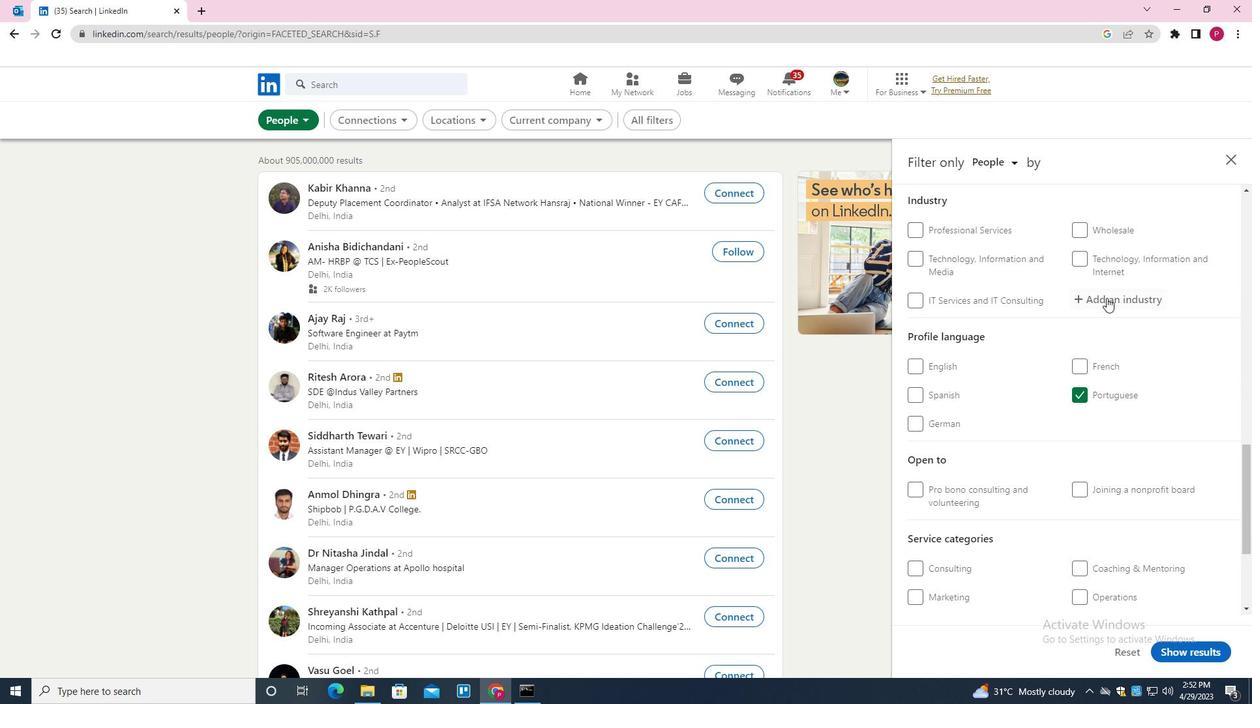 
Action: Key pressed <Key.shift><Key.shift>NEWSPAPER<Key.down><Key.enter>
Screenshot: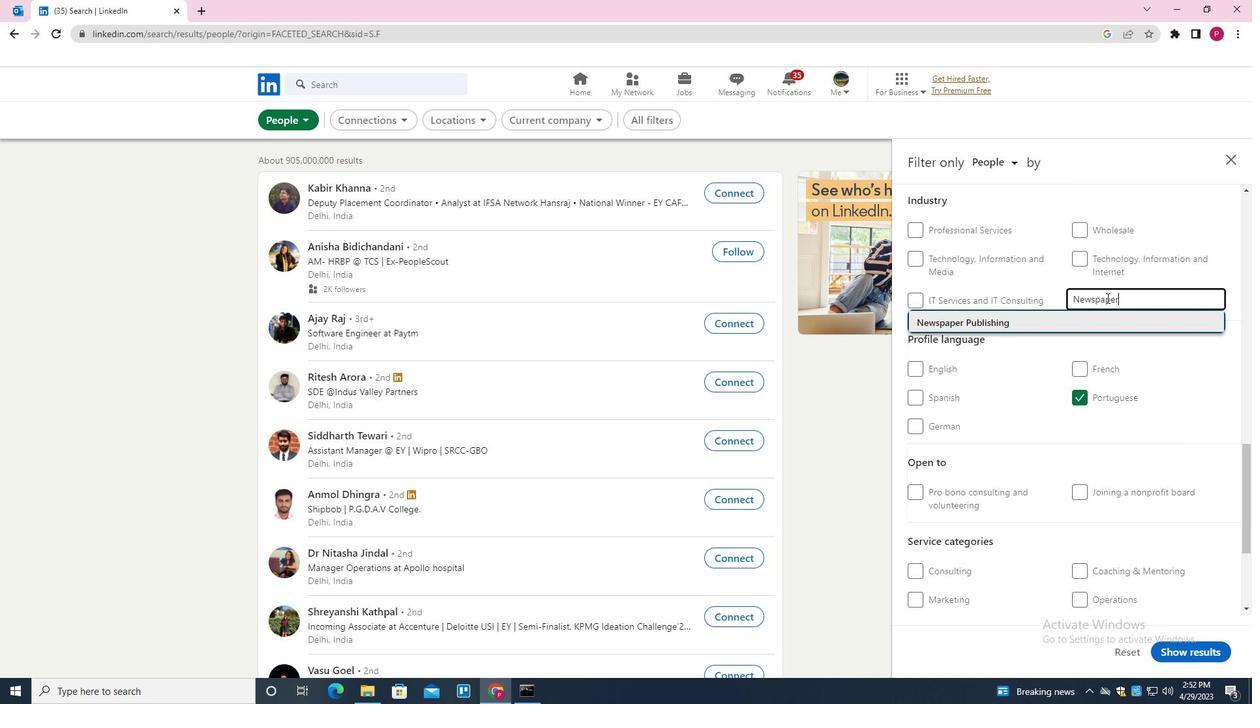 
Action: Mouse moved to (1085, 313)
Screenshot: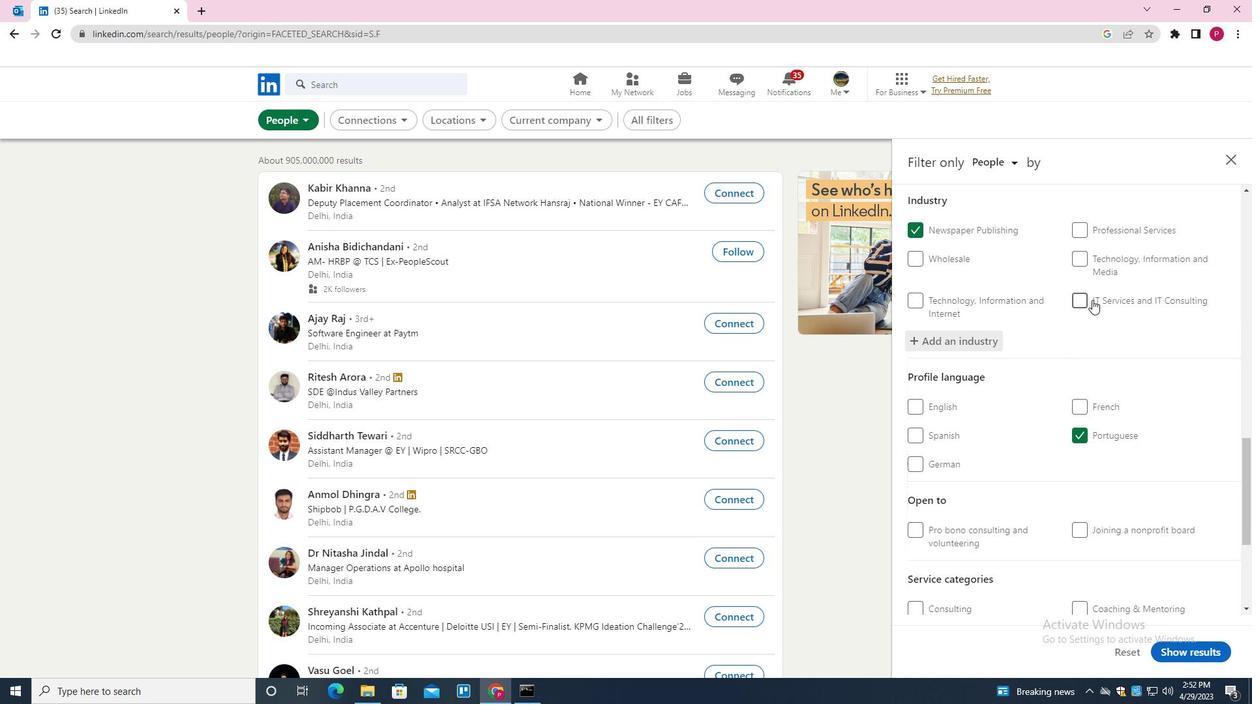 
Action: Mouse scrolled (1085, 312) with delta (0, 0)
Screenshot: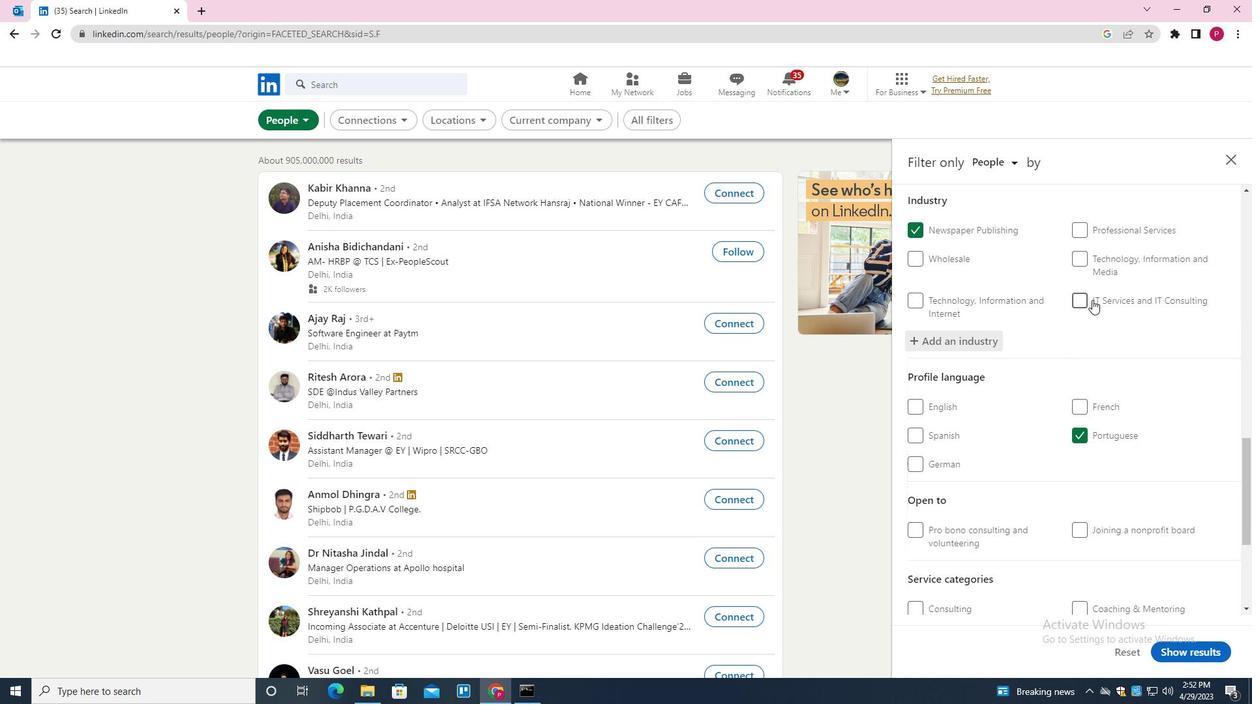 
Action: Mouse moved to (1085, 313)
Screenshot: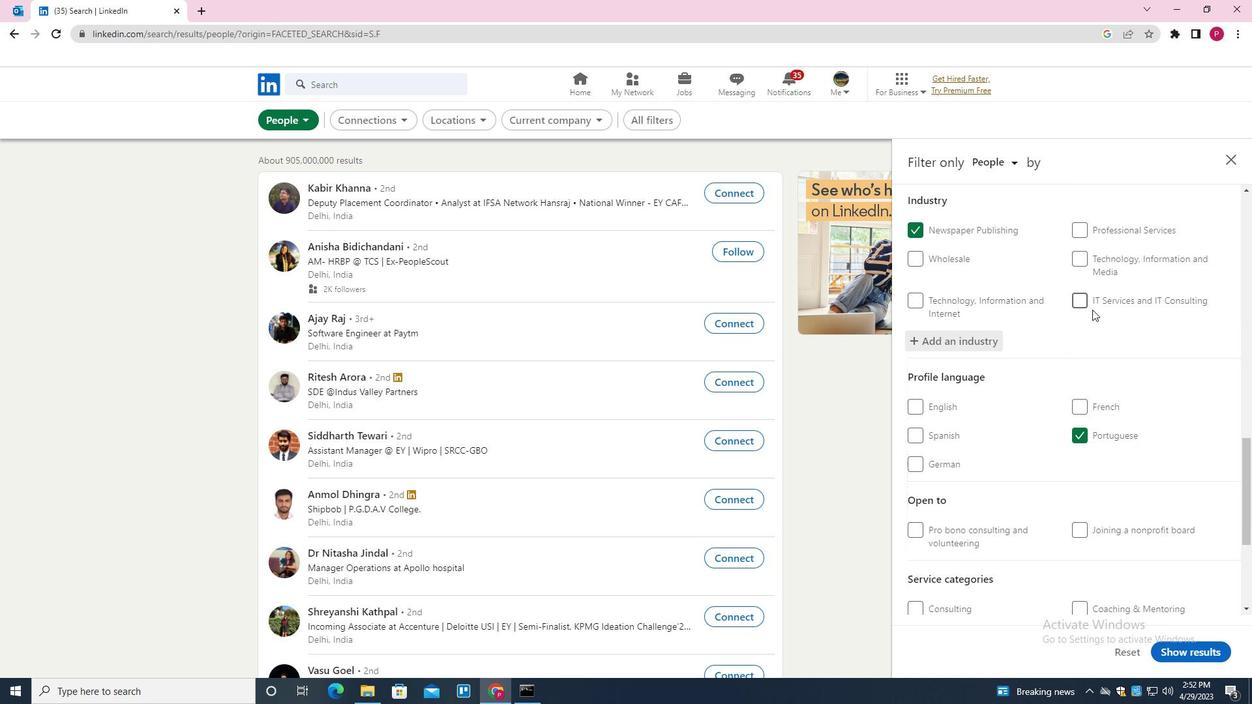 
Action: Mouse scrolled (1085, 313) with delta (0, 0)
Screenshot: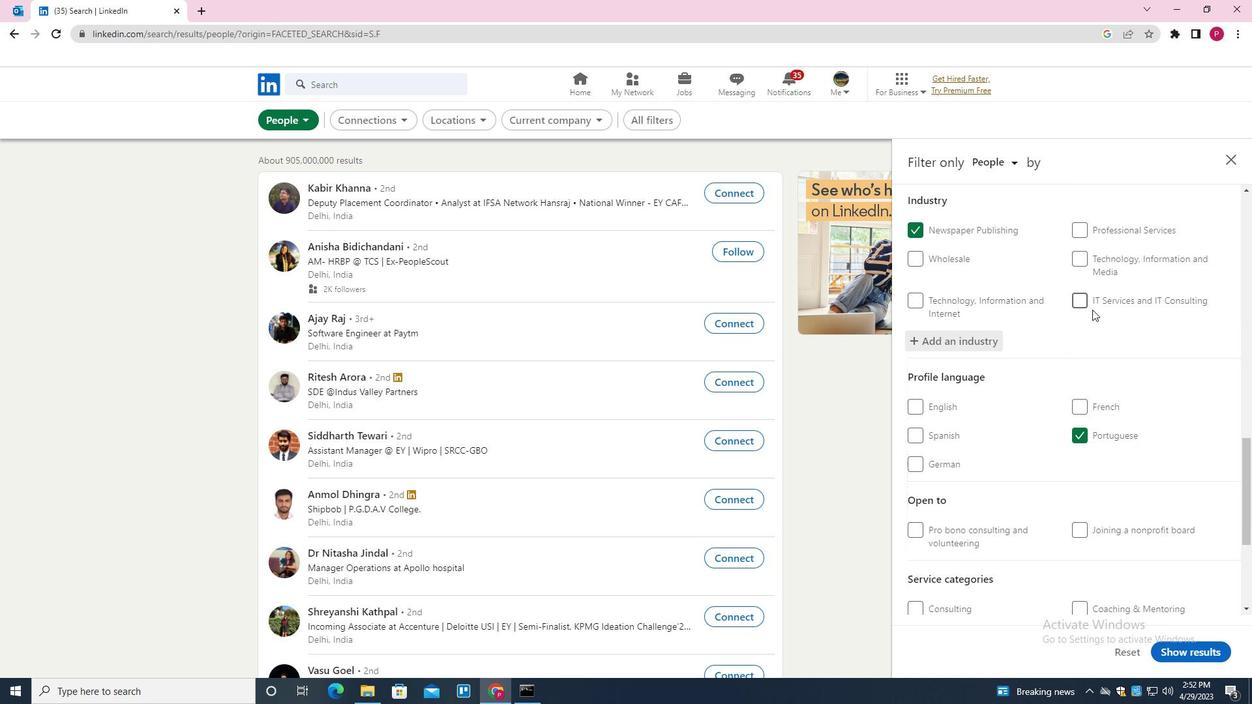 
Action: Mouse moved to (1085, 315)
Screenshot: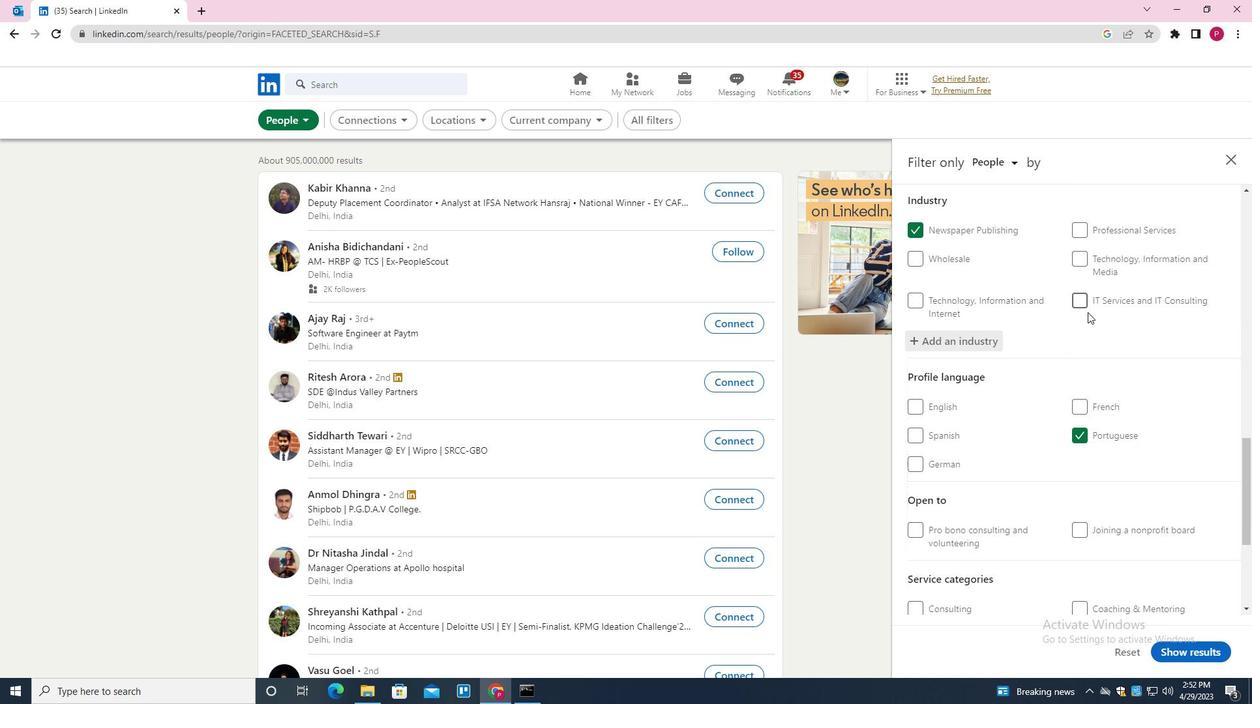 
Action: Mouse scrolled (1085, 315) with delta (0, 0)
Screenshot: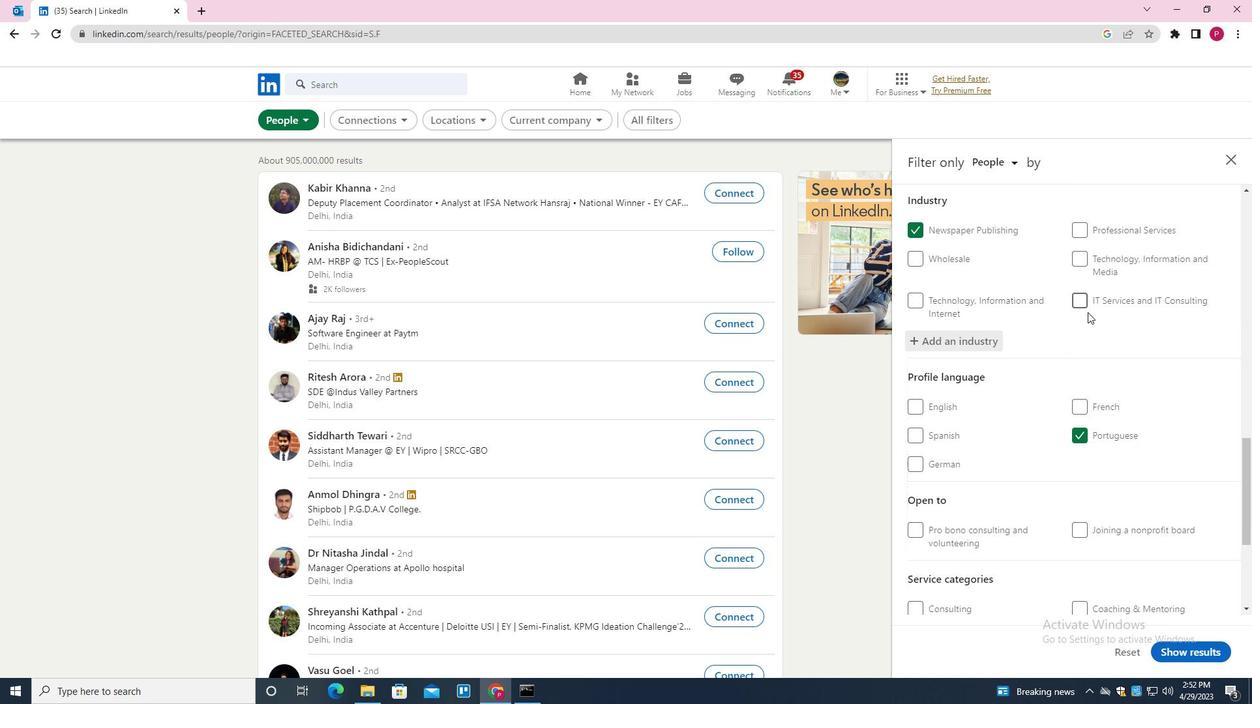 
Action: Mouse moved to (1069, 390)
Screenshot: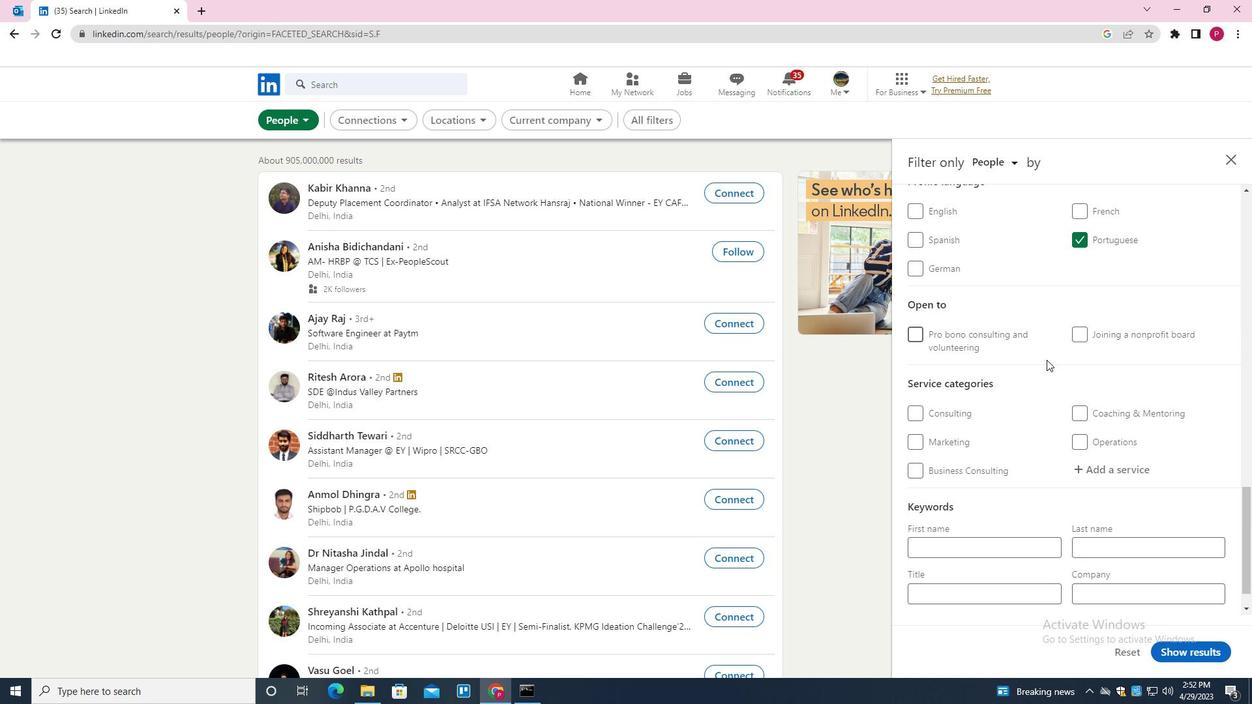 
Action: Mouse scrolled (1069, 389) with delta (0, 0)
Screenshot: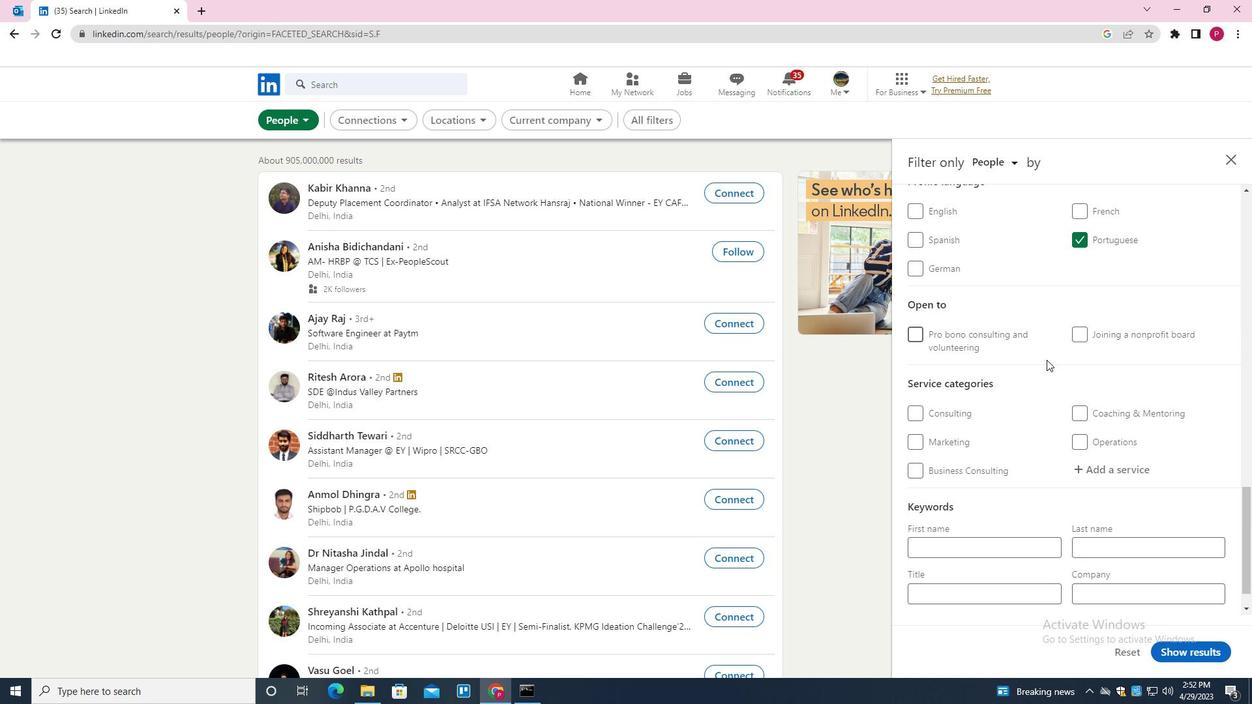 
Action: Mouse moved to (1106, 431)
Screenshot: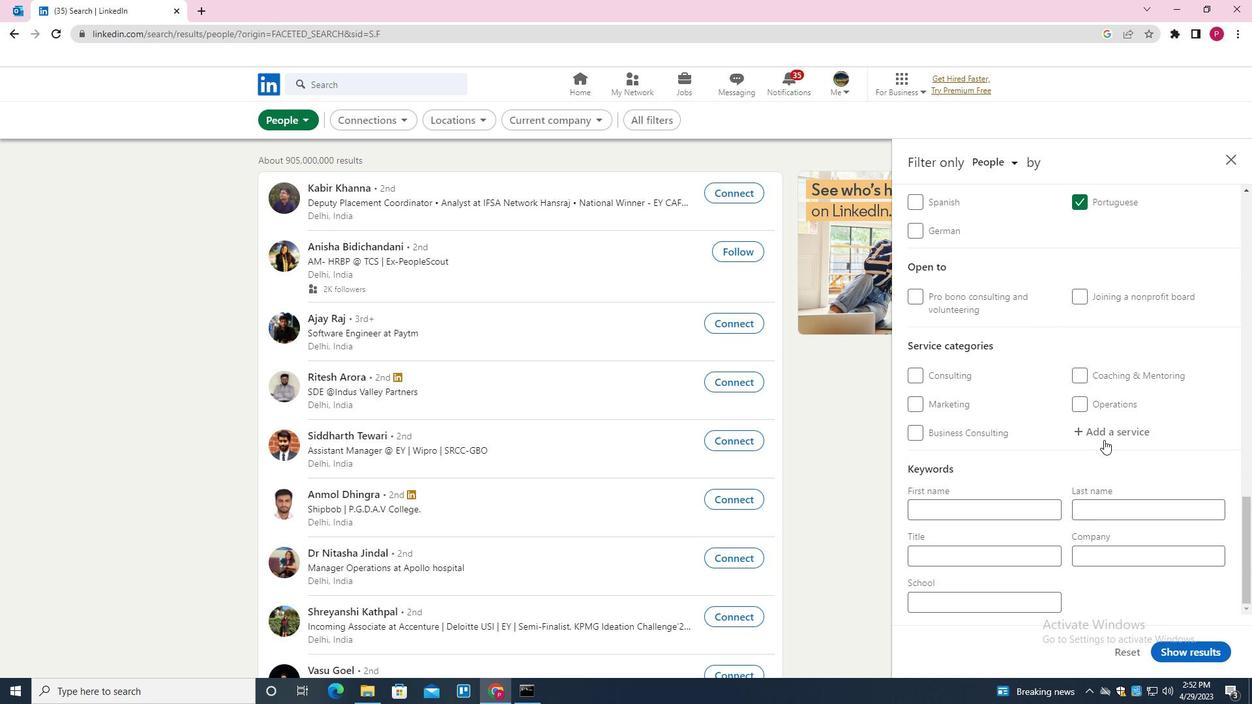 
Action: Mouse pressed left at (1106, 431)
Screenshot: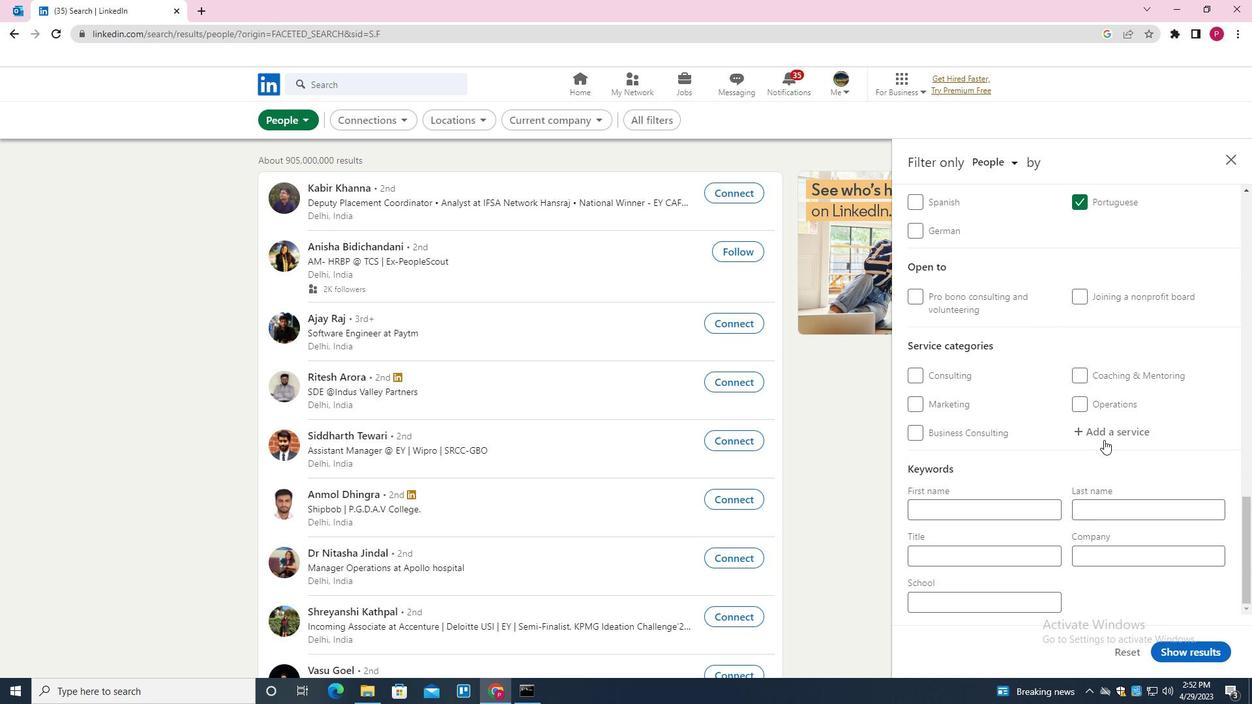 
Action: Key pressed <Key.shift>VISUAL<Key.space><Key.down><Key.enter>
Screenshot: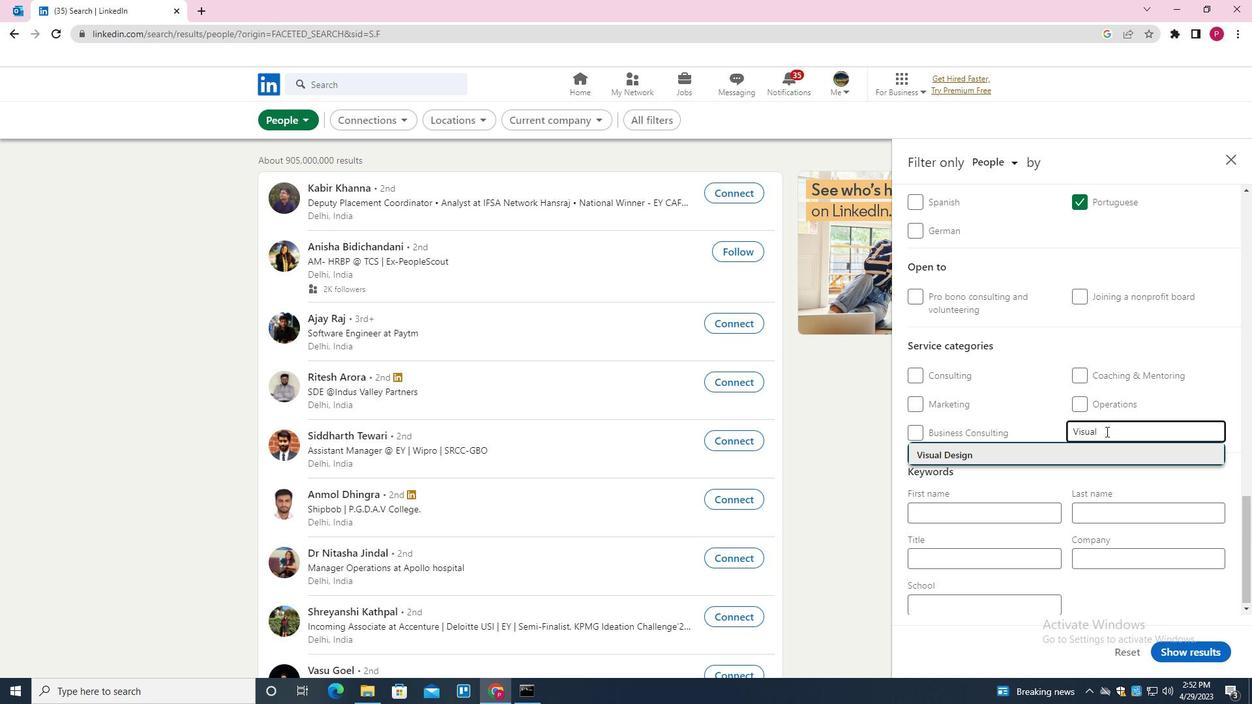 
Action: Mouse moved to (1102, 433)
Screenshot: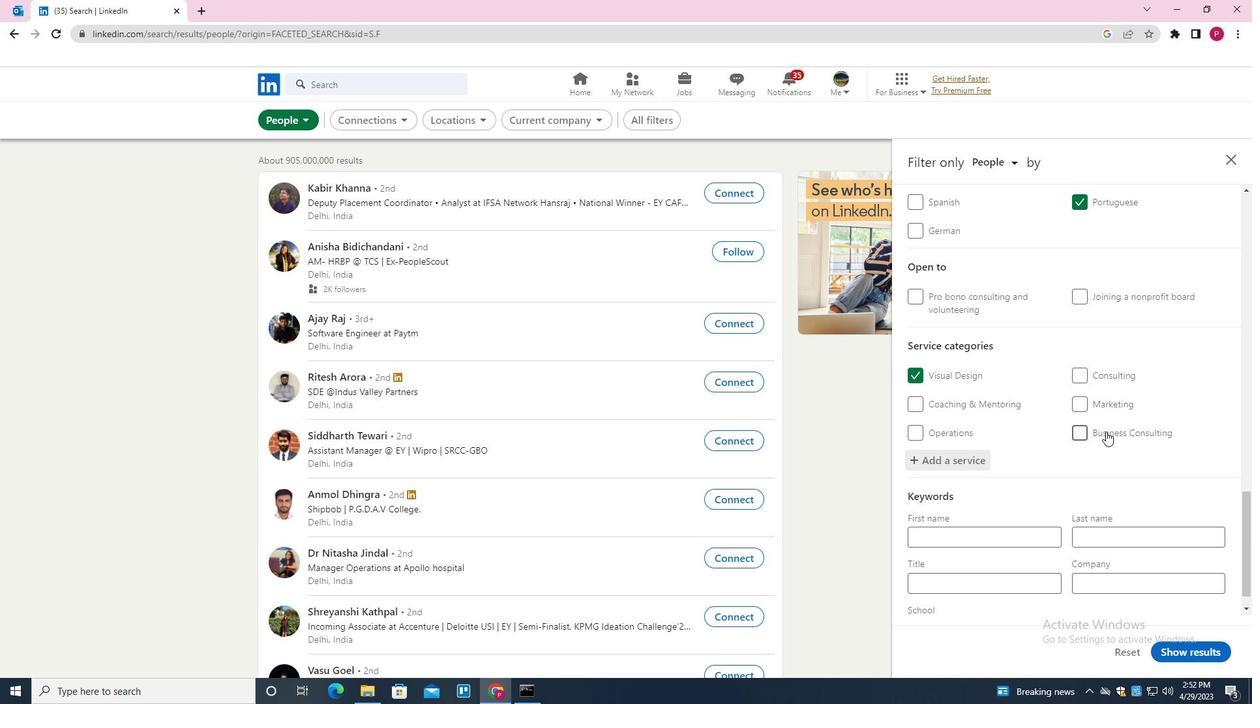 
Action: Mouse scrolled (1102, 433) with delta (0, 0)
Screenshot: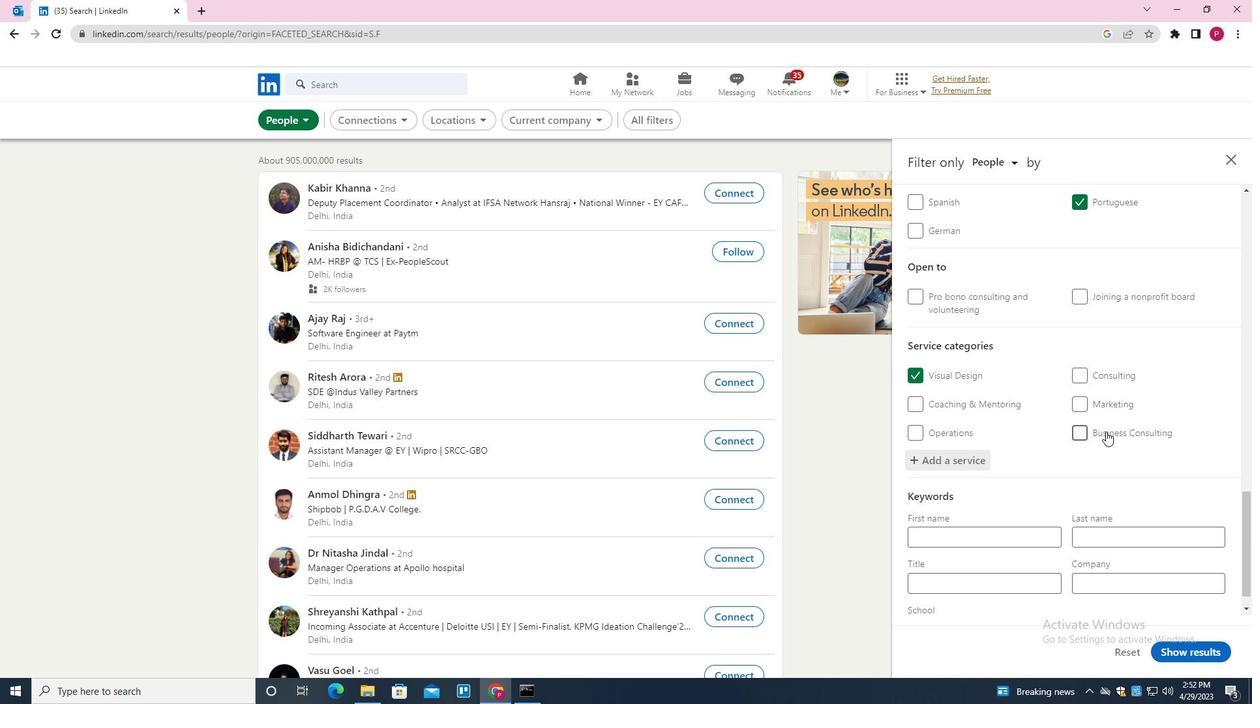 
Action: Mouse moved to (1102, 434)
Screenshot: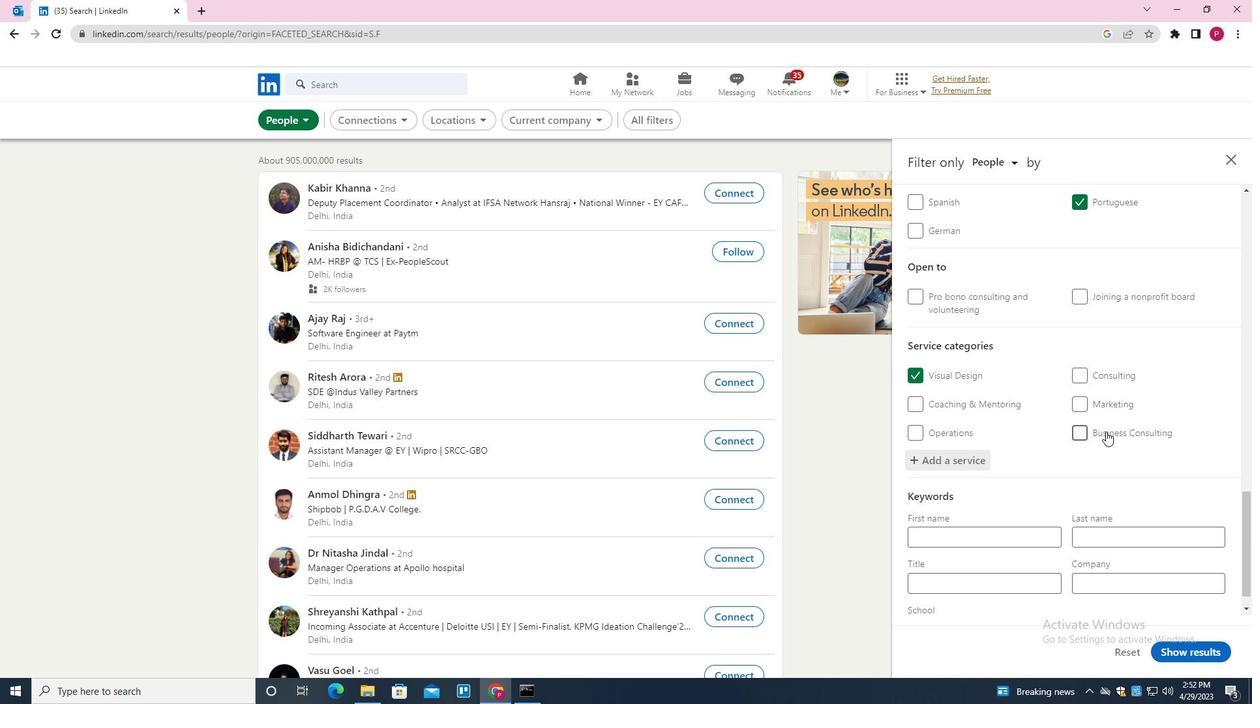 
Action: Mouse scrolled (1102, 433) with delta (0, 0)
Screenshot: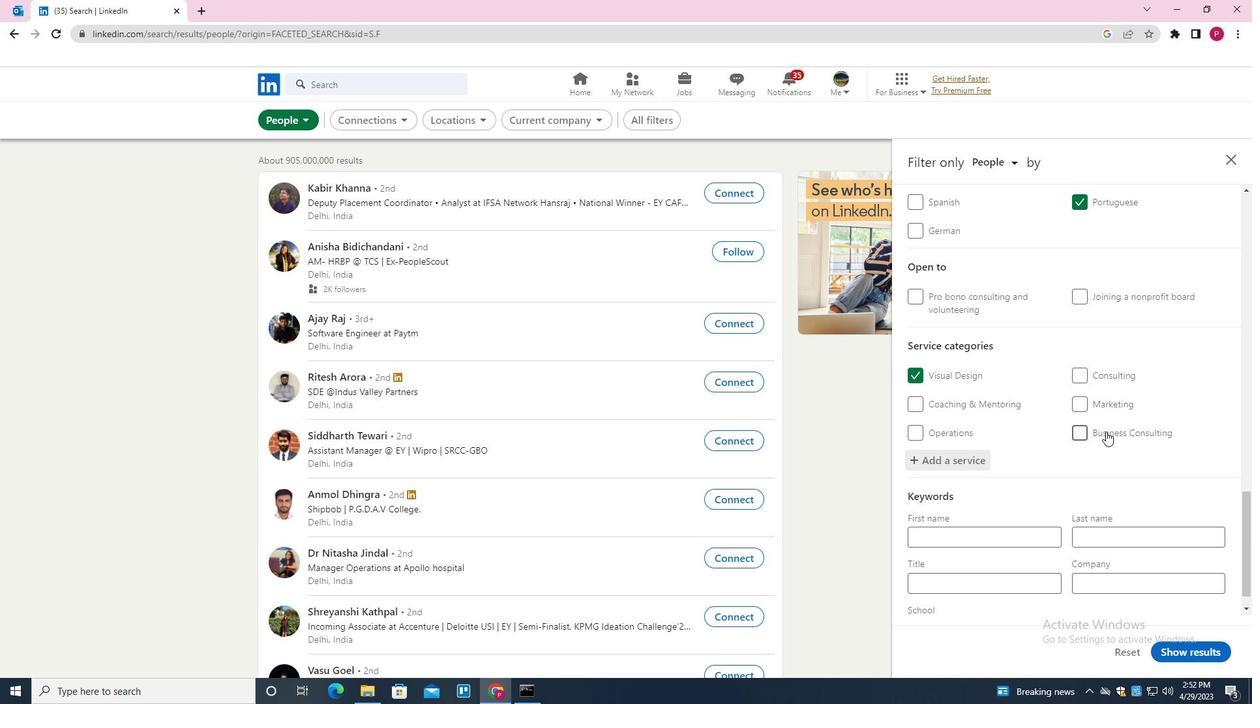 
Action: Mouse moved to (1100, 435)
Screenshot: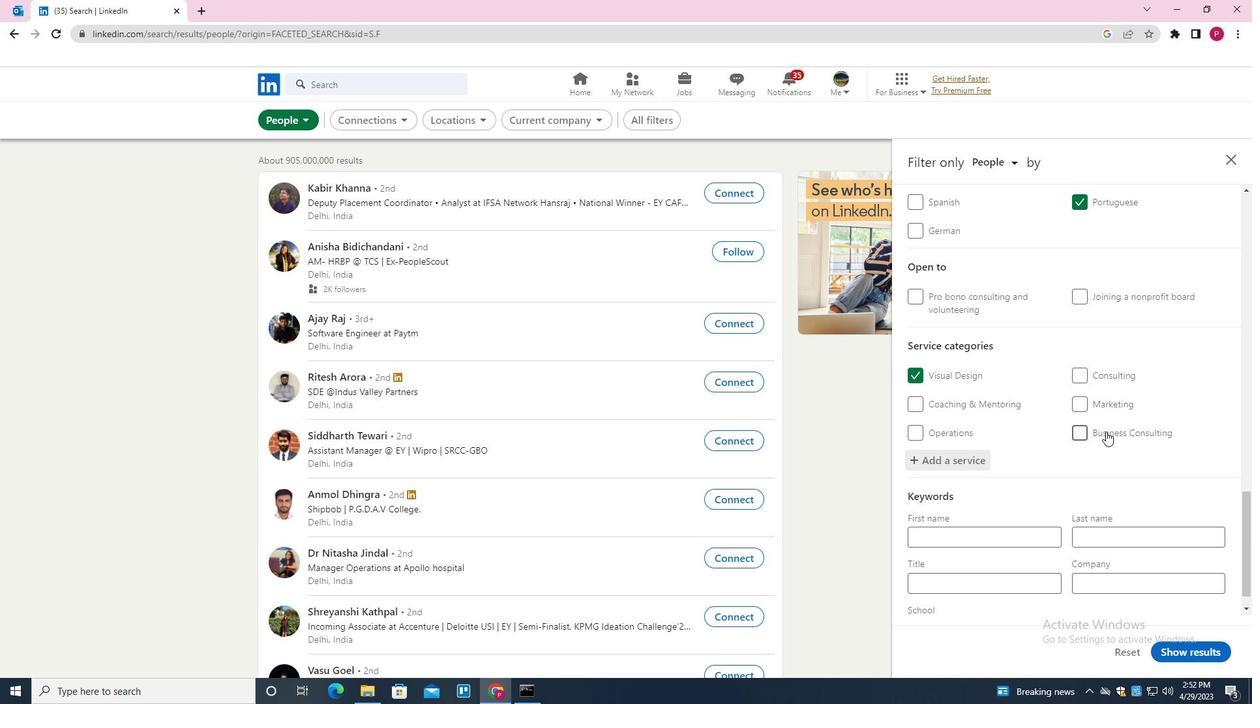 
Action: Mouse scrolled (1100, 434) with delta (0, 0)
Screenshot: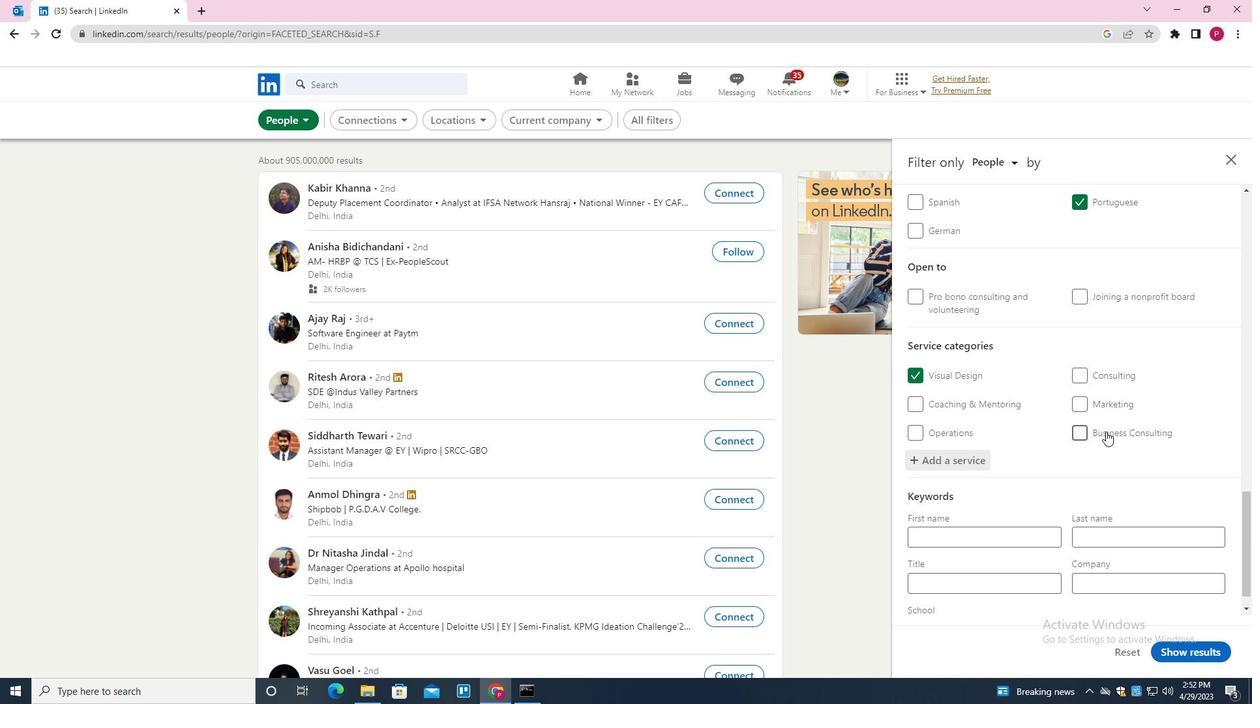 
Action: Mouse moved to (1099, 436)
Screenshot: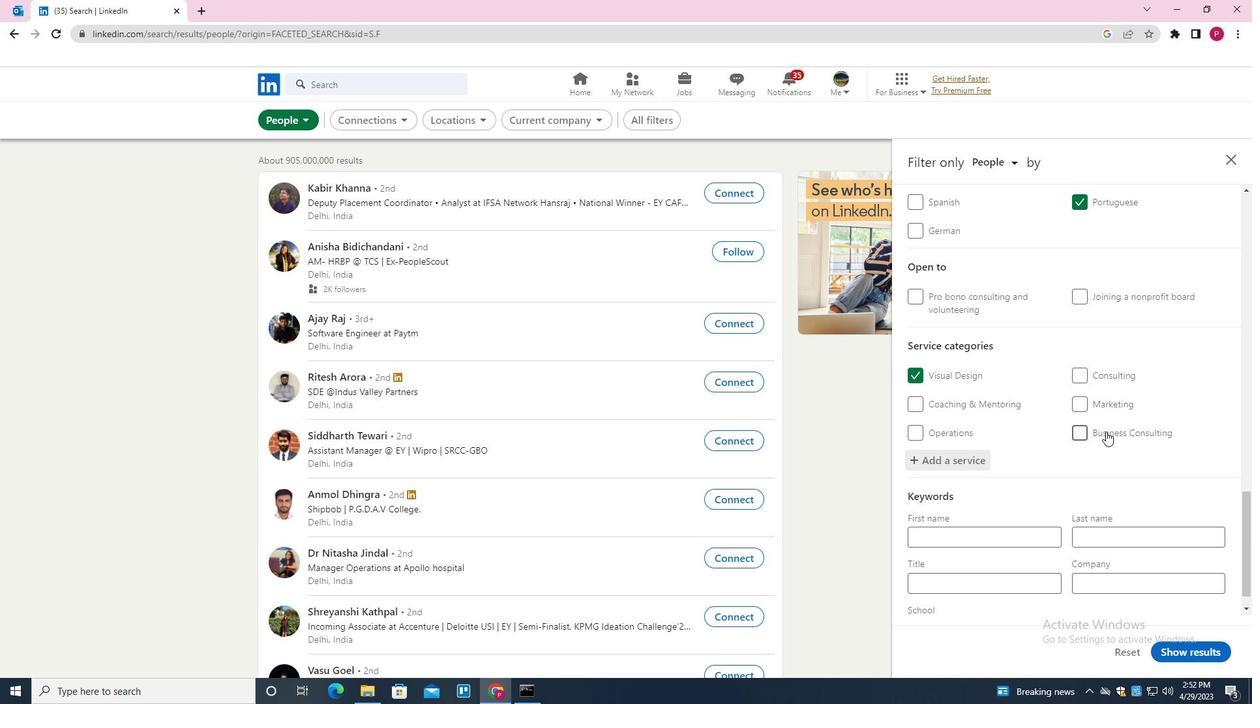 
Action: Mouse scrolled (1099, 435) with delta (0, 0)
Screenshot: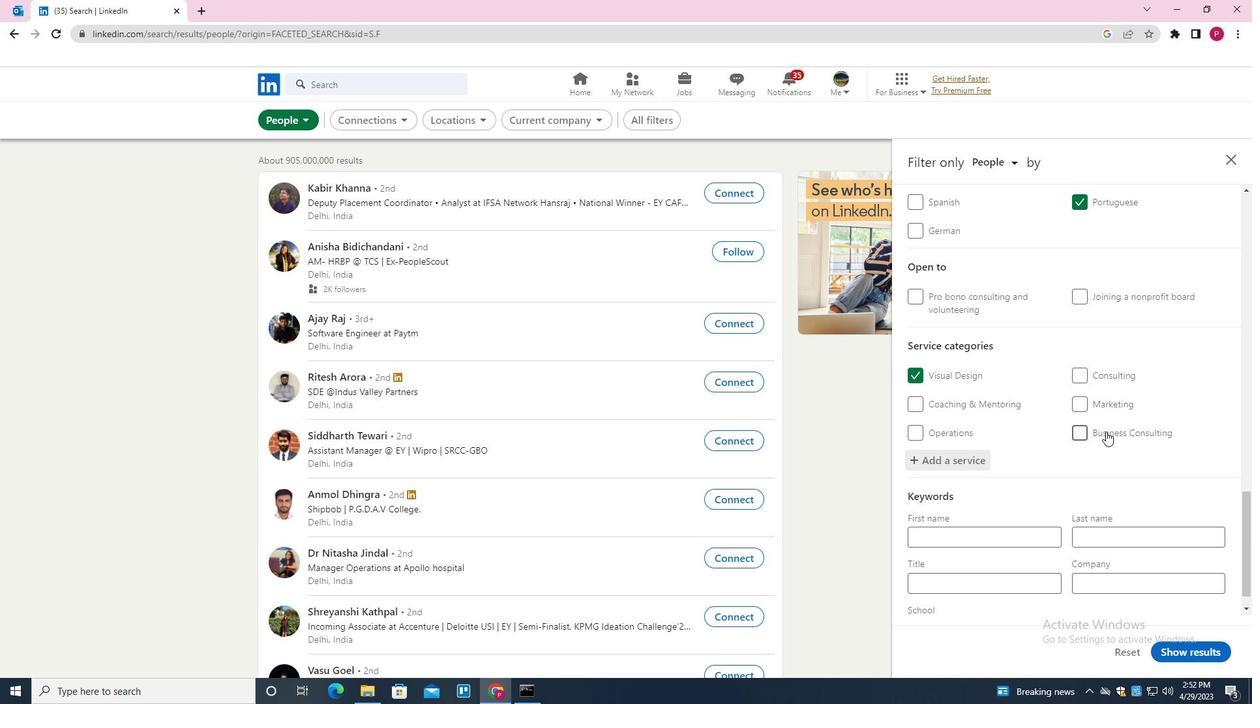 
Action: Mouse moved to (991, 557)
Screenshot: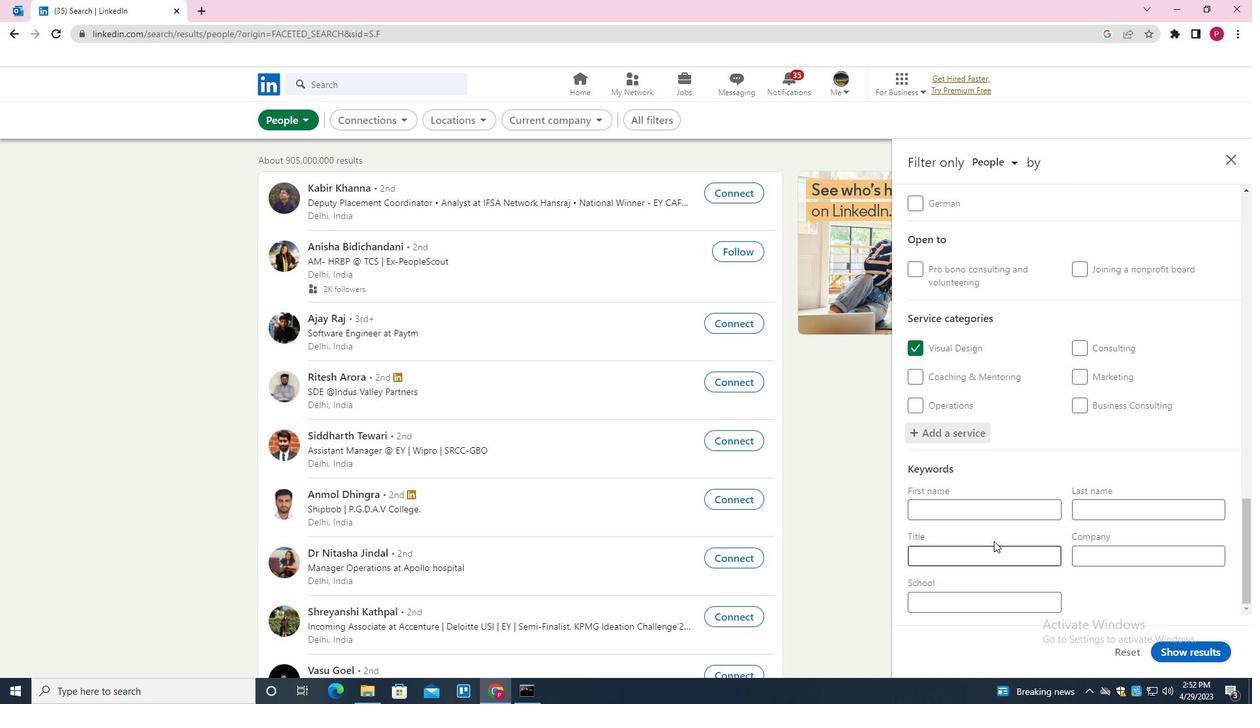 
Action: Mouse pressed left at (991, 557)
Screenshot: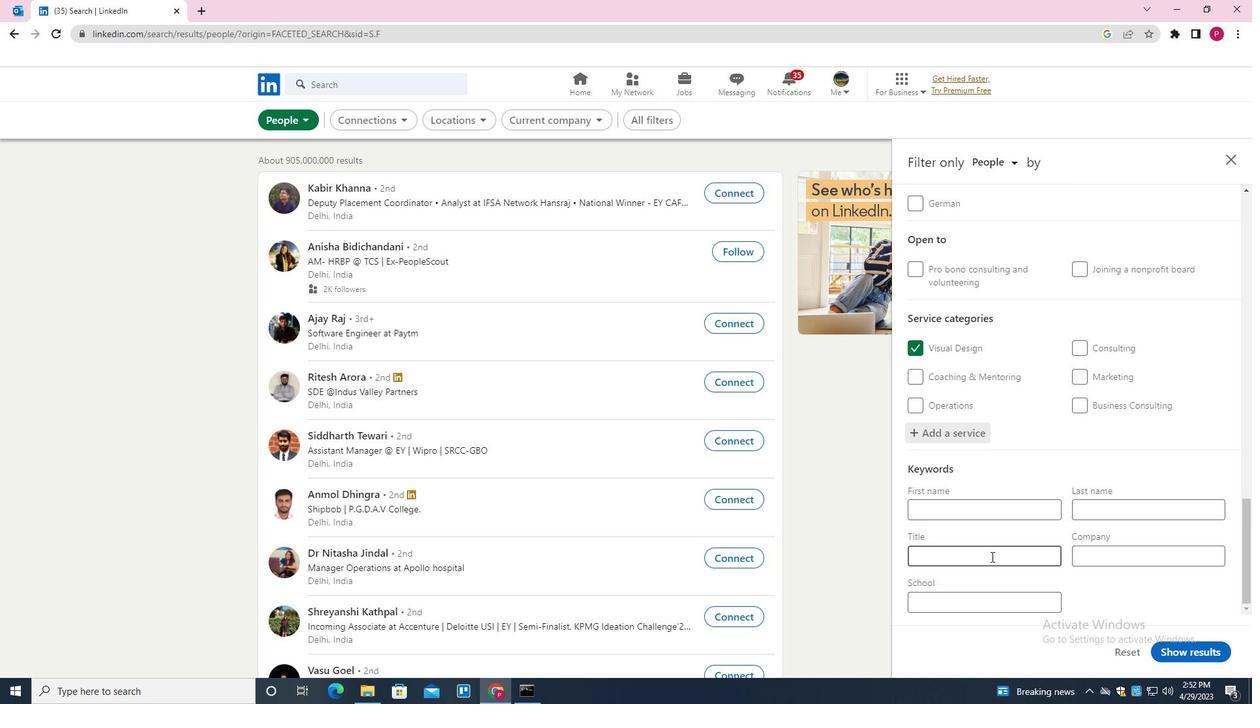 
Action: Key pressed <Key.shift><Key.shift><Key.shift><Key.shift><Key.shift><Key.shift><Key.shift><Key.shift><Key.shift><Key.shift><Key.shift><Key.shift><Key.shift><Key.shift><Key.shift><Key.shift><Key.shift><Key.shift><Key.shift>VP<Key.space>OF<Key.space><Key.shift><Key.shift><Key.shift><Key.shift><Key.shift><Key.shift><Key.shift>MISCELLANEOUS<Key.space><Key.shift>STUFF
Screenshot: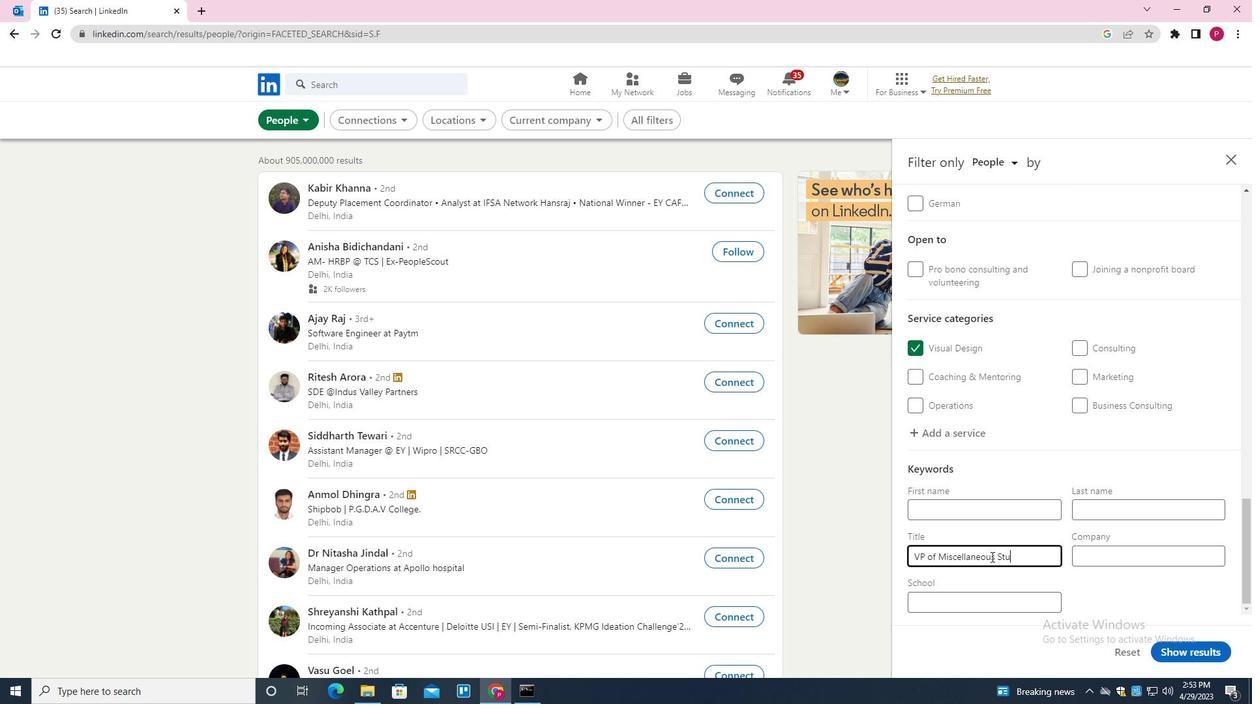 
Action: Mouse moved to (1178, 659)
Screenshot: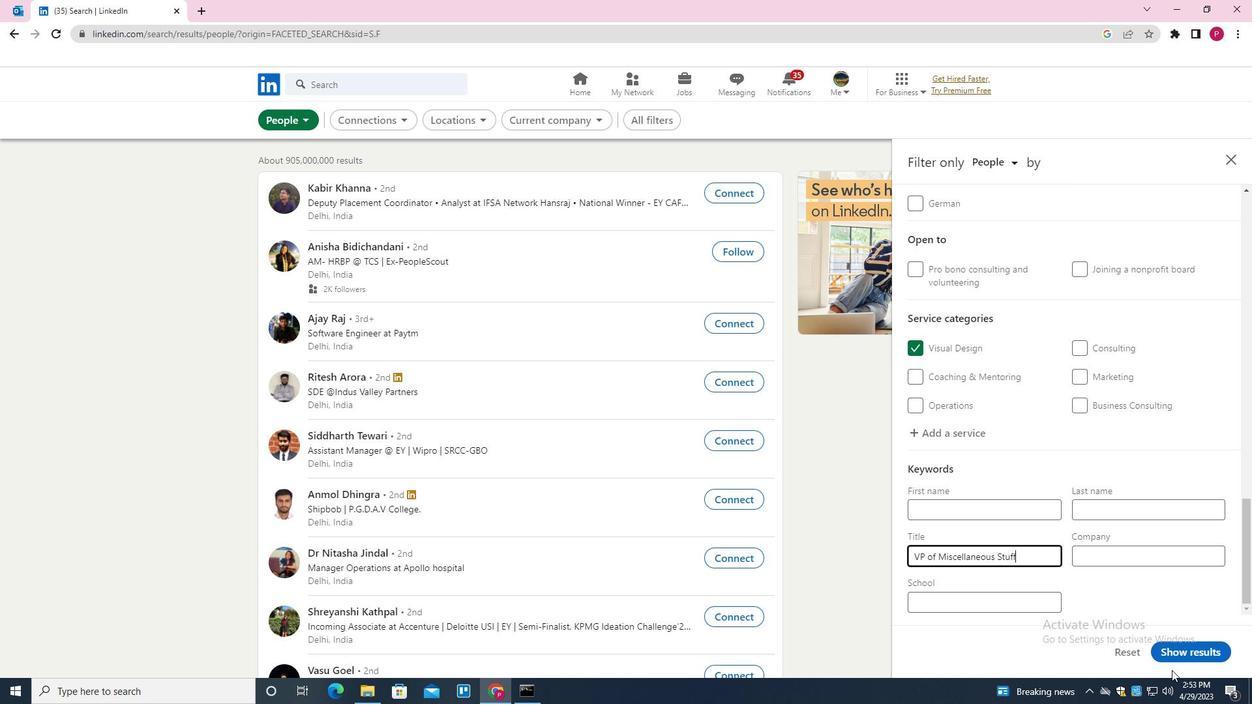 
Action: Mouse pressed left at (1178, 659)
Screenshot: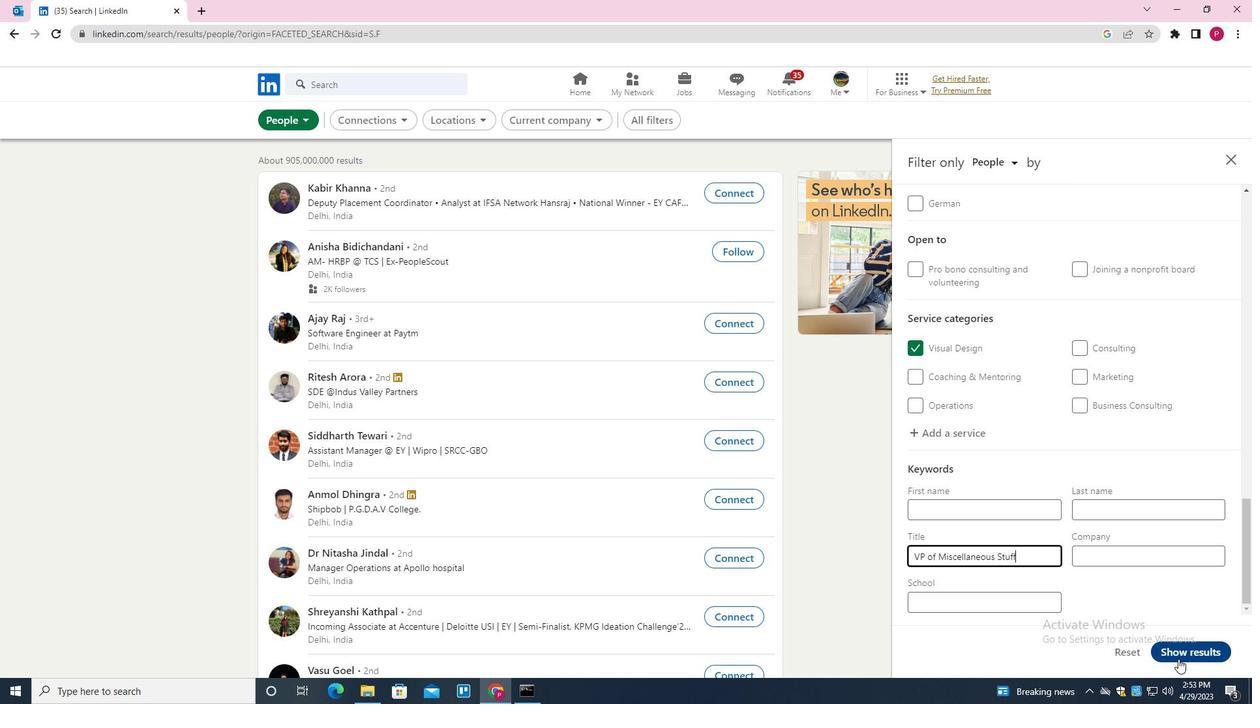 
Action: Mouse moved to (655, 326)
Screenshot: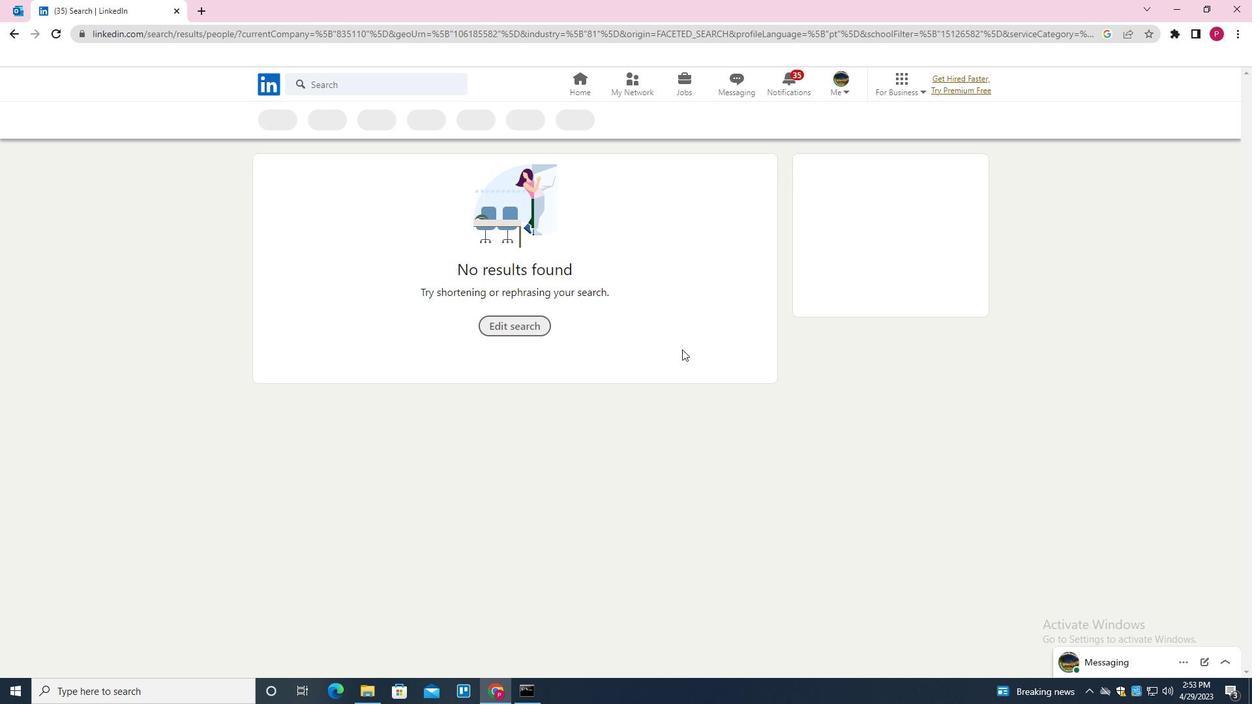 
